 Task: Look for space in Huainan, China from 4th June, 2023 to 8th June, 2023 for 2 adults in price range Rs.8000 to Rs.16000. Place can be private room with 1  bedroom having 1 bed and 1 bathroom. Property type can be house, flat, guest house, hotel. Booking option can be shelf check-in. Required host language is Chinese (Simplified).
Action: Mouse moved to (388, 243)
Screenshot: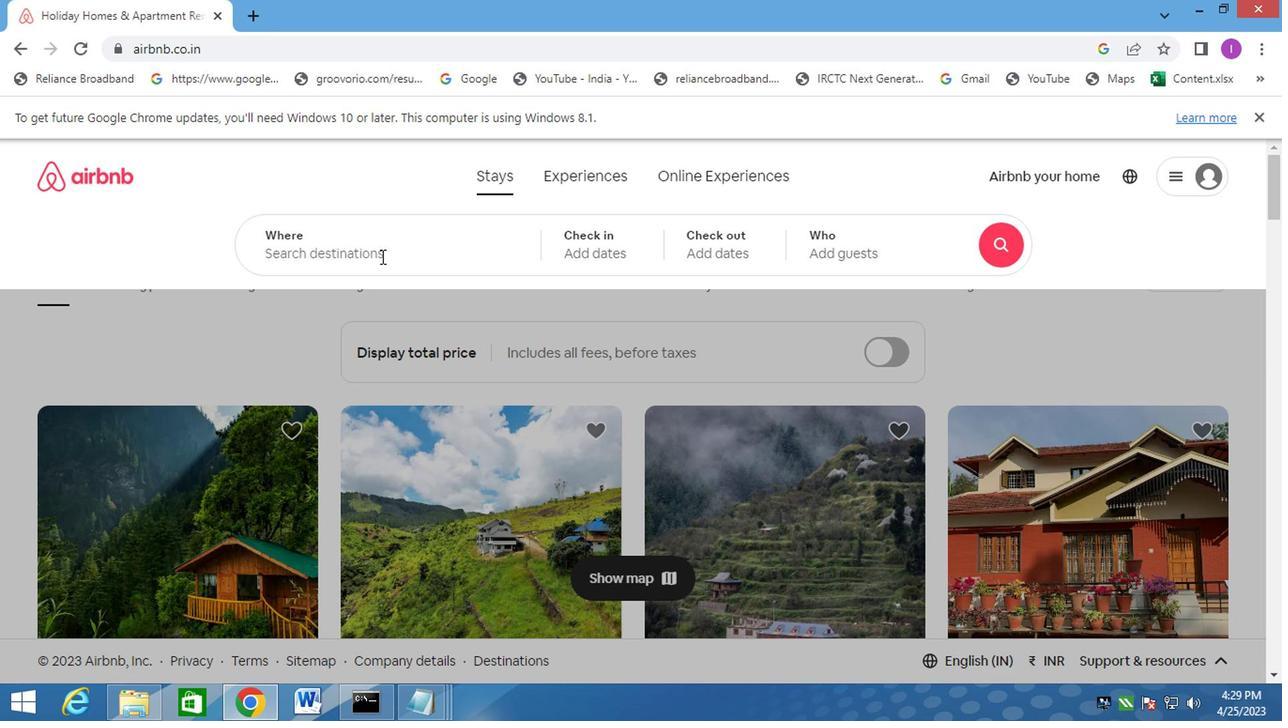 
Action: Mouse pressed left at (388, 243)
Screenshot: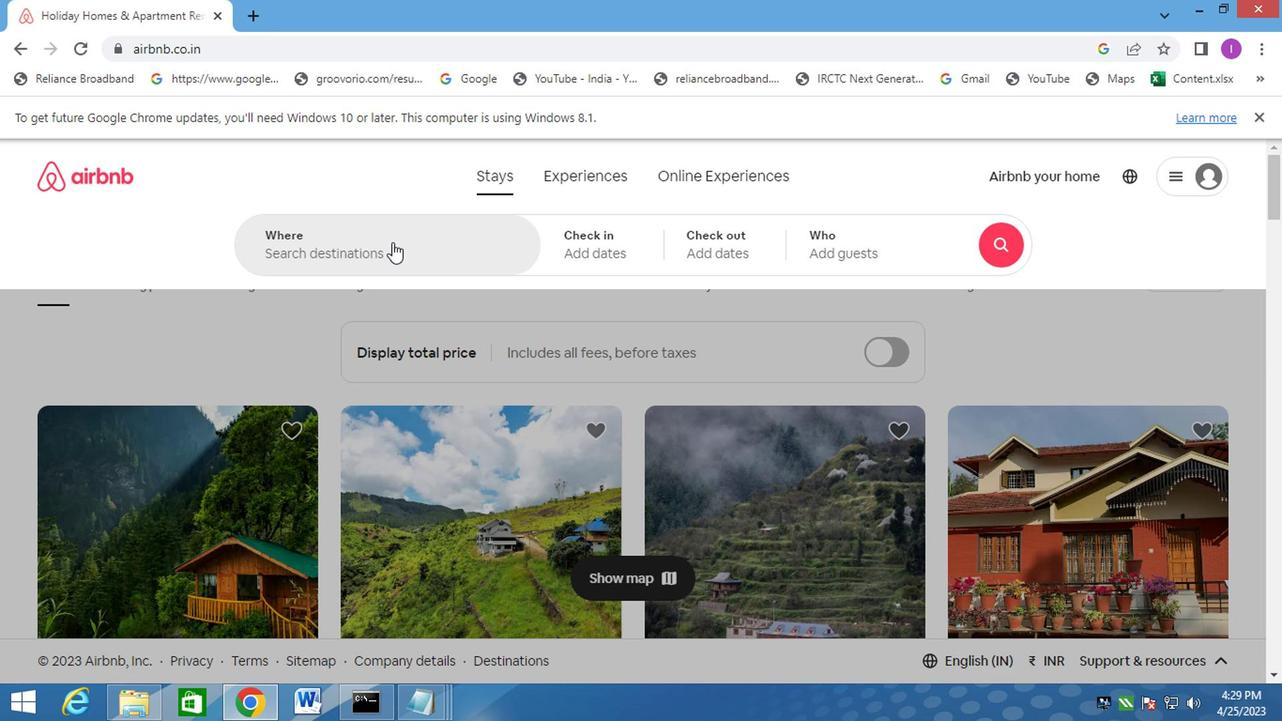 
Action: Key pressed huainan,china
Screenshot: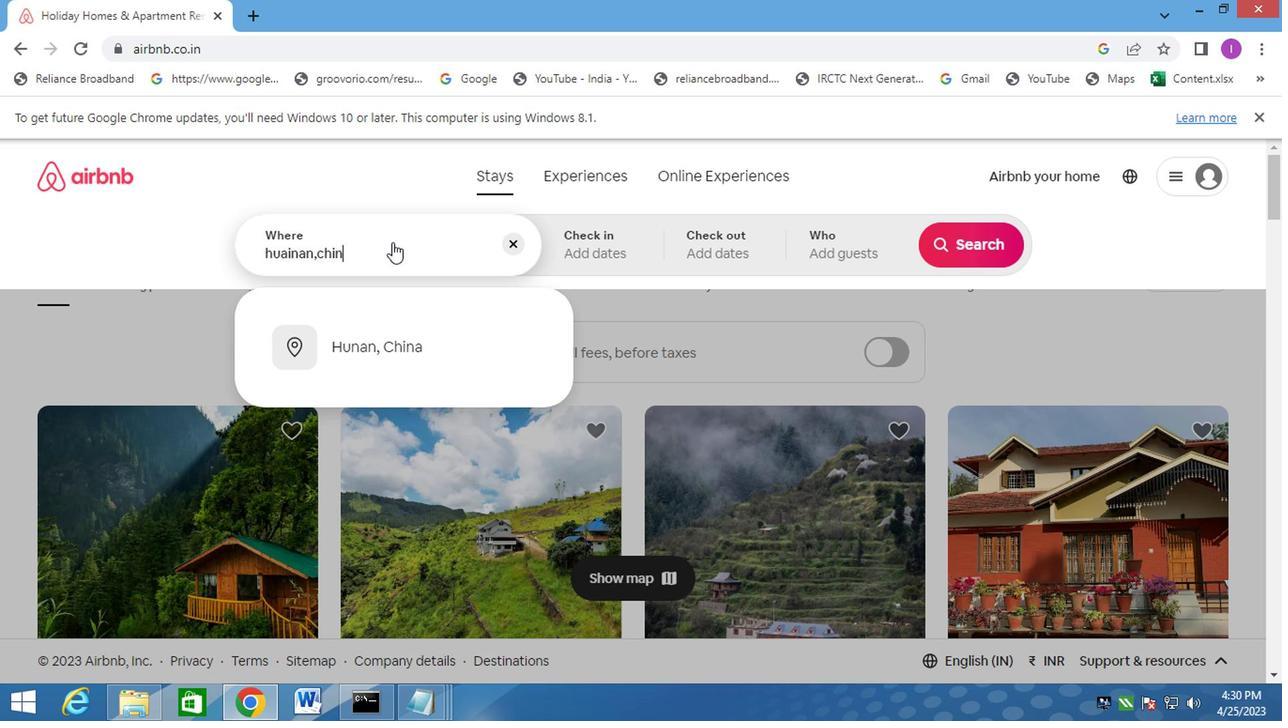
Action: Mouse moved to (644, 238)
Screenshot: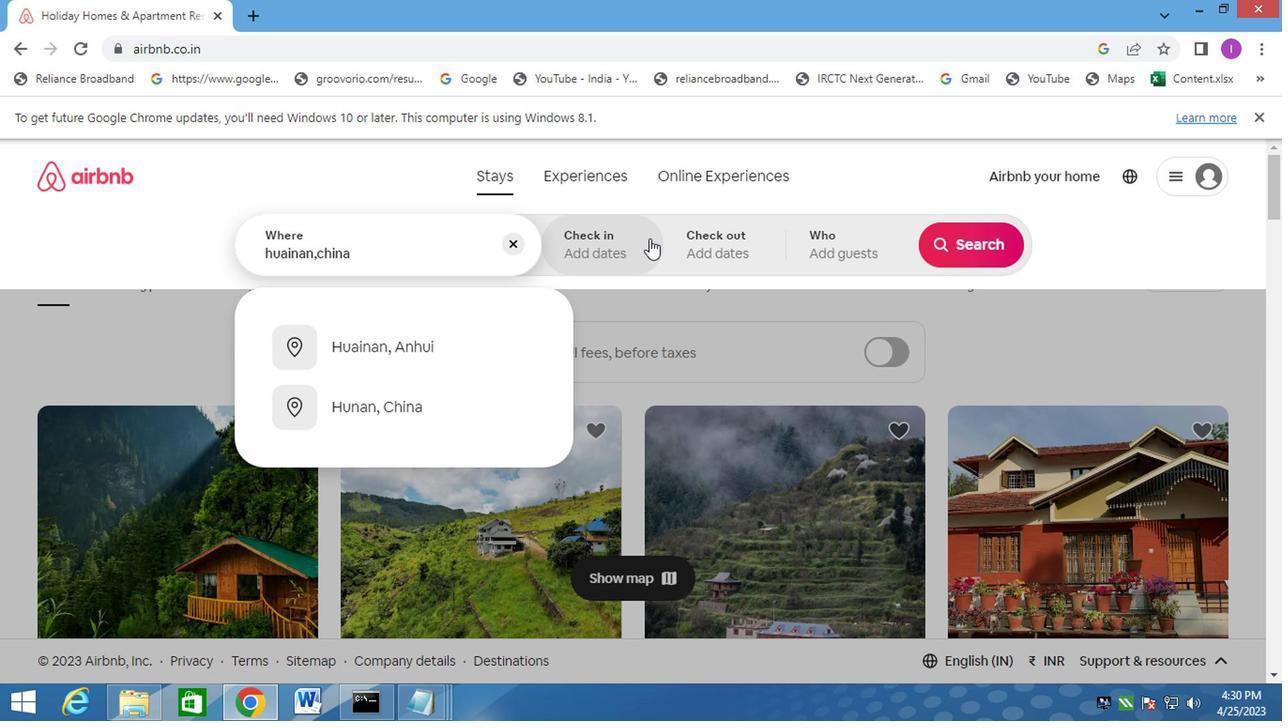 
Action: Mouse pressed left at (644, 238)
Screenshot: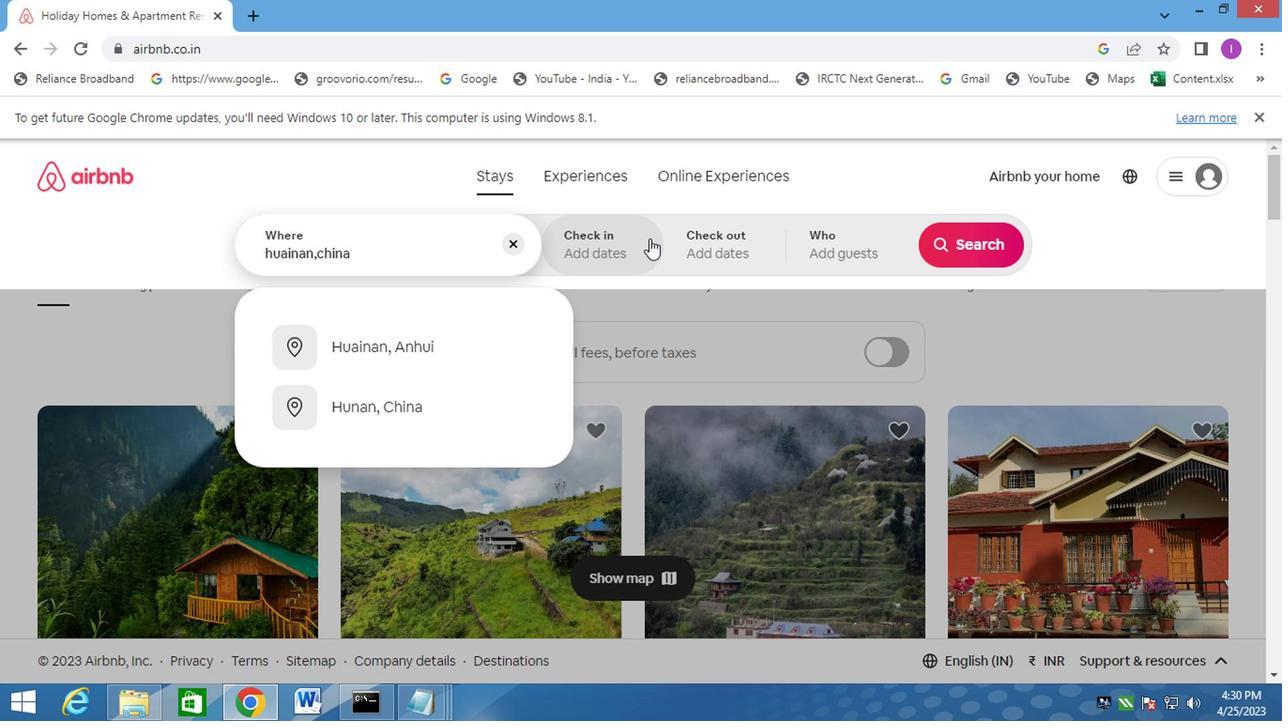 
Action: Mouse moved to (954, 397)
Screenshot: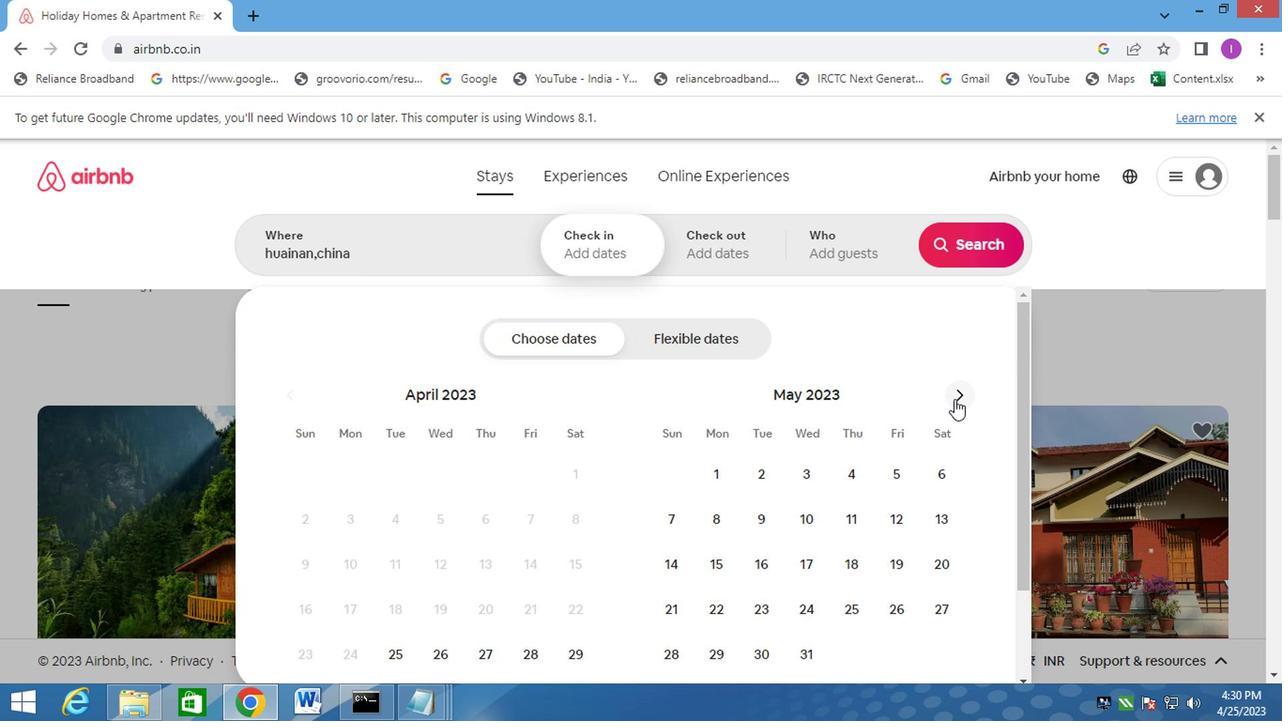 
Action: Mouse pressed left at (954, 397)
Screenshot: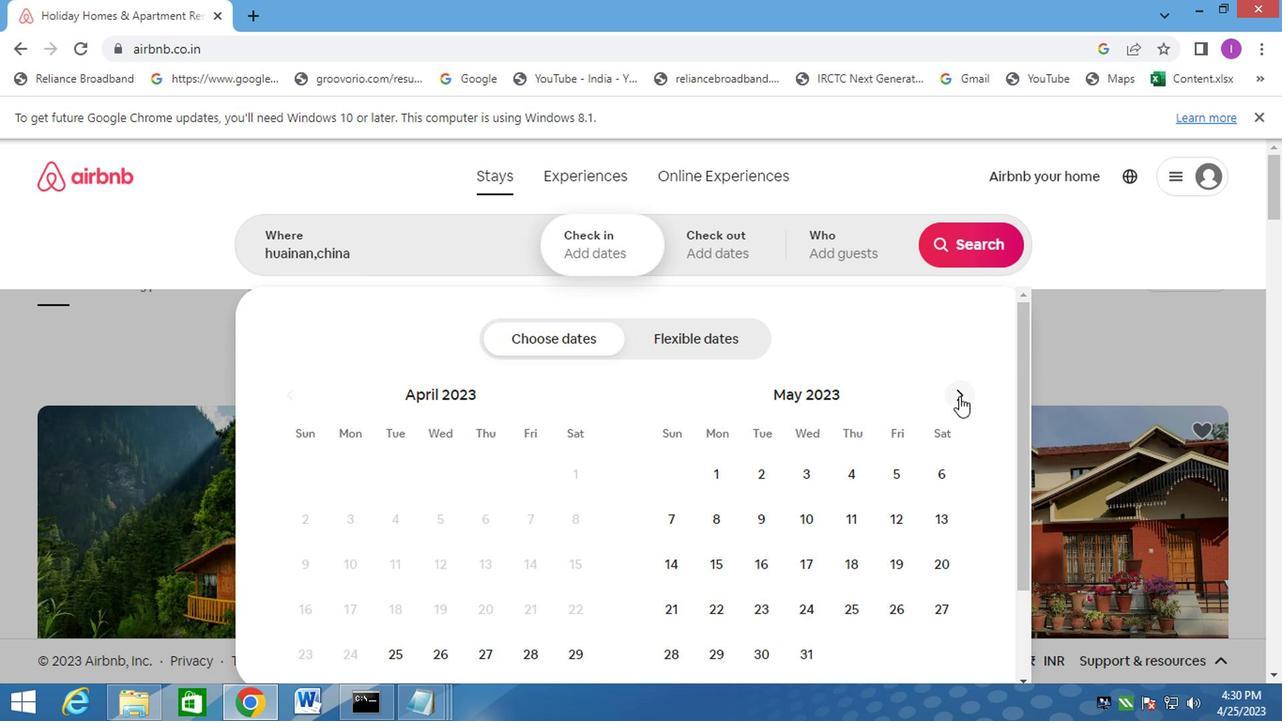 
Action: Mouse pressed left at (954, 397)
Screenshot: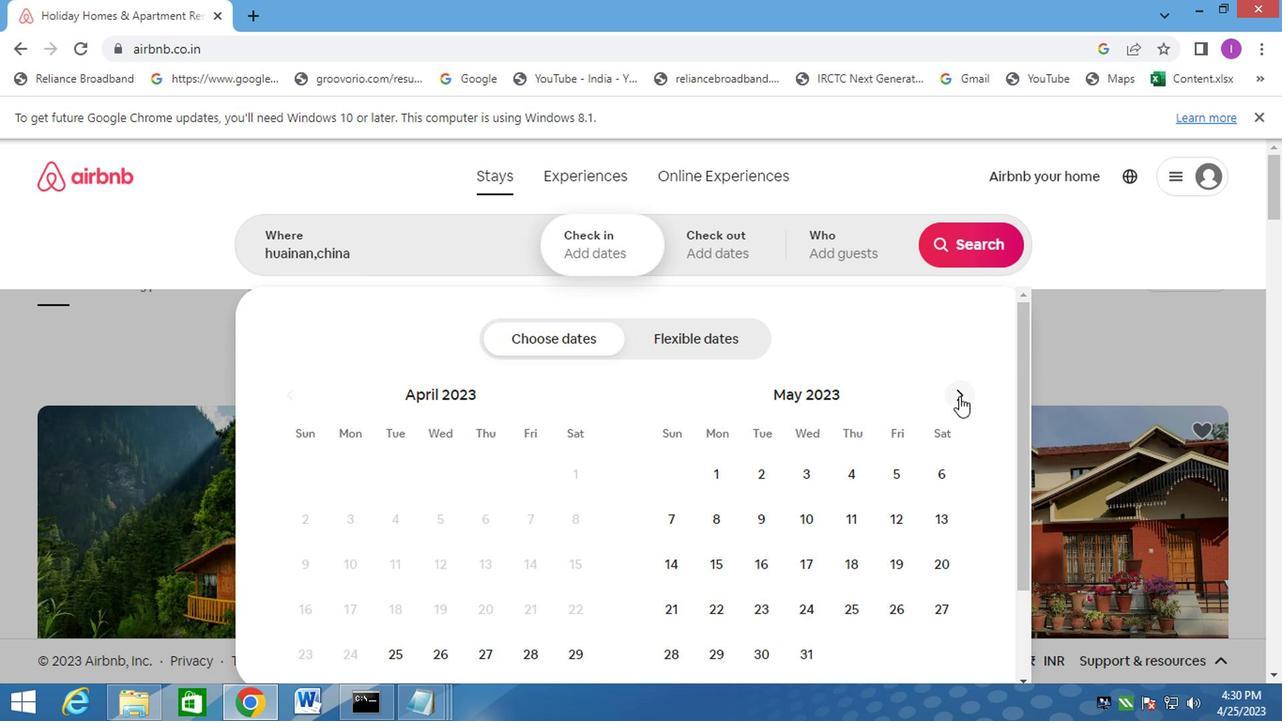 
Action: Mouse pressed left at (954, 397)
Screenshot: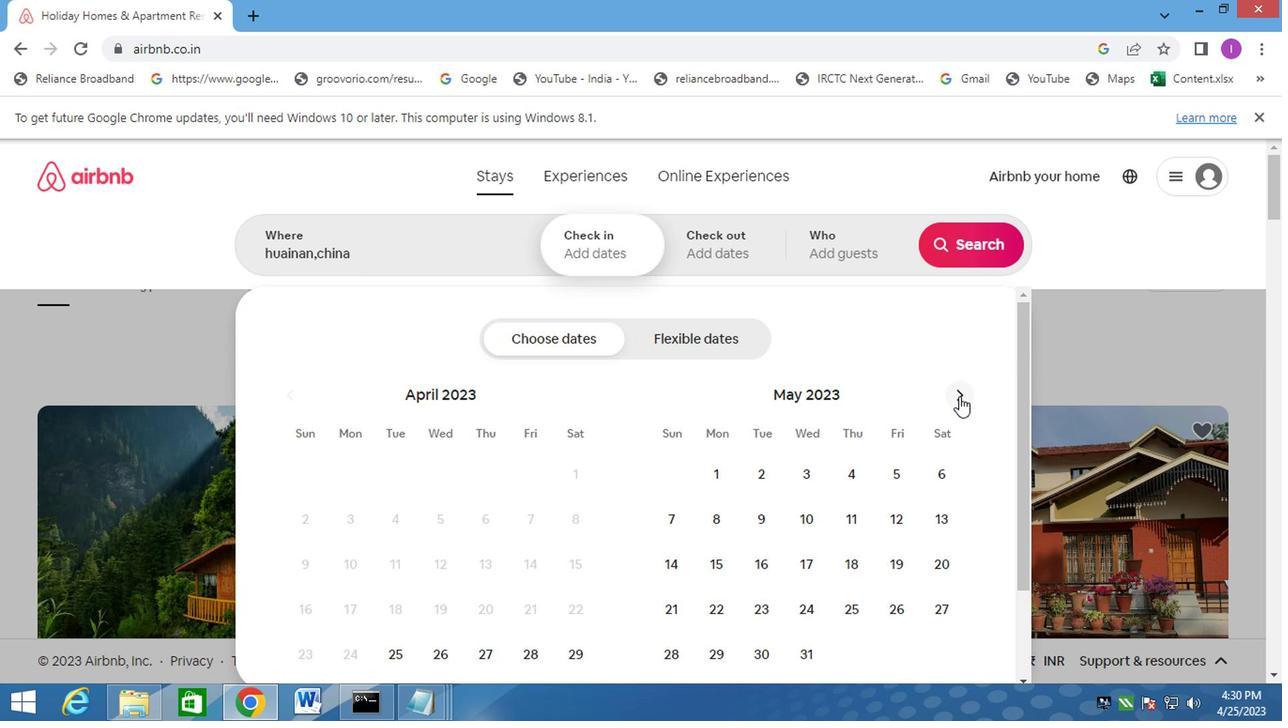 
Action: Mouse moved to (308, 526)
Screenshot: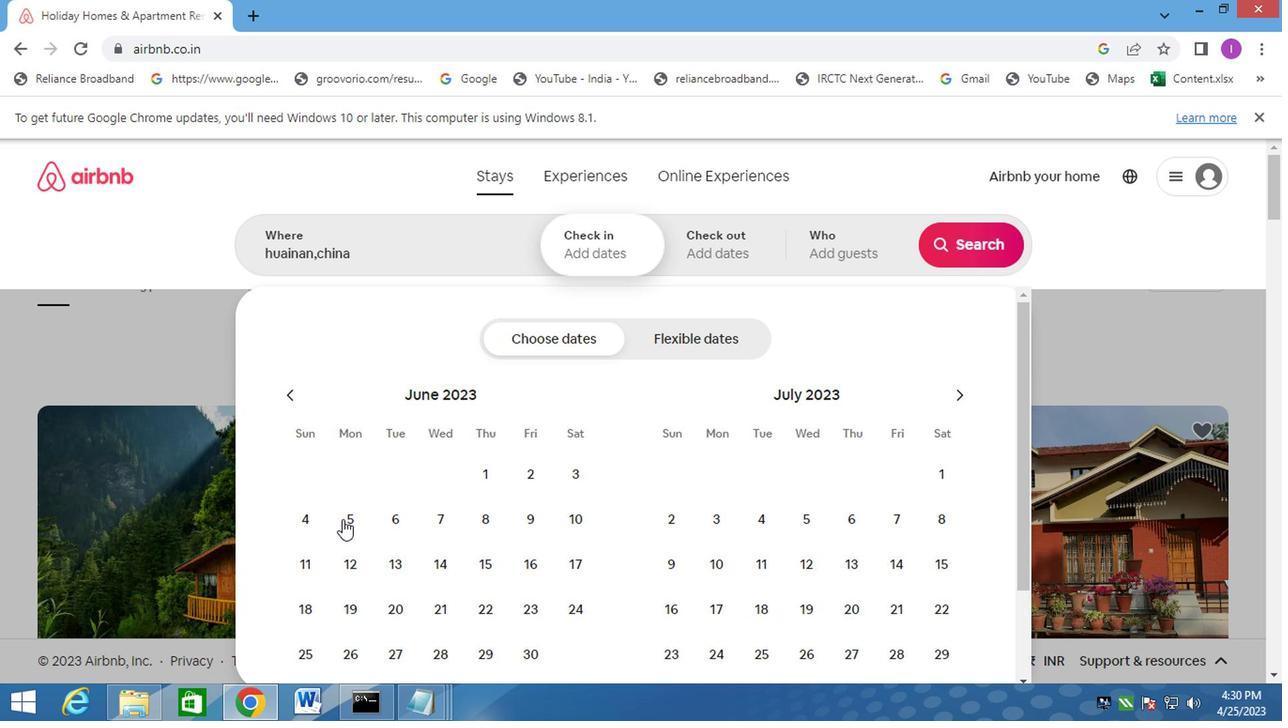 
Action: Mouse pressed left at (308, 526)
Screenshot: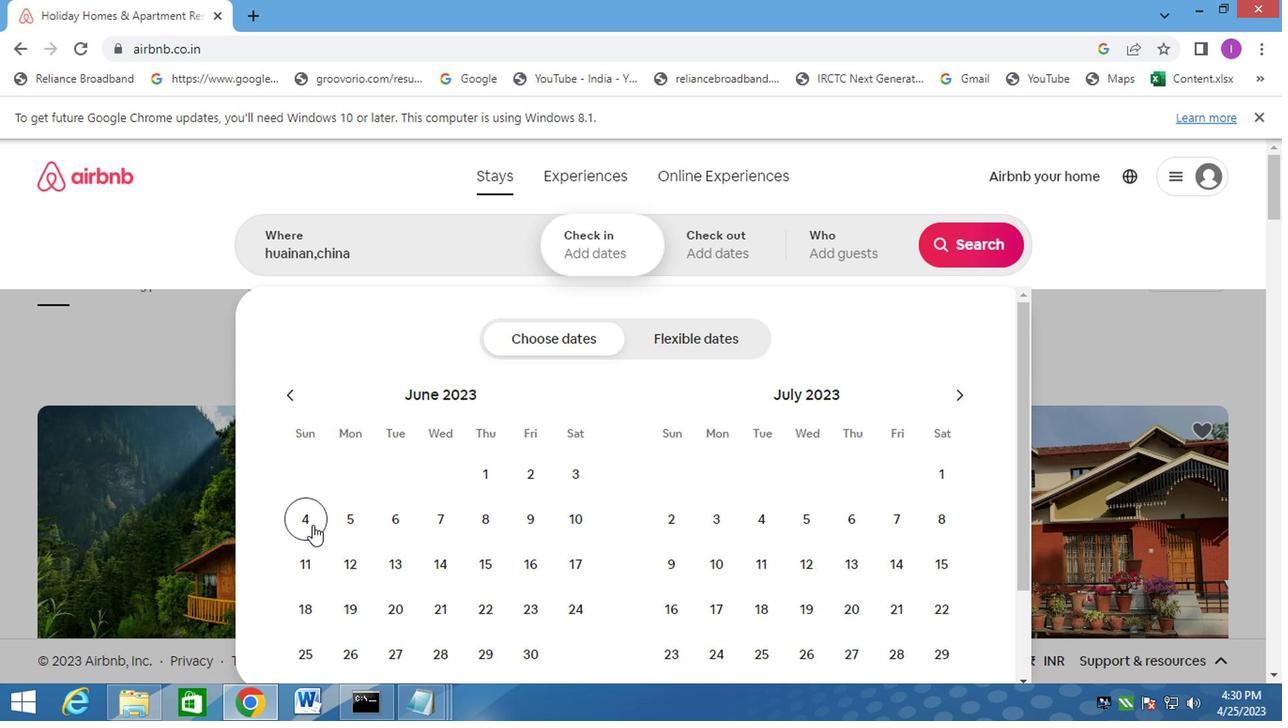 
Action: Mouse moved to (477, 515)
Screenshot: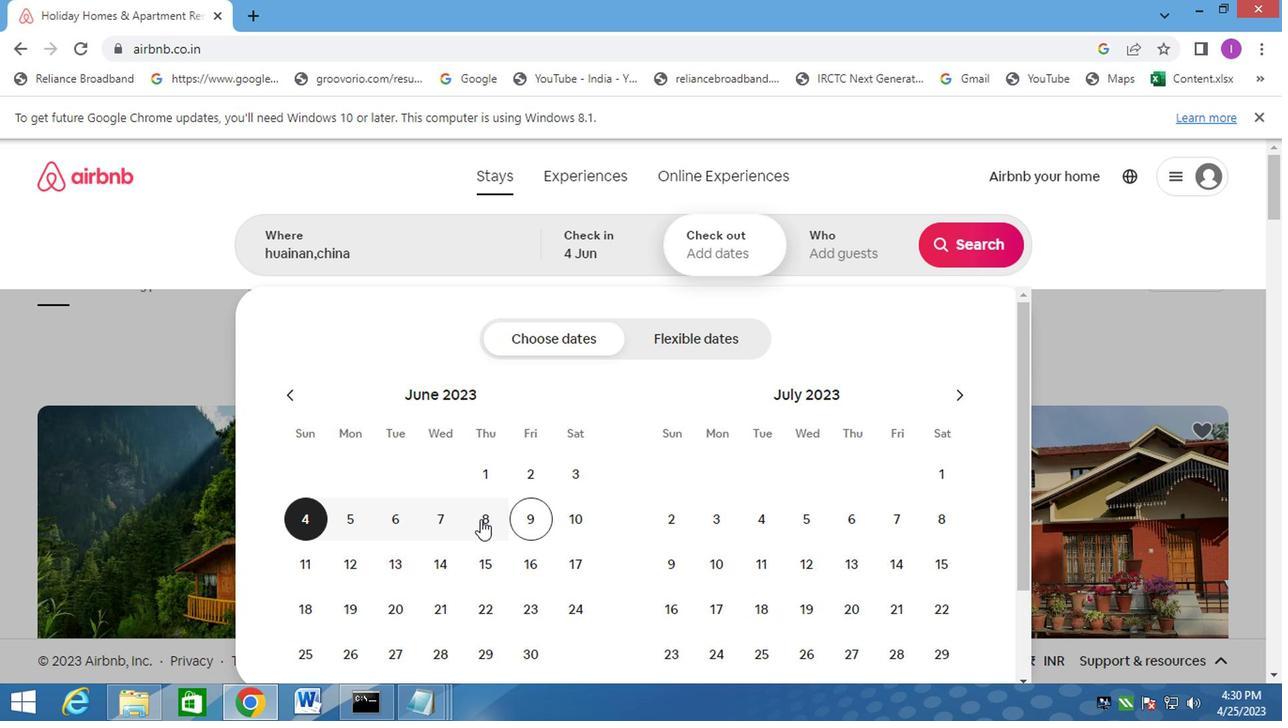 
Action: Mouse pressed left at (477, 515)
Screenshot: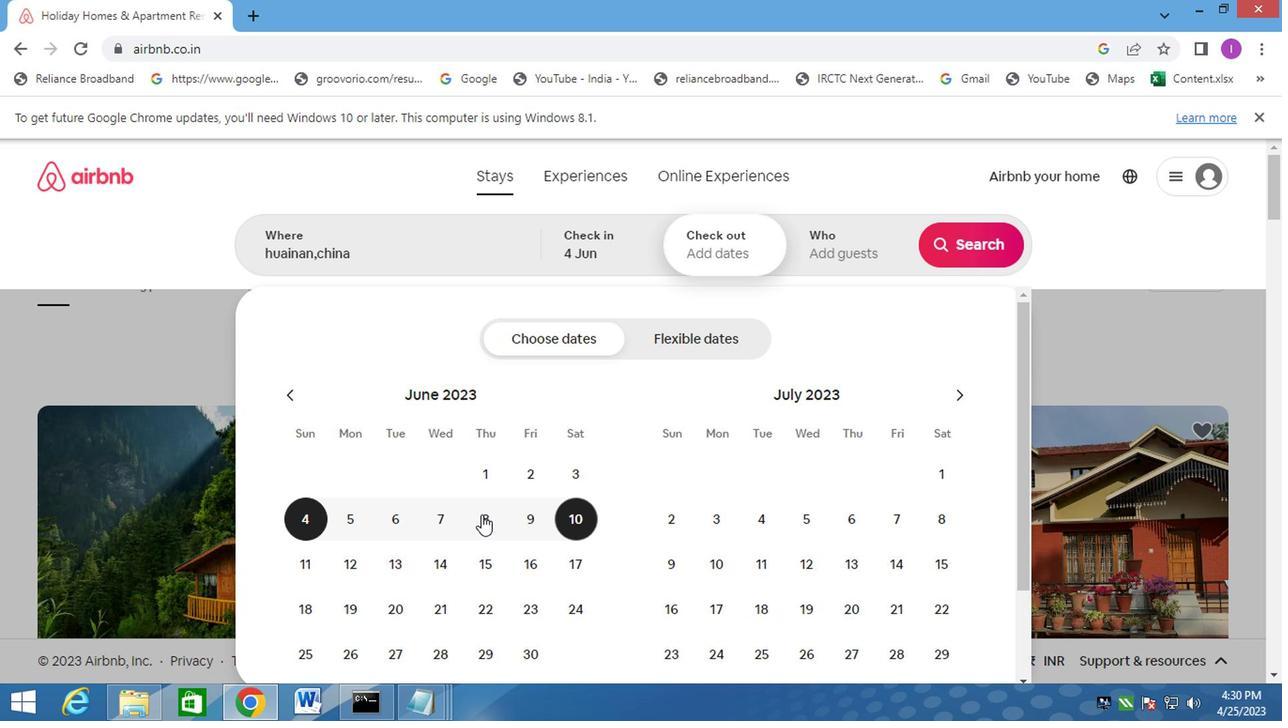
Action: Mouse moved to (843, 251)
Screenshot: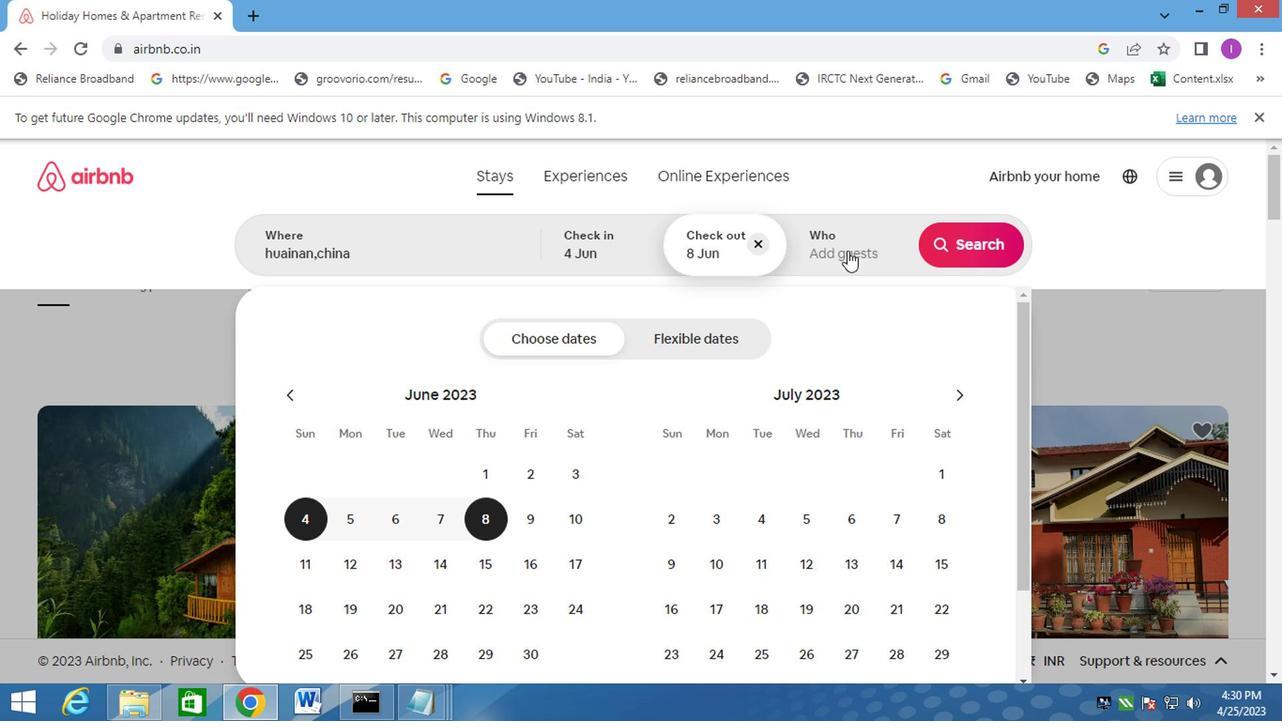 
Action: Mouse pressed left at (843, 251)
Screenshot: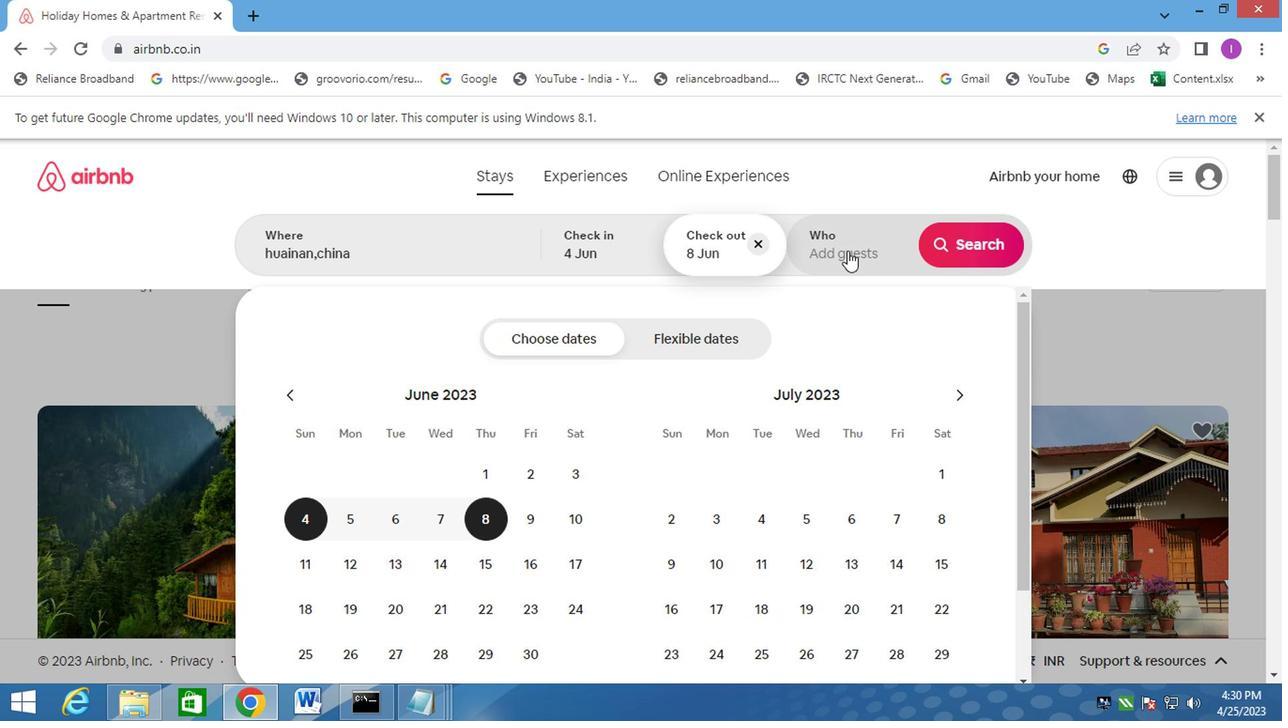 
Action: Mouse moved to (972, 344)
Screenshot: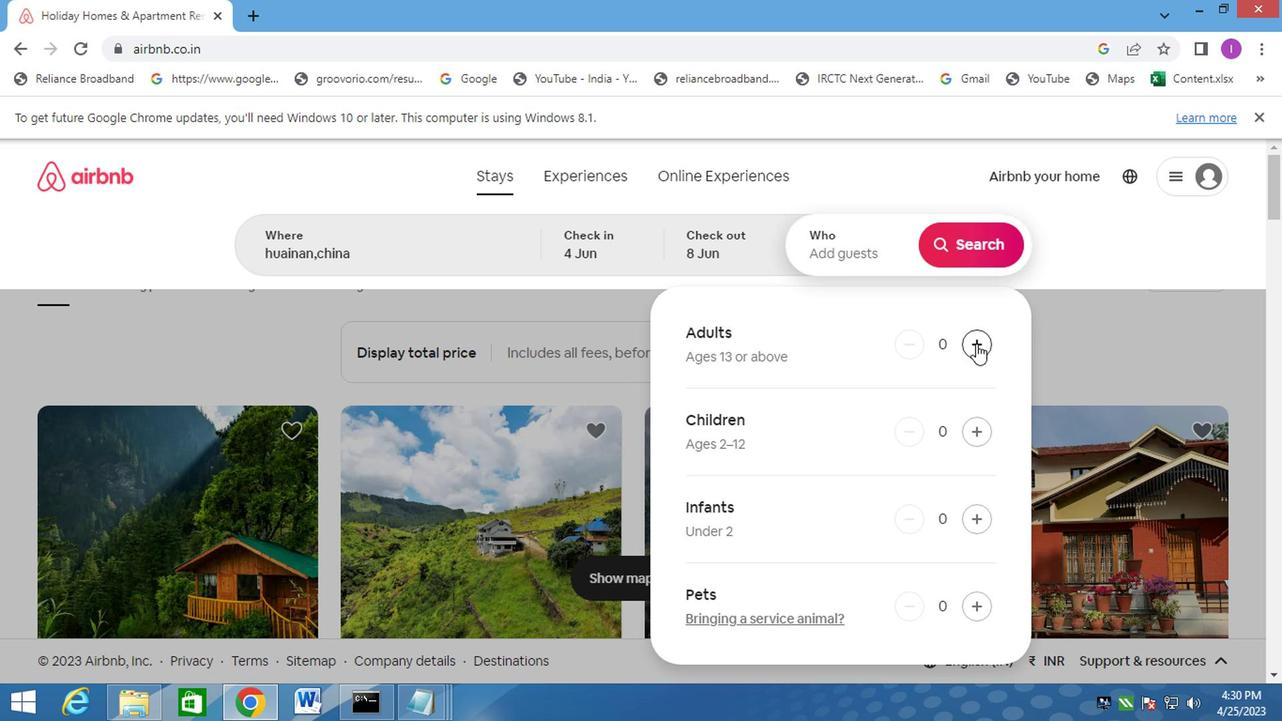 
Action: Mouse pressed left at (972, 344)
Screenshot: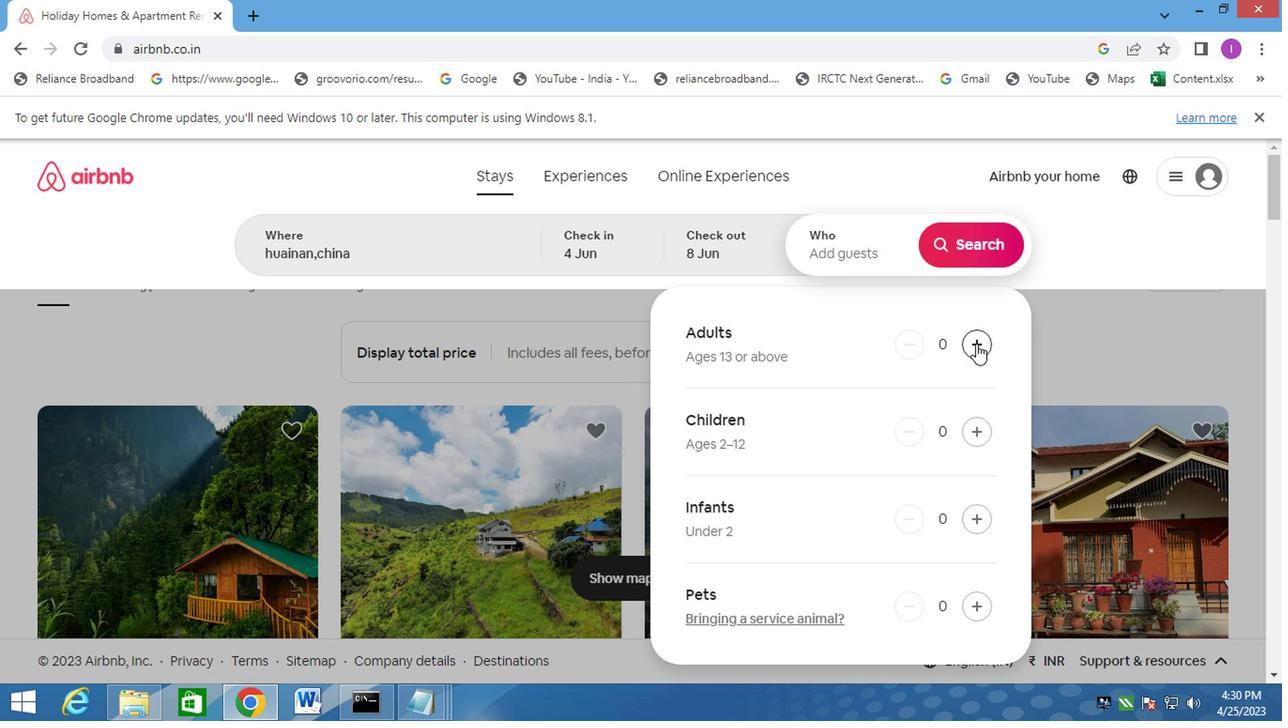 
Action: Mouse pressed left at (972, 344)
Screenshot: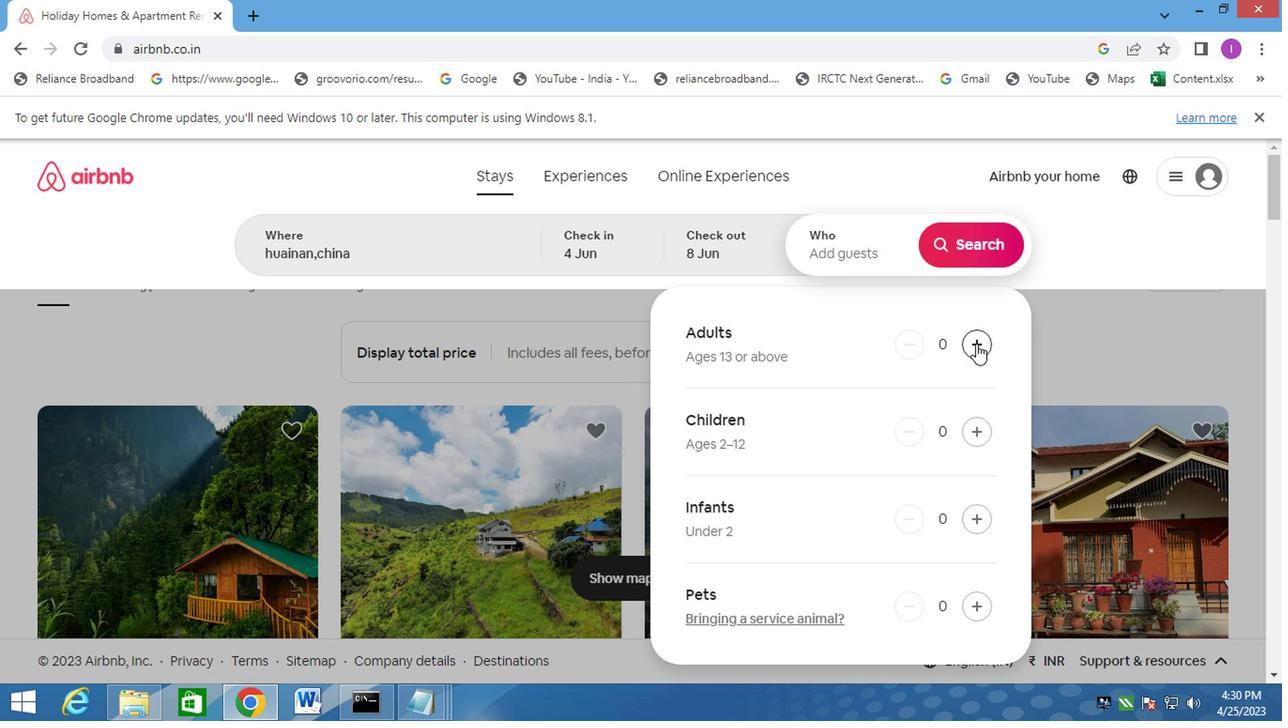 
Action: Mouse moved to (959, 246)
Screenshot: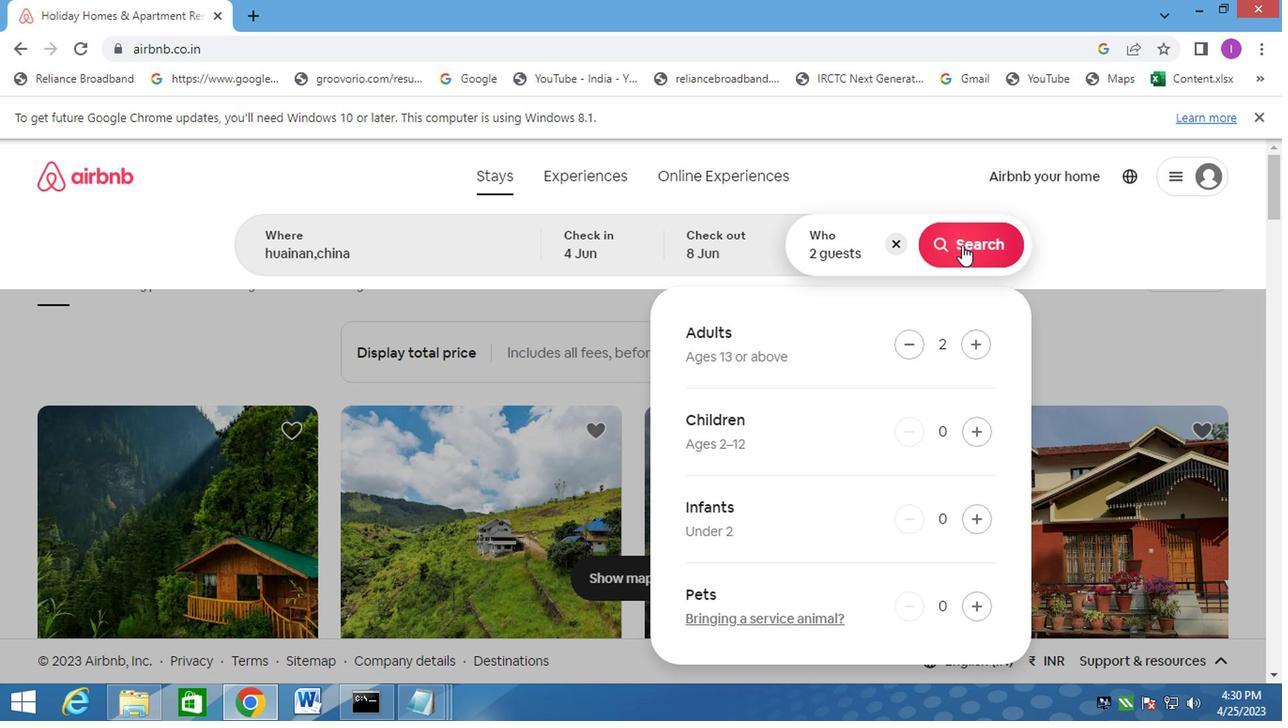 
Action: Mouse pressed left at (959, 246)
Screenshot: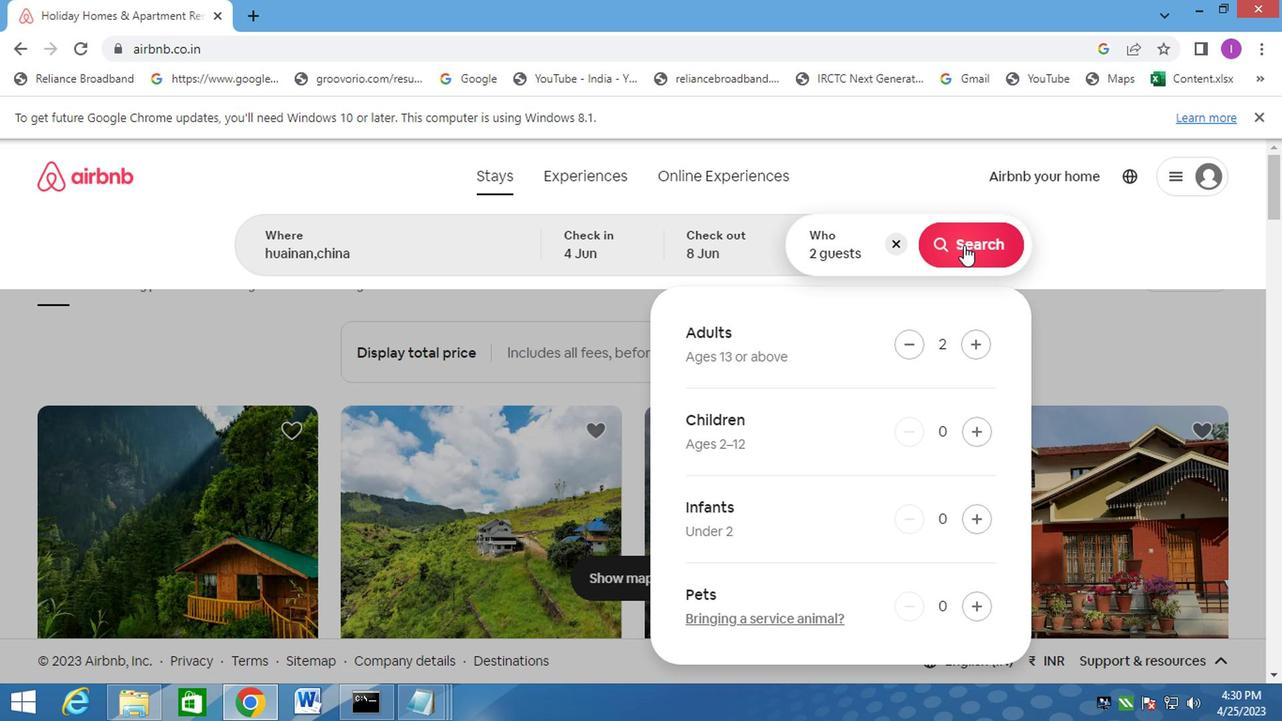 
Action: Mouse moved to (1195, 244)
Screenshot: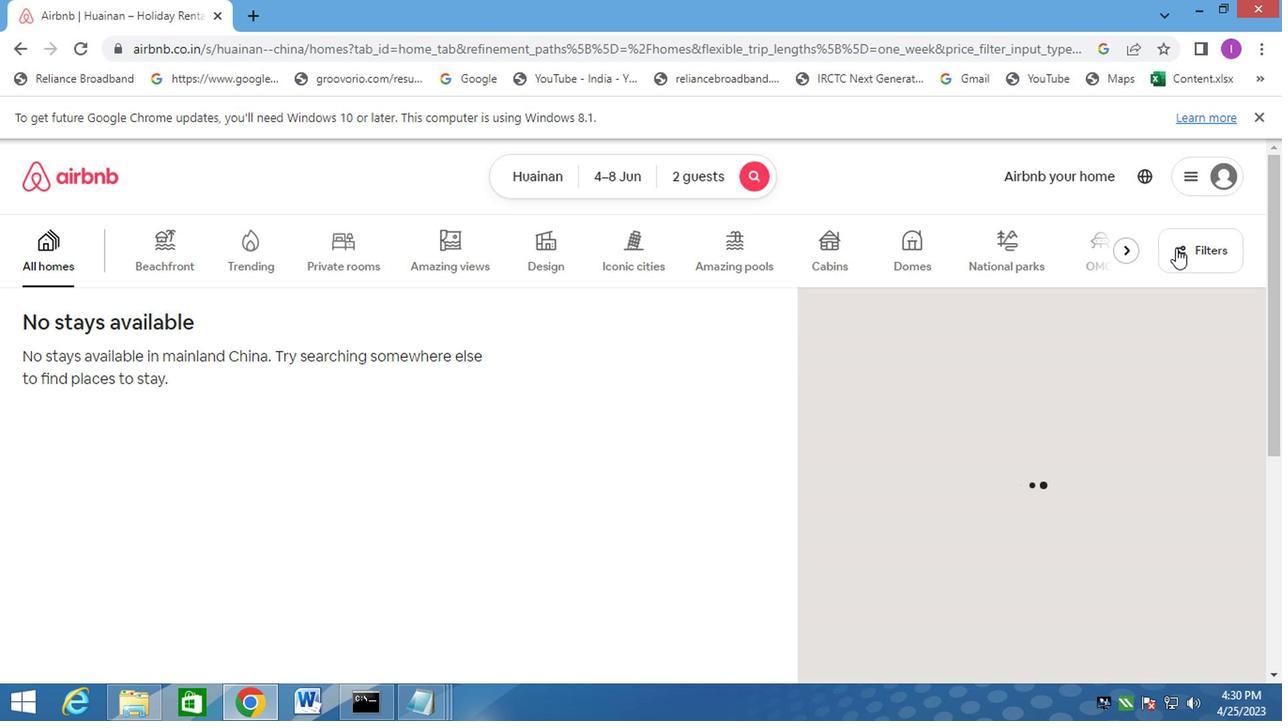 
Action: Mouse pressed left at (1195, 244)
Screenshot: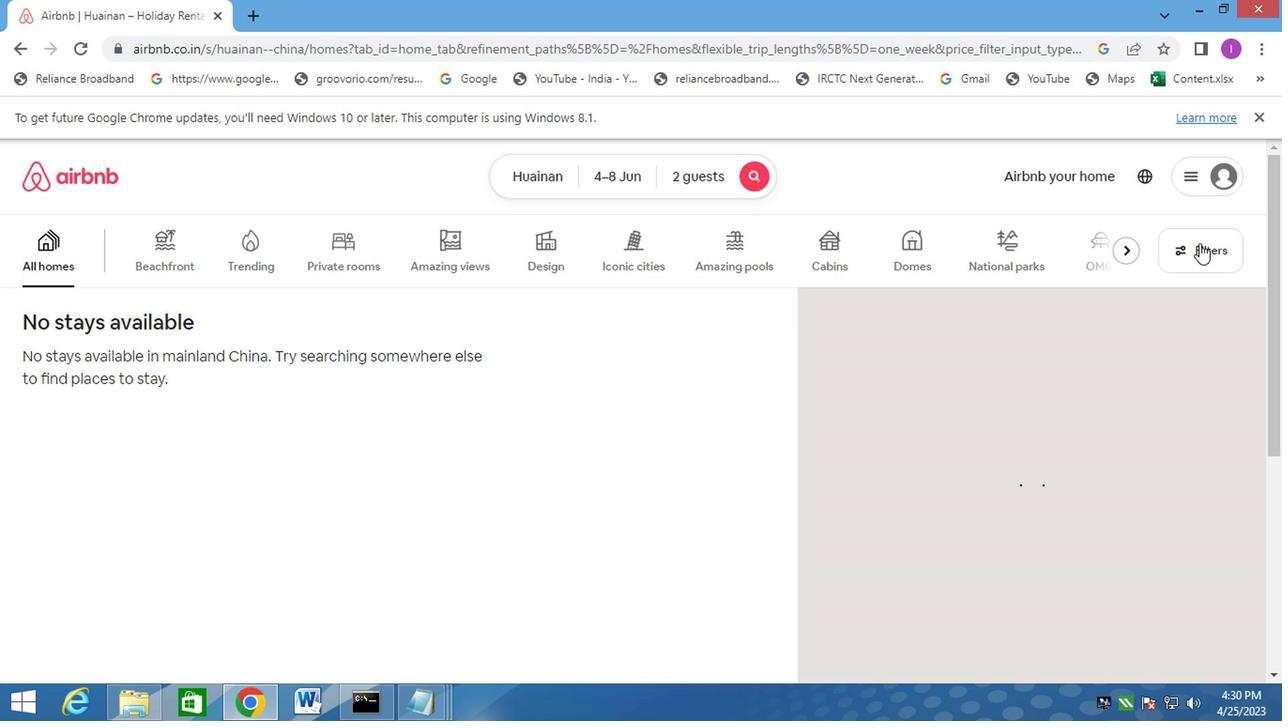 
Action: Mouse moved to (392, 367)
Screenshot: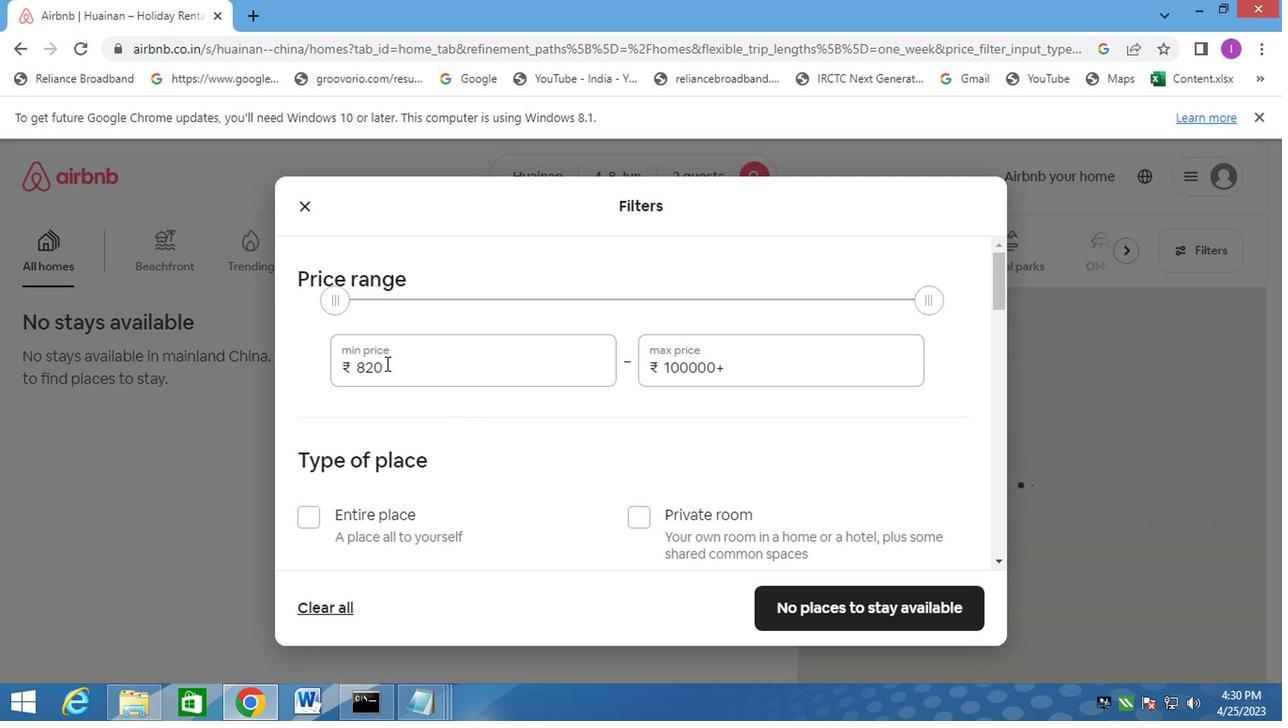 
Action: Mouse pressed left at (392, 367)
Screenshot: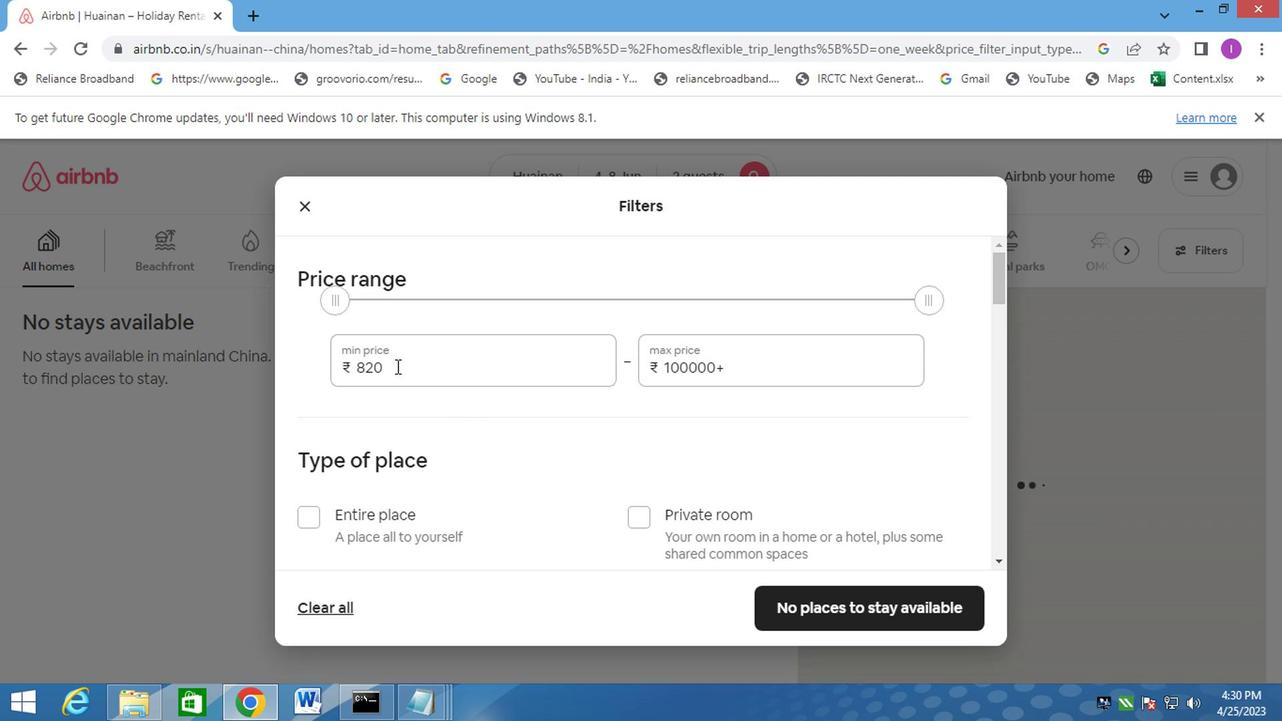 
Action: Mouse moved to (388, 342)
Screenshot: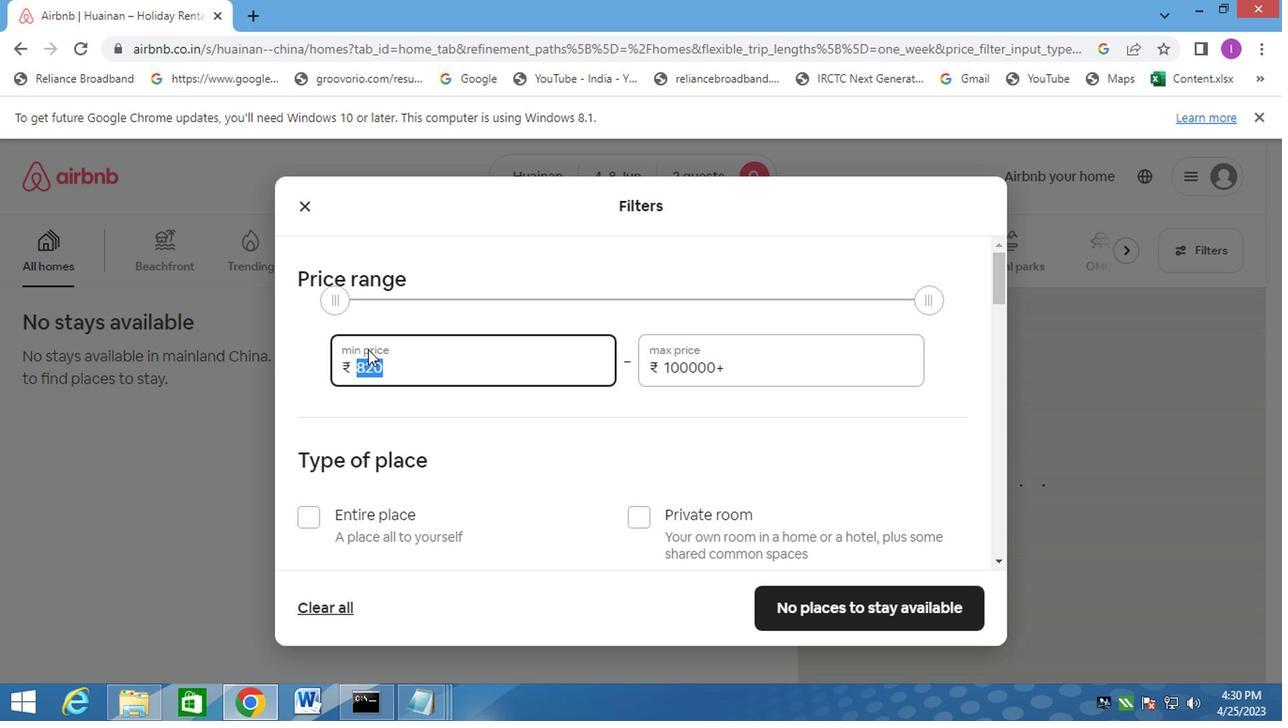 
Action: Key pressed 8000
Screenshot: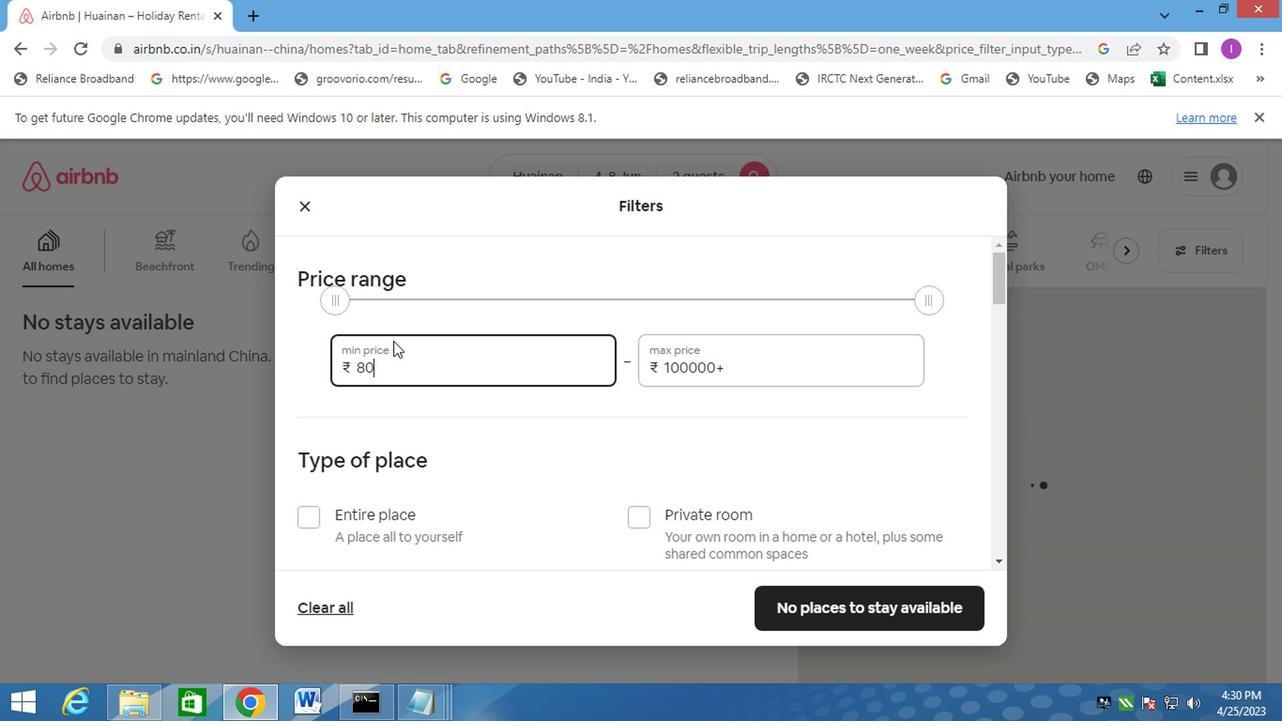 
Action: Mouse moved to (744, 356)
Screenshot: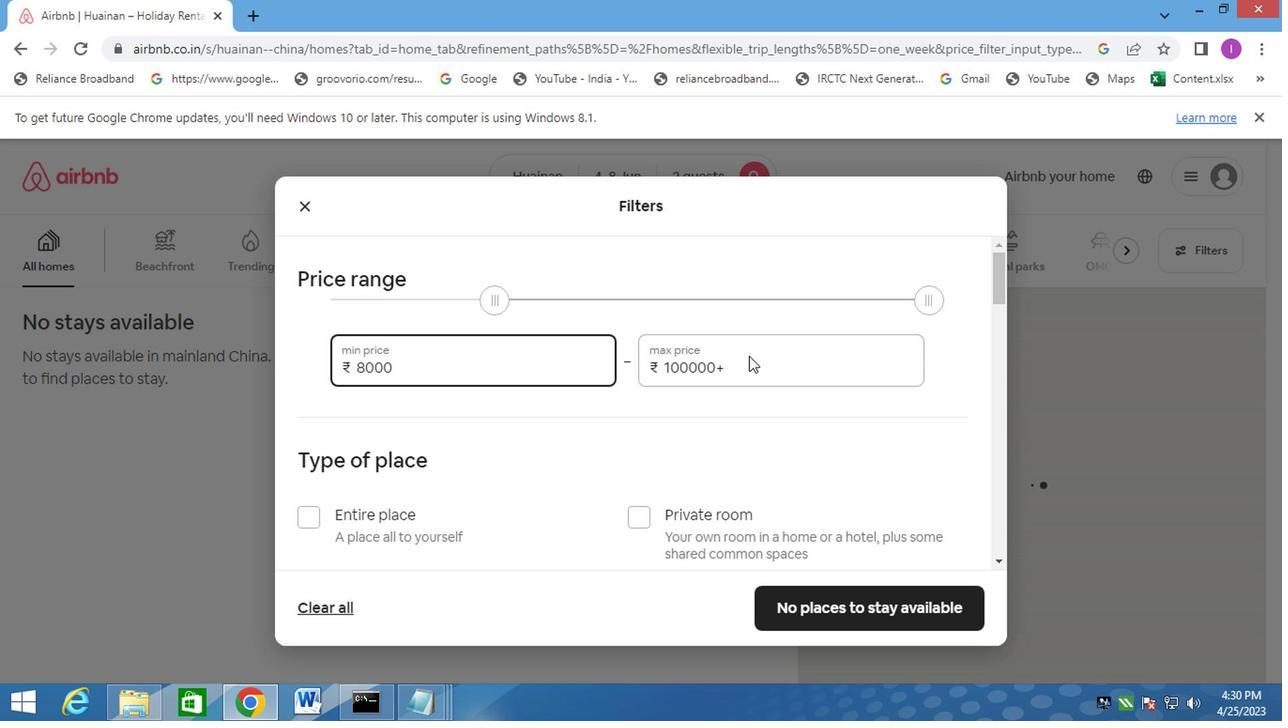
Action: Mouse pressed left at (744, 356)
Screenshot: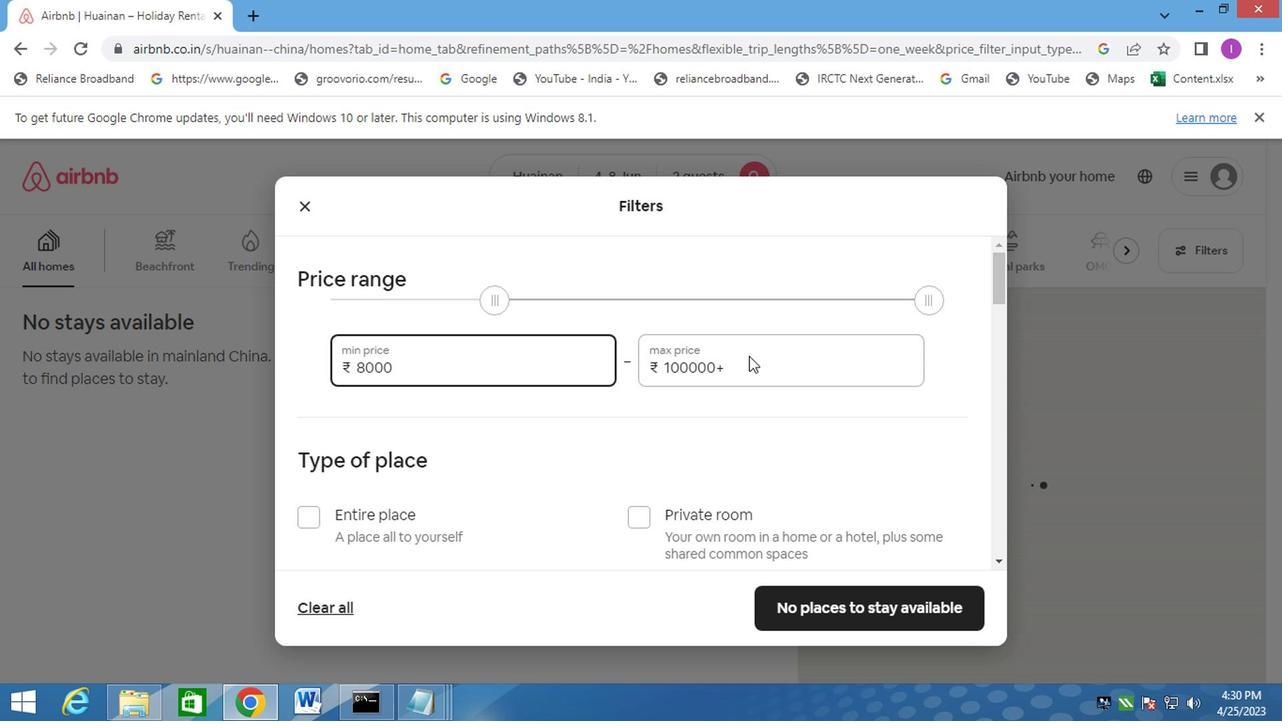 
Action: Mouse moved to (722, 362)
Screenshot: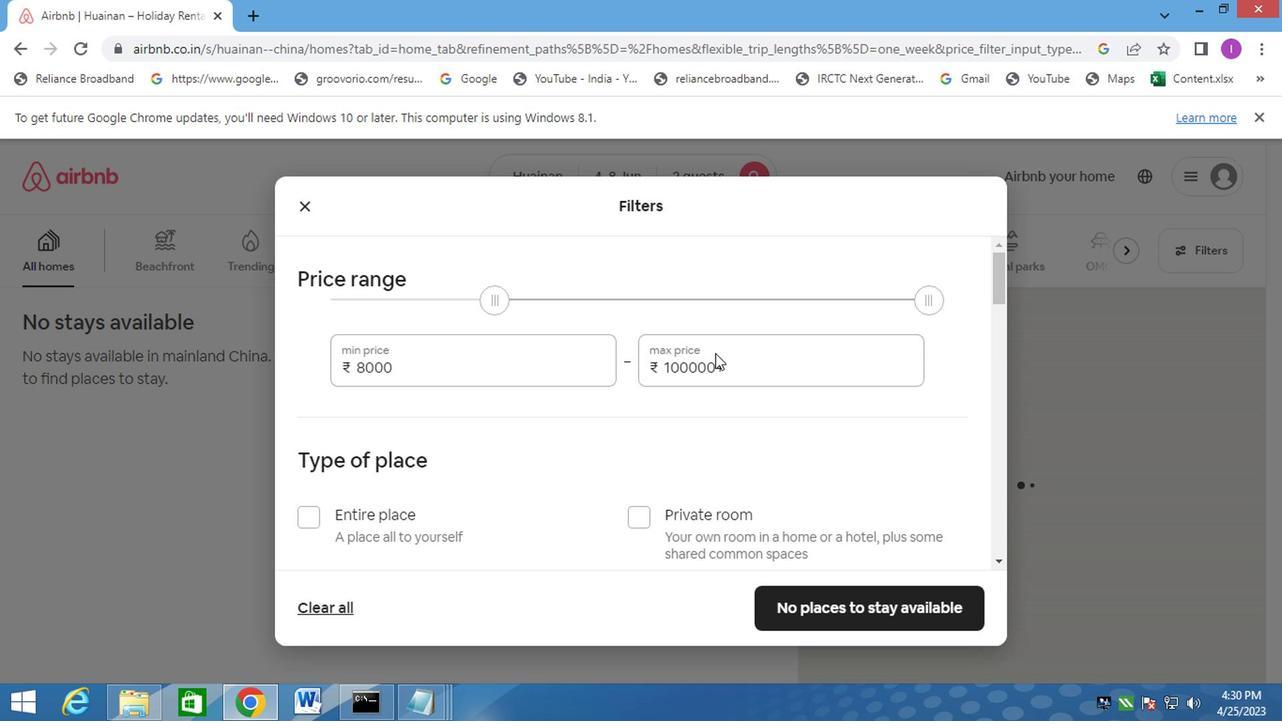 
Action: Mouse pressed left at (722, 362)
Screenshot: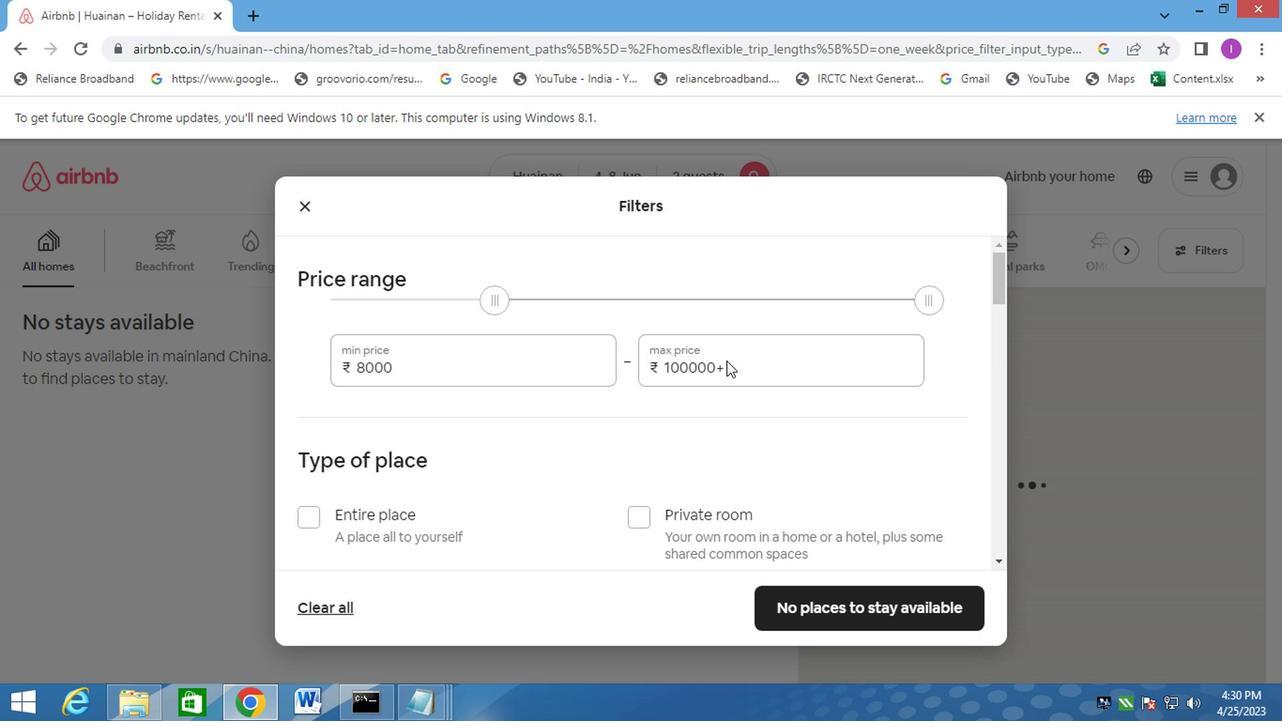 
Action: Mouse moved to (647, 368)
Screenshot: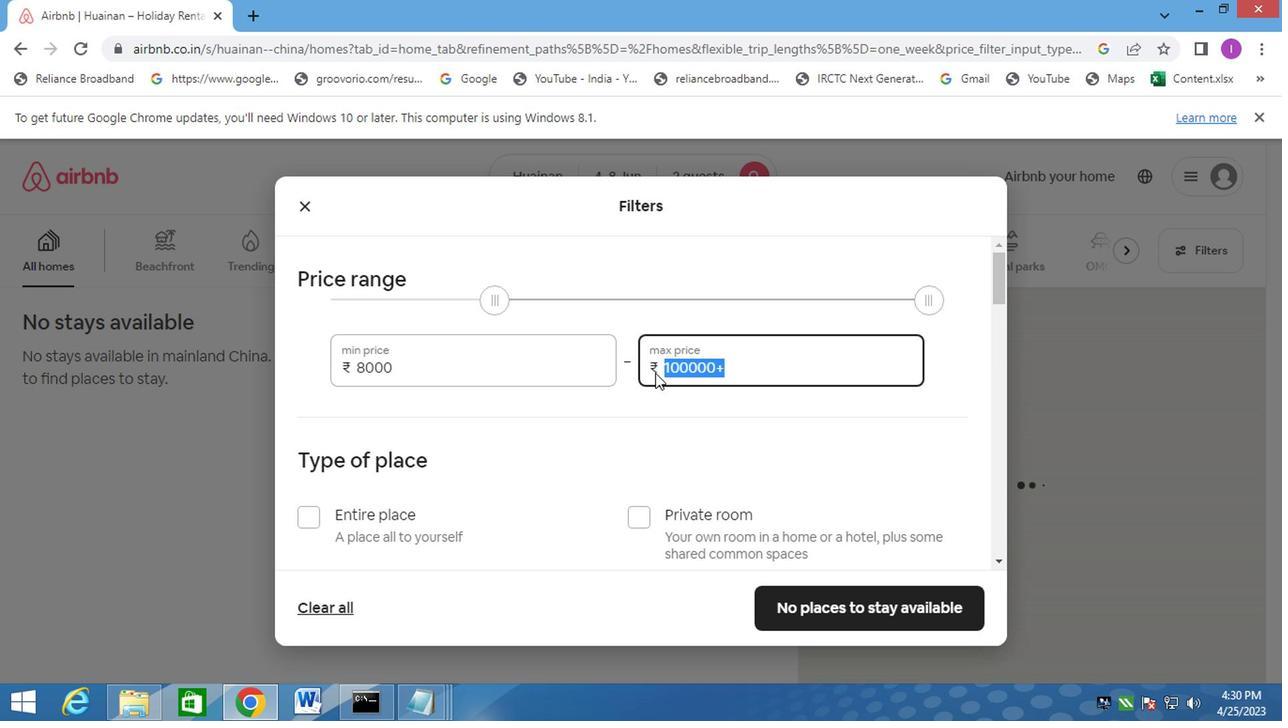 
Action: Key pressed 160000<Key.backspace>
Screenshot: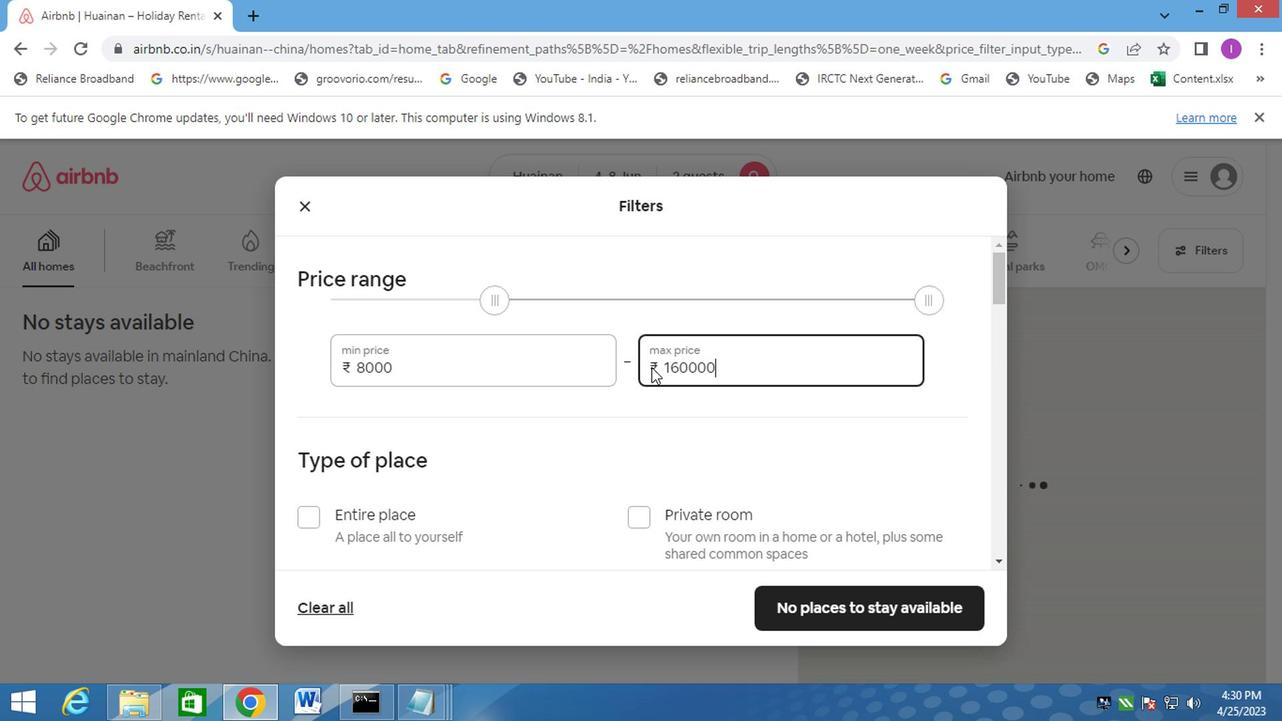 
Action: Mouse moved to (625, 517)
Screenshot: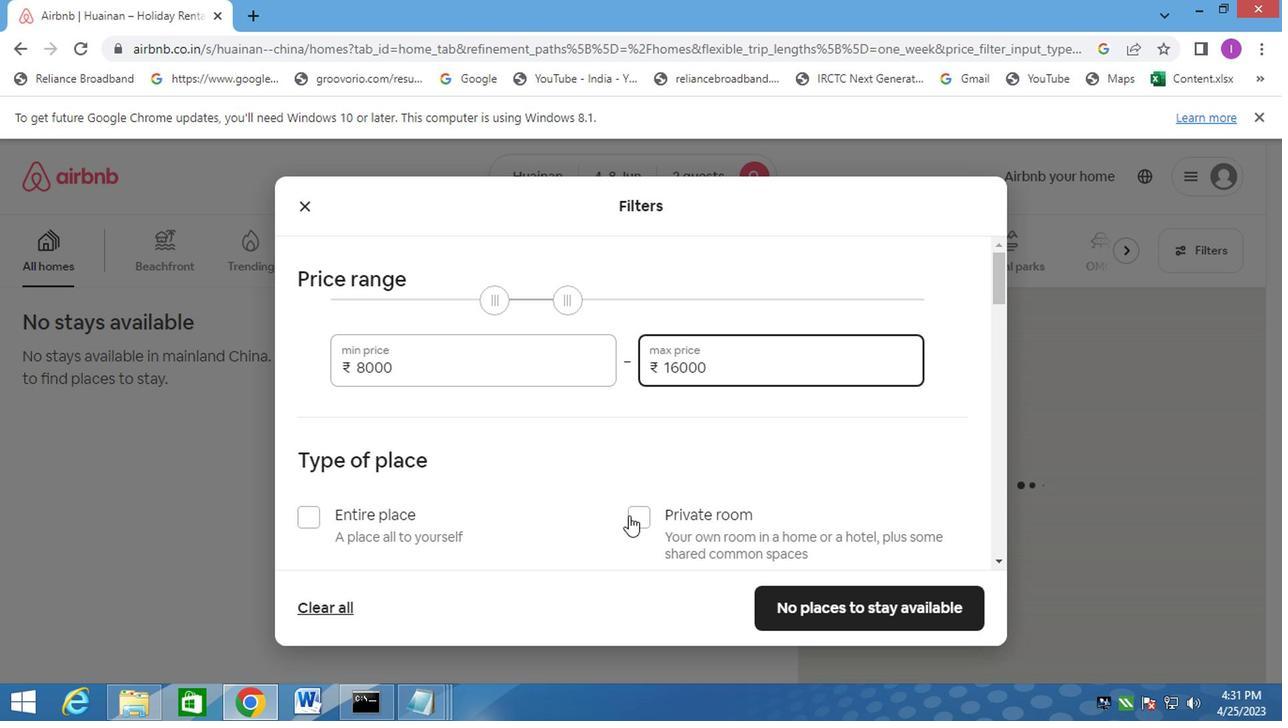 
Action: Mouse pressed left at (625, 517)
Screenshot: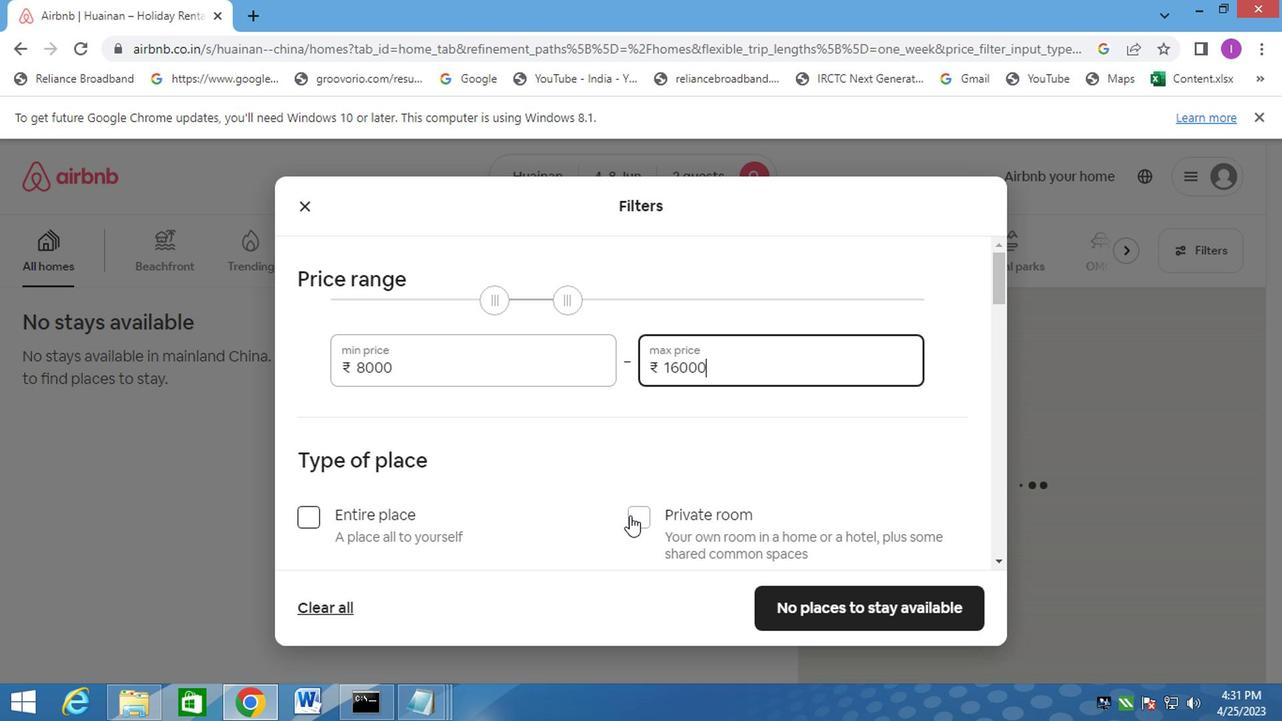 
Action: Mouse moved to (729, 436)
Screenshot: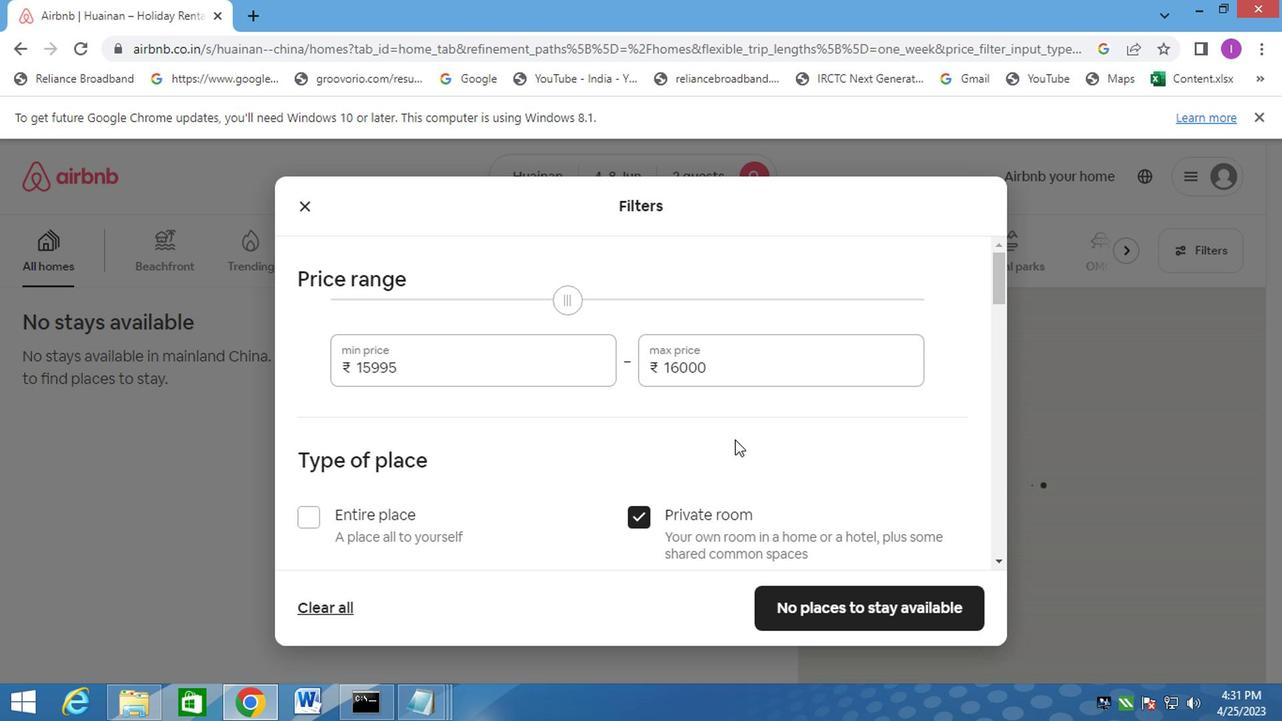 
Action: Mouse scrolled (729, 434) with delta (0, -1)
Screenshot: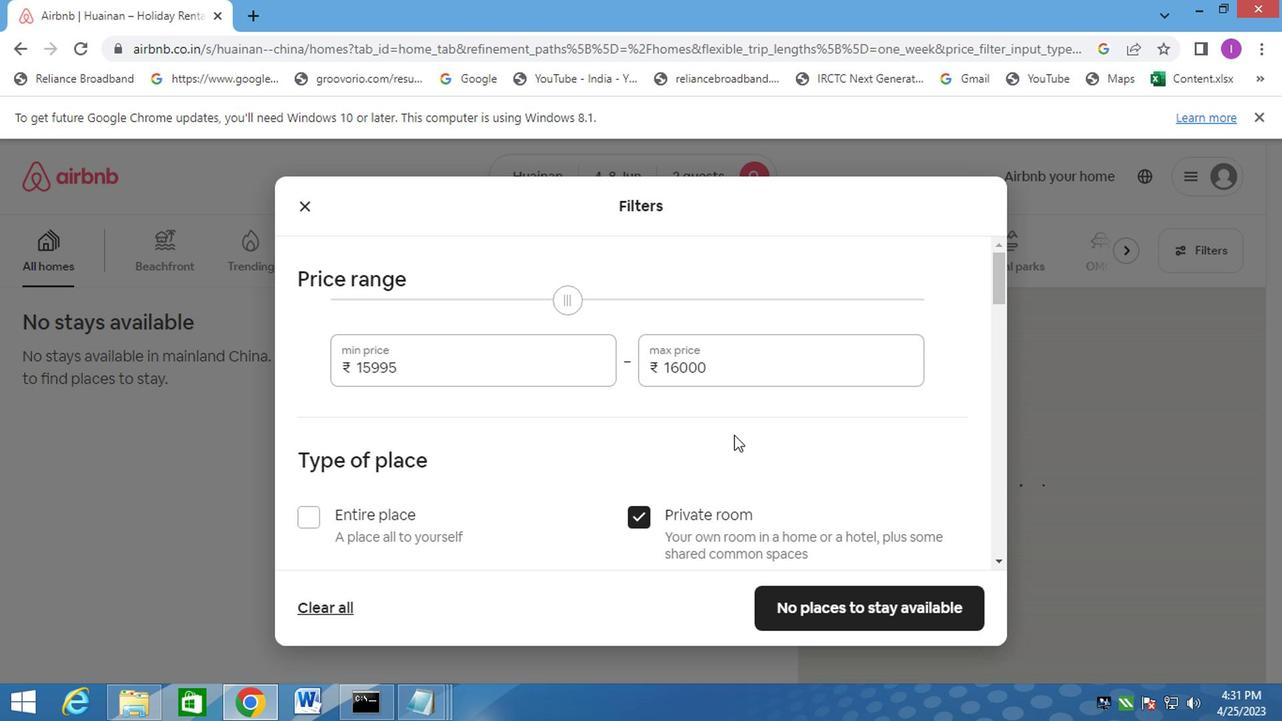 
Action: Mouse scrolled (729, 434) with delta (0, -1)
Screenshot: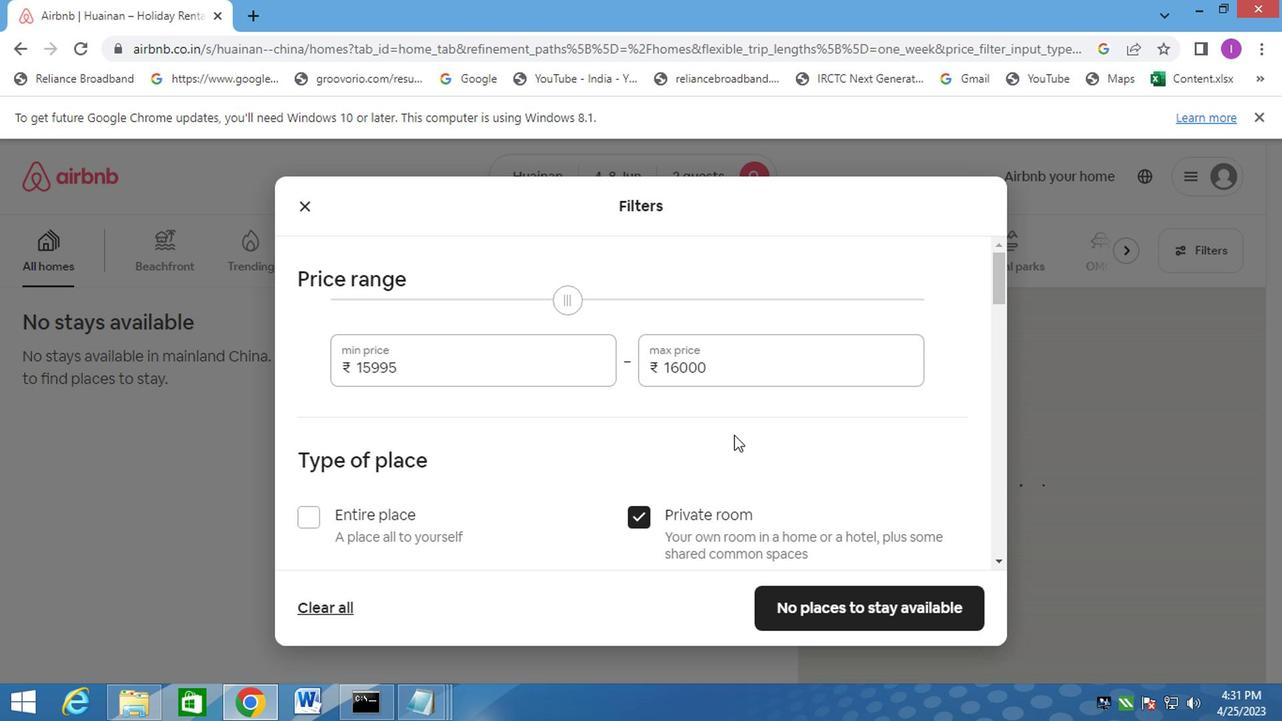 
Action: Mouse scrolled (729, 434) with delta (0, -1)
Screenshot: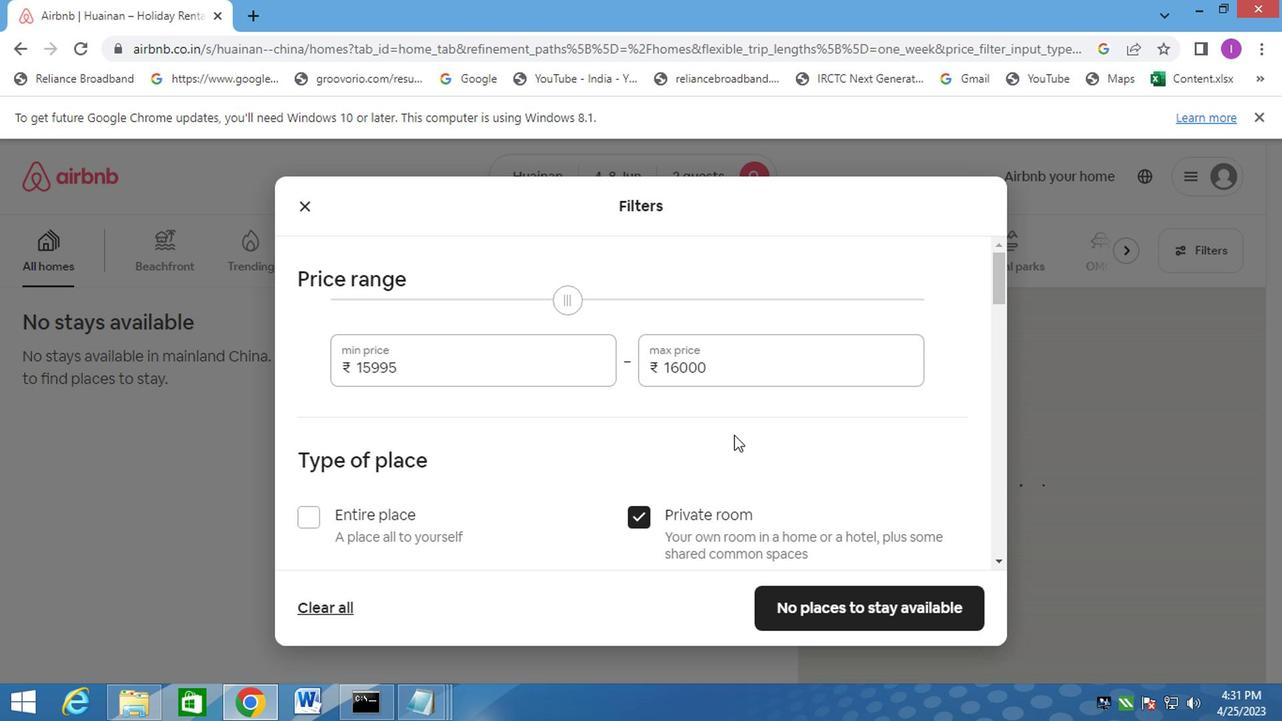 
Action: Mouse moved to (728, 434)
Screenshot: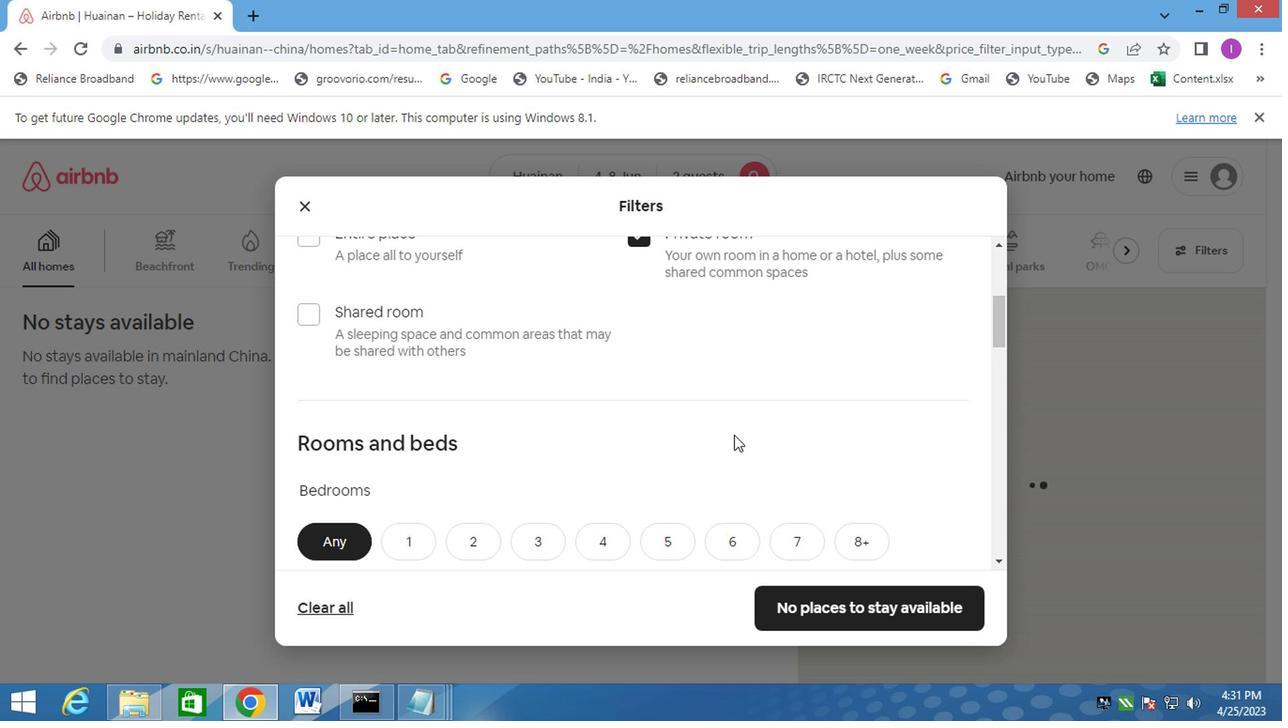 
Action: Mouse scrolled (728, 434) with delta (0, 0)
Screenshot: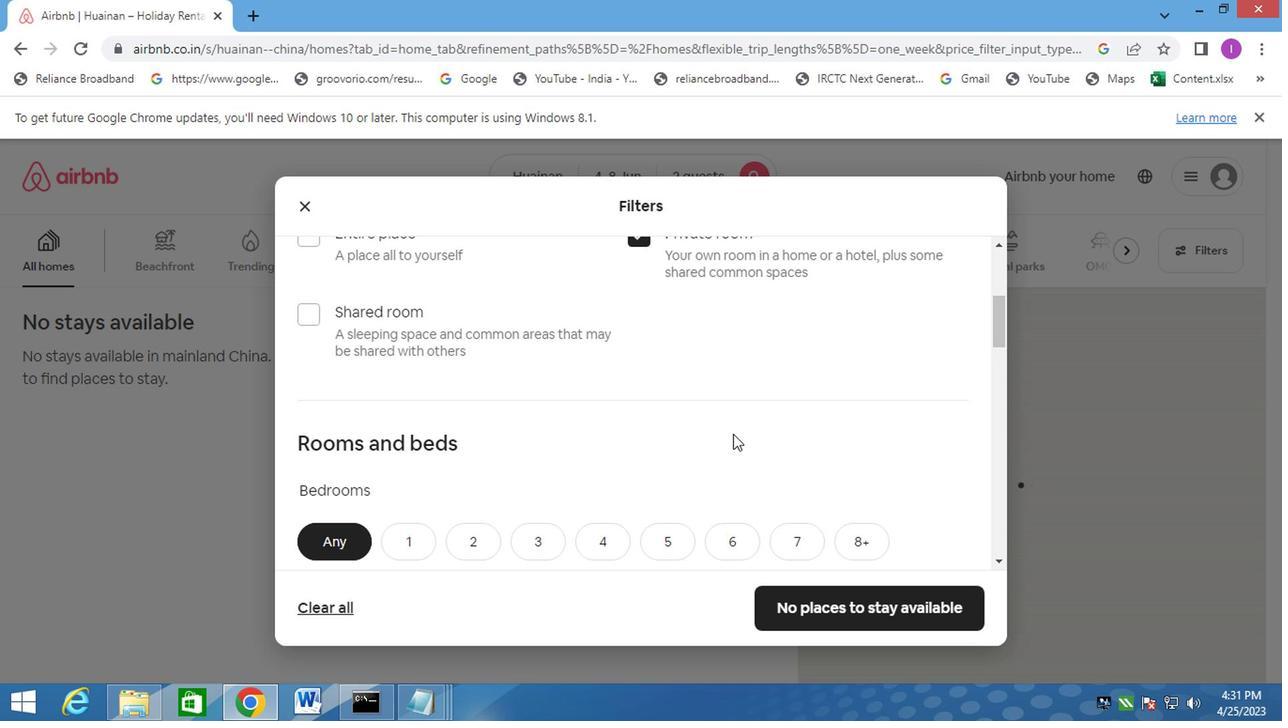 
Action: Mouse moved to (402, 453)
Screenshot: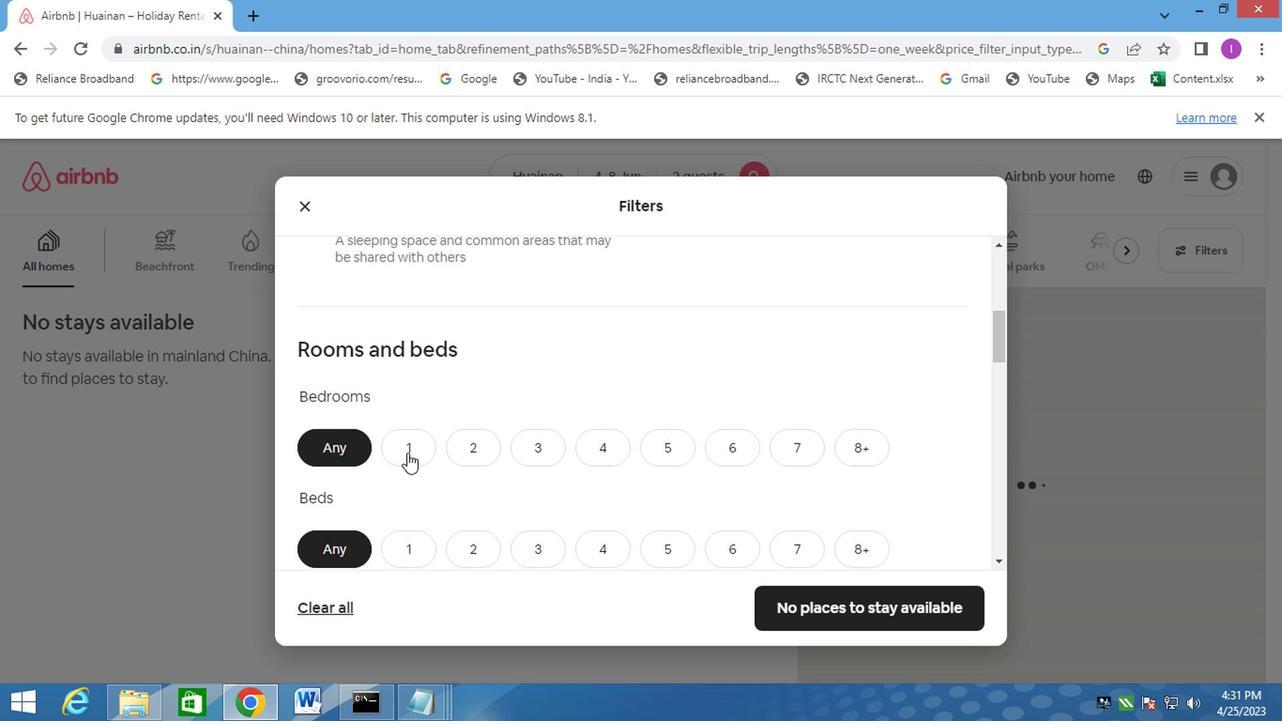 
Action: Mouse scrolled (402, 453) with delta (0, 0)
Screenshot: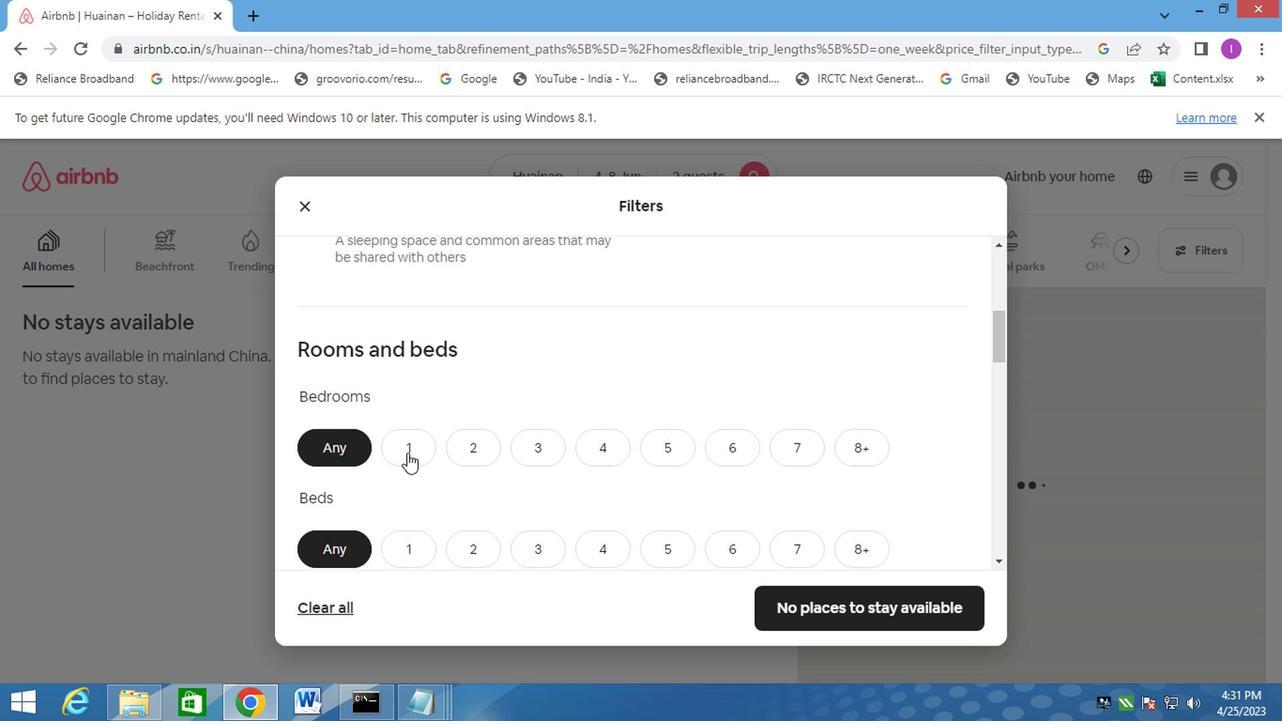 
Action: Mouse moved to (407, 360)
Screenshot: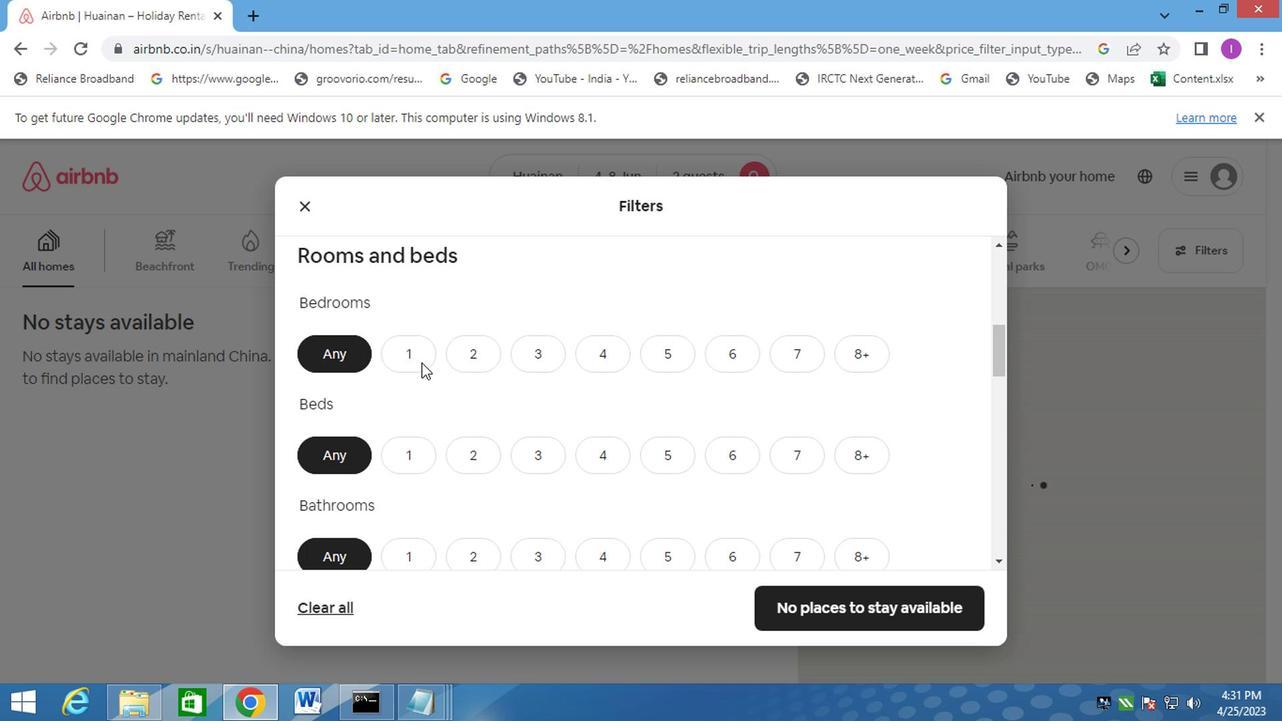 
Action: Mouse scrolled (407, 360) with delta (0, 0)
Screenshot: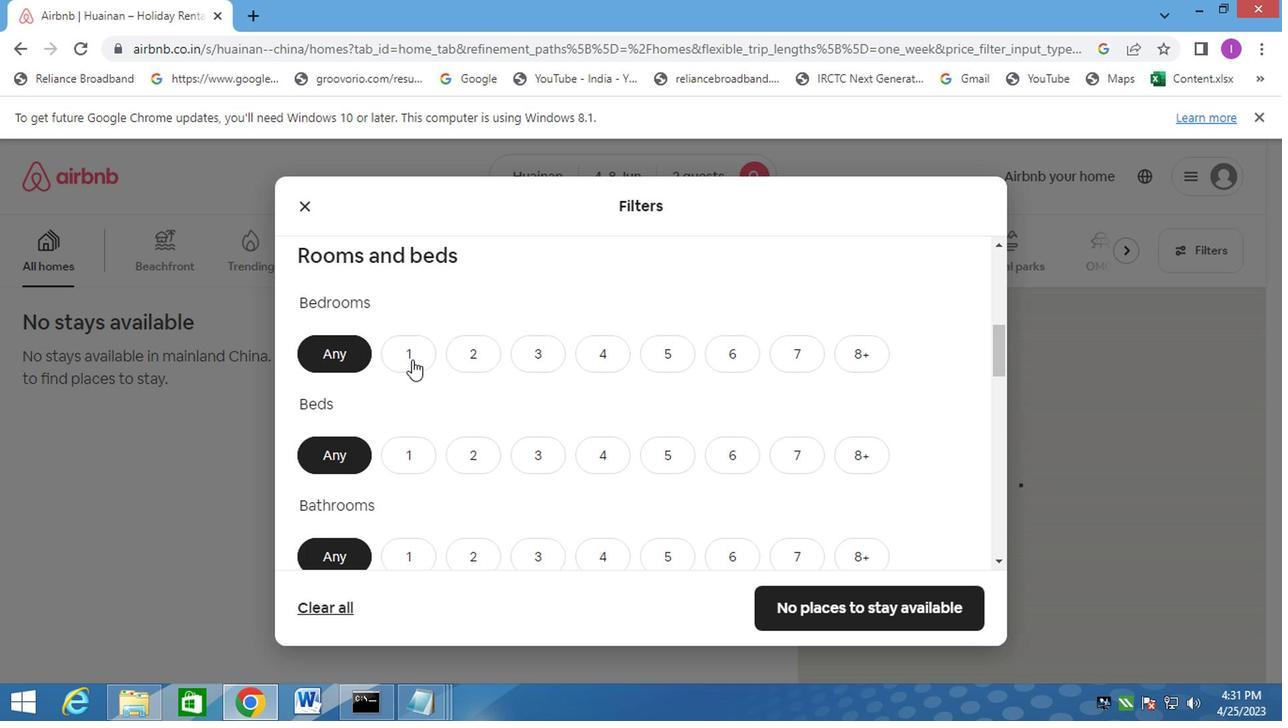 
Action: Mouse moved to (408, 249)
Screenshot: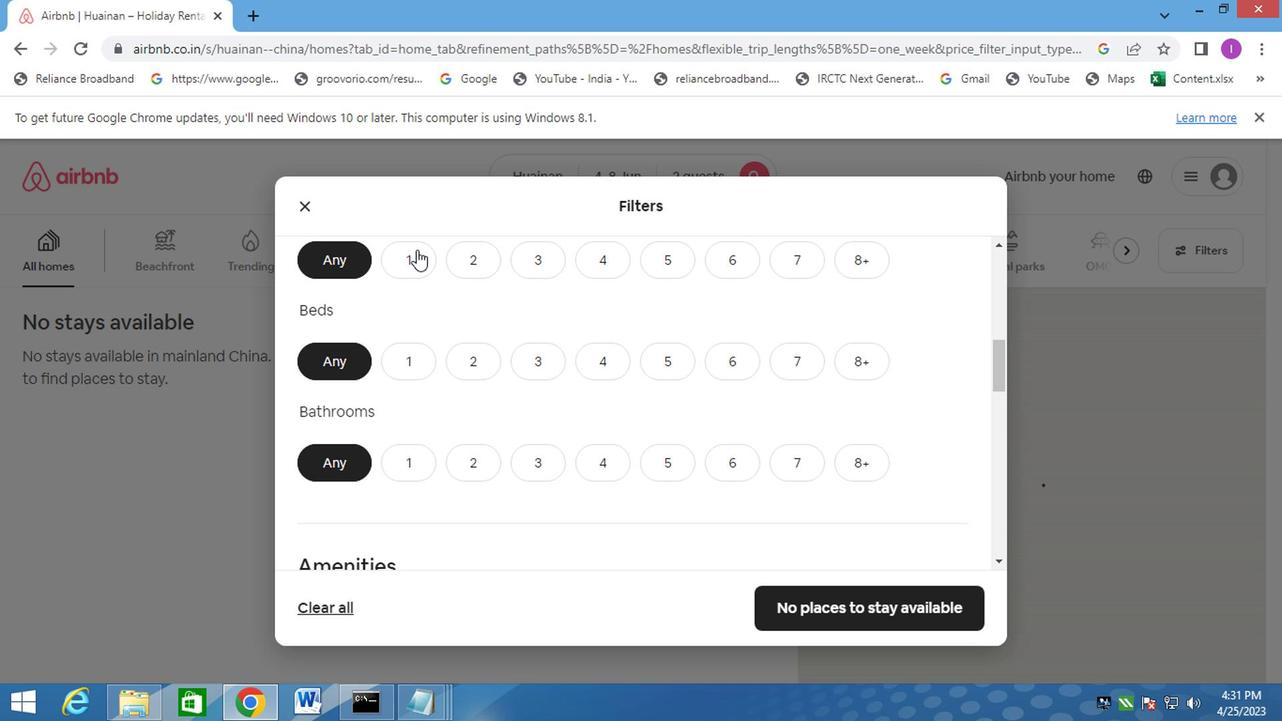 
Action: Mouse pressed left at (408, 249)
Screenshot: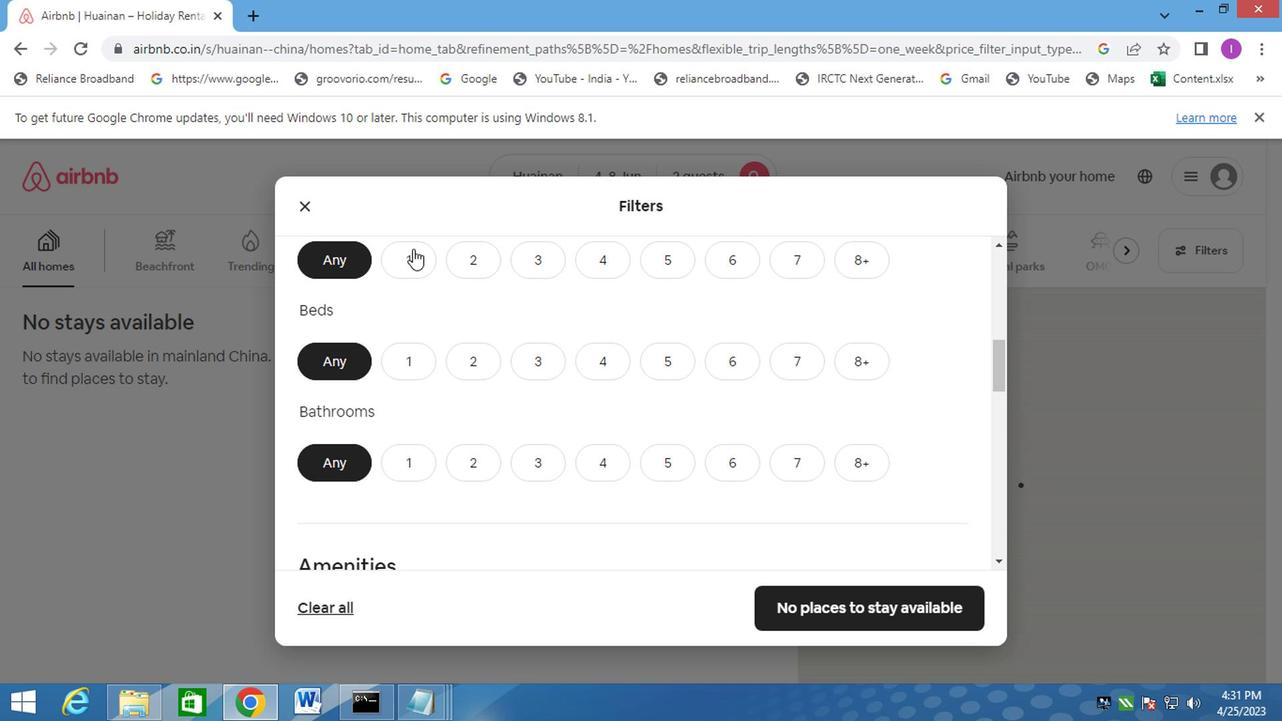 
Action: Mouse moved to (401, 347)
Screenshot: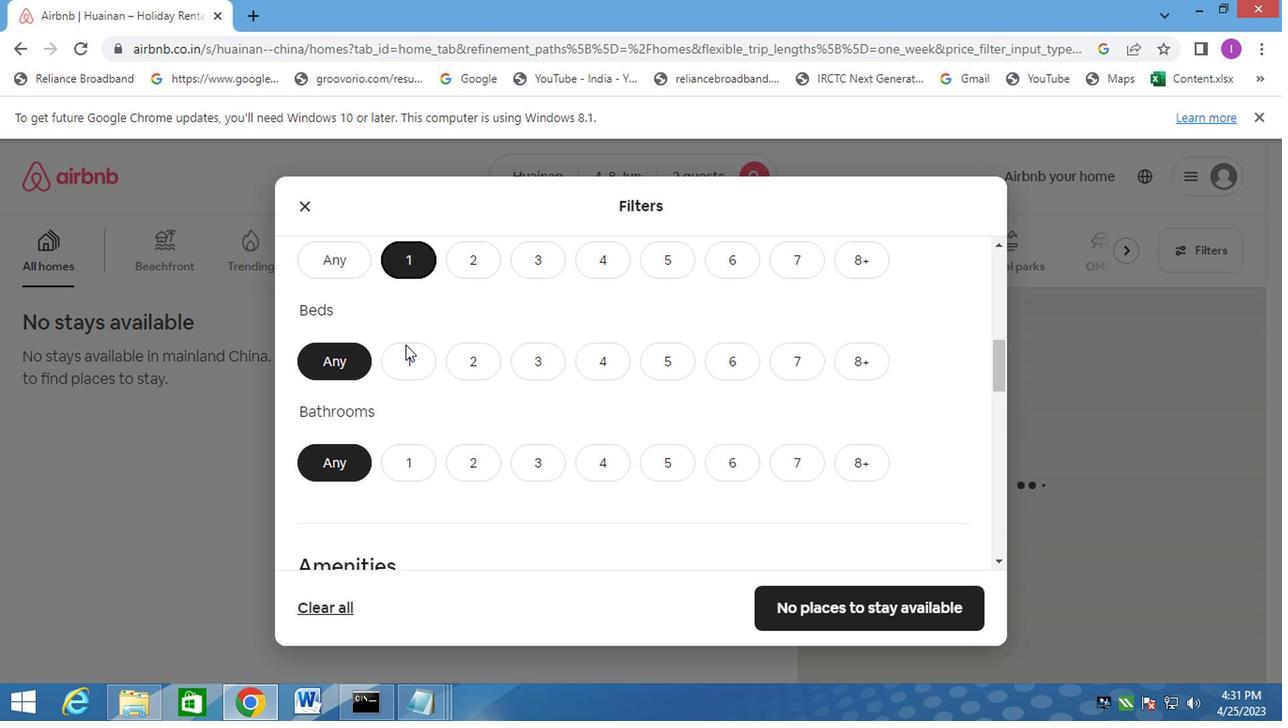 
Action: Mouse pressed left at (401, 347)
Screenshot: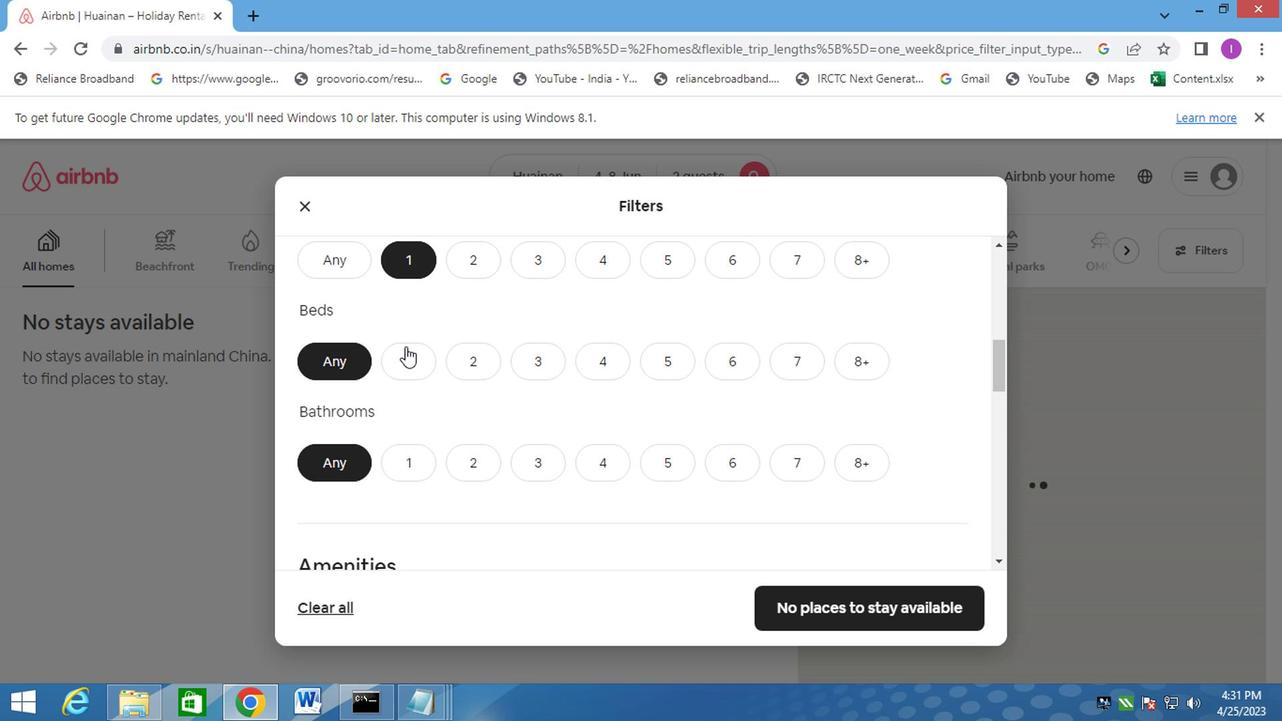 
Action: Mouse moved to (418, 457)
Screenshot: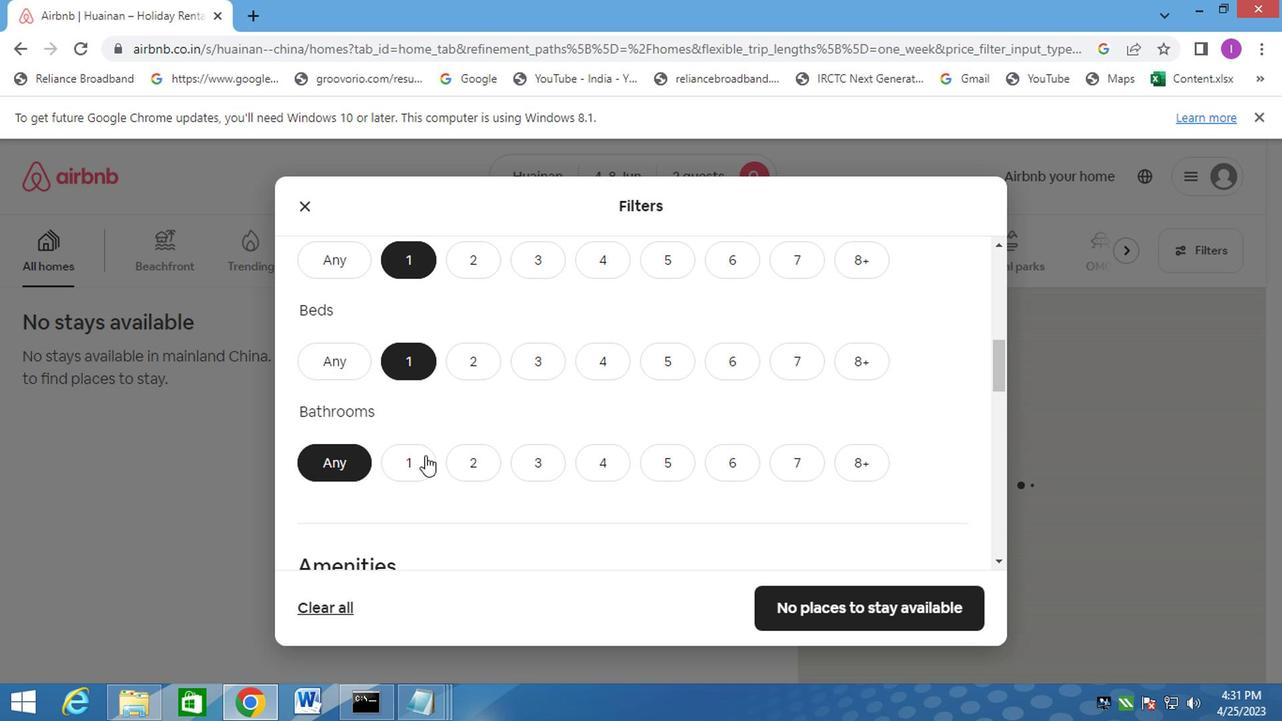 
Action: Mouse pressed left at (418, 457)
Screenshot: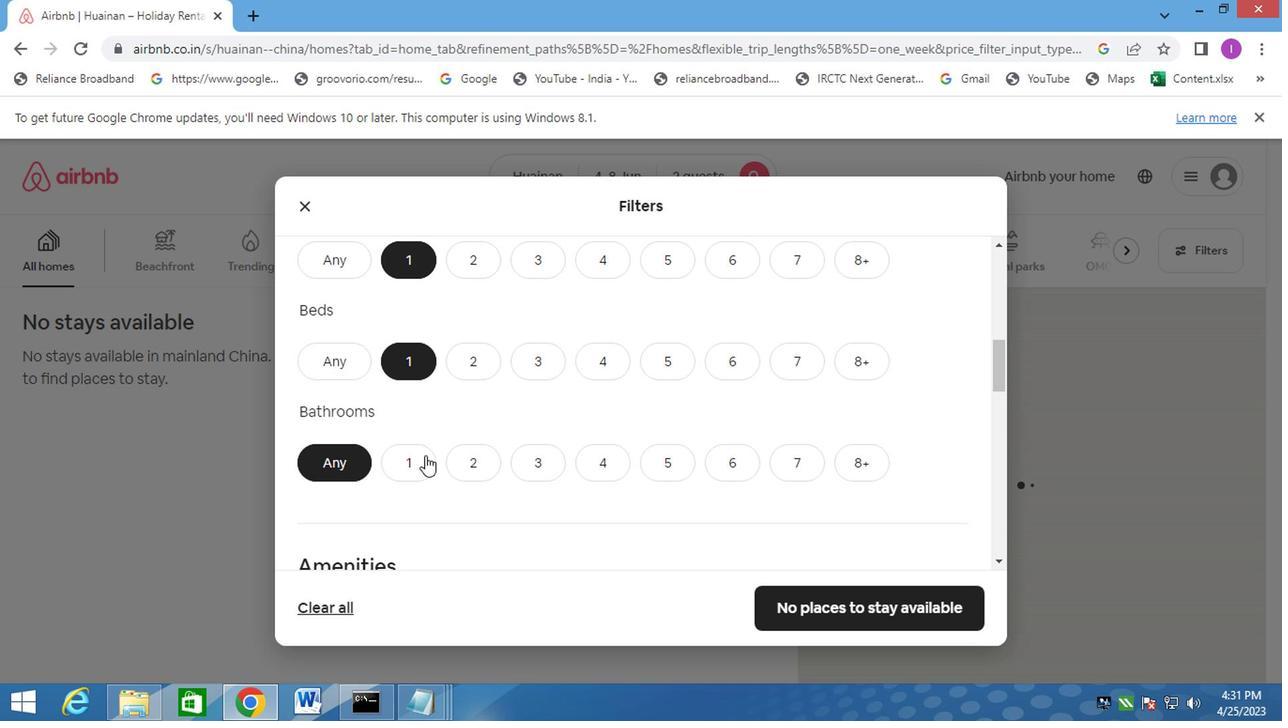 
Action: Mouse moved to (553, 446)
Screenshot: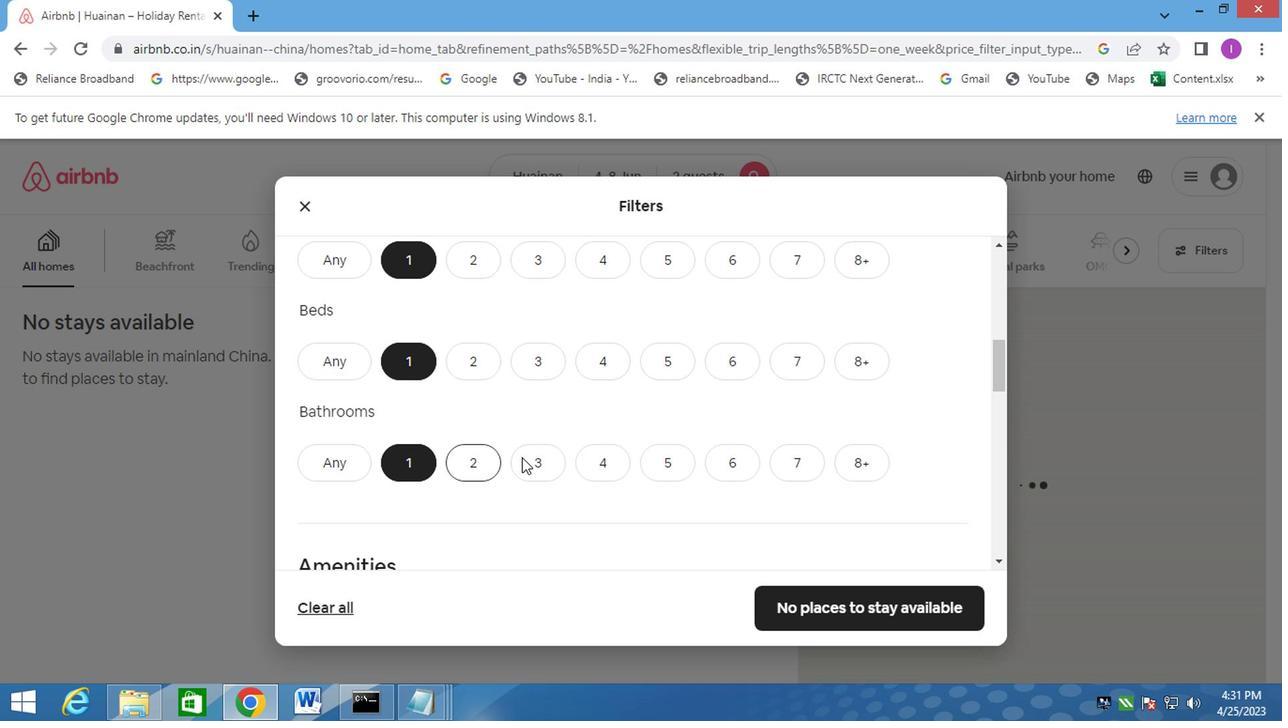 
Action: Mouse scrolled (553, 445) with delta (0, 0)
Screenshot: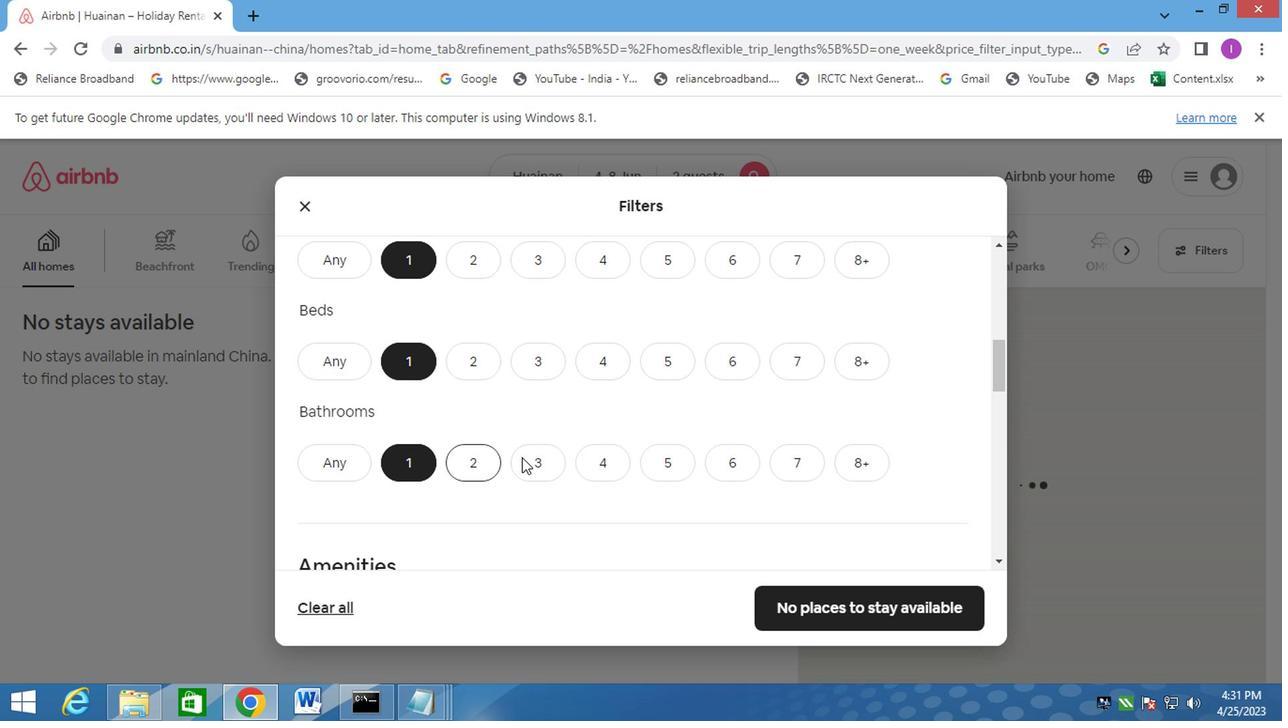 
Action: Mouse scrolled (553, 445) with delta (0, 0)
Screenshot: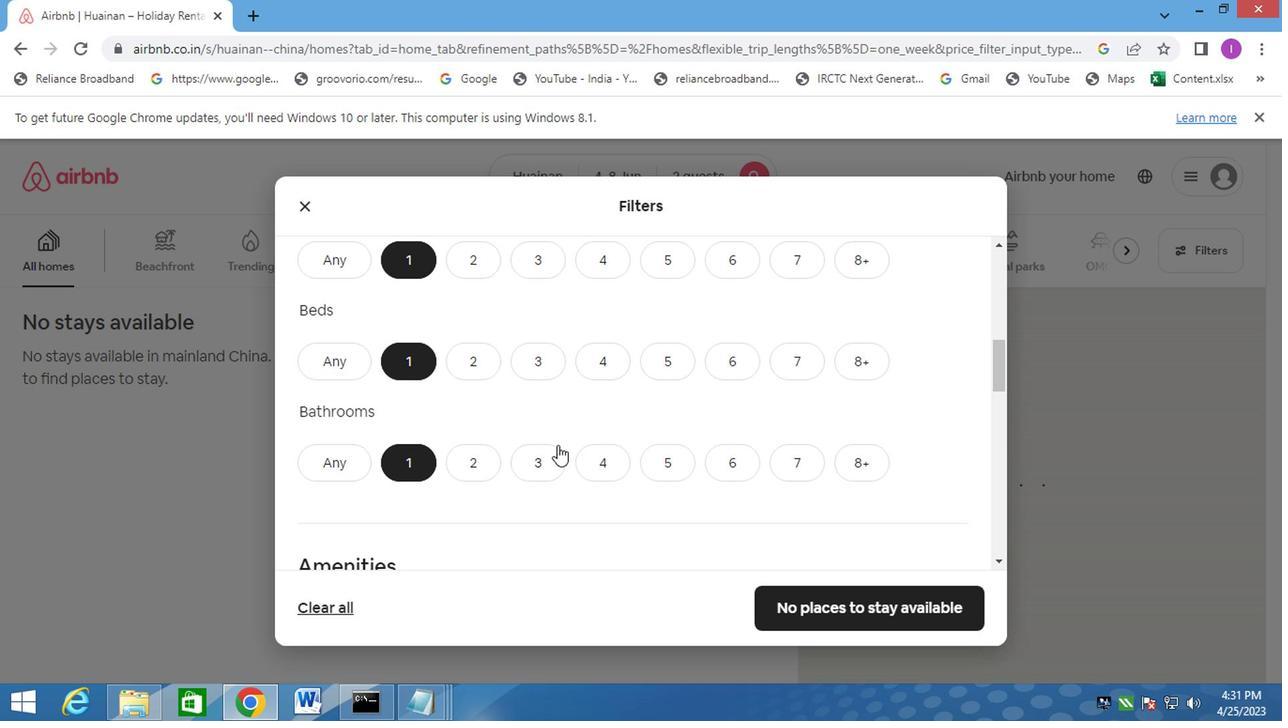 
Action: Mouse scrolled (553, 445) with delta (0, 0)
Screenshot: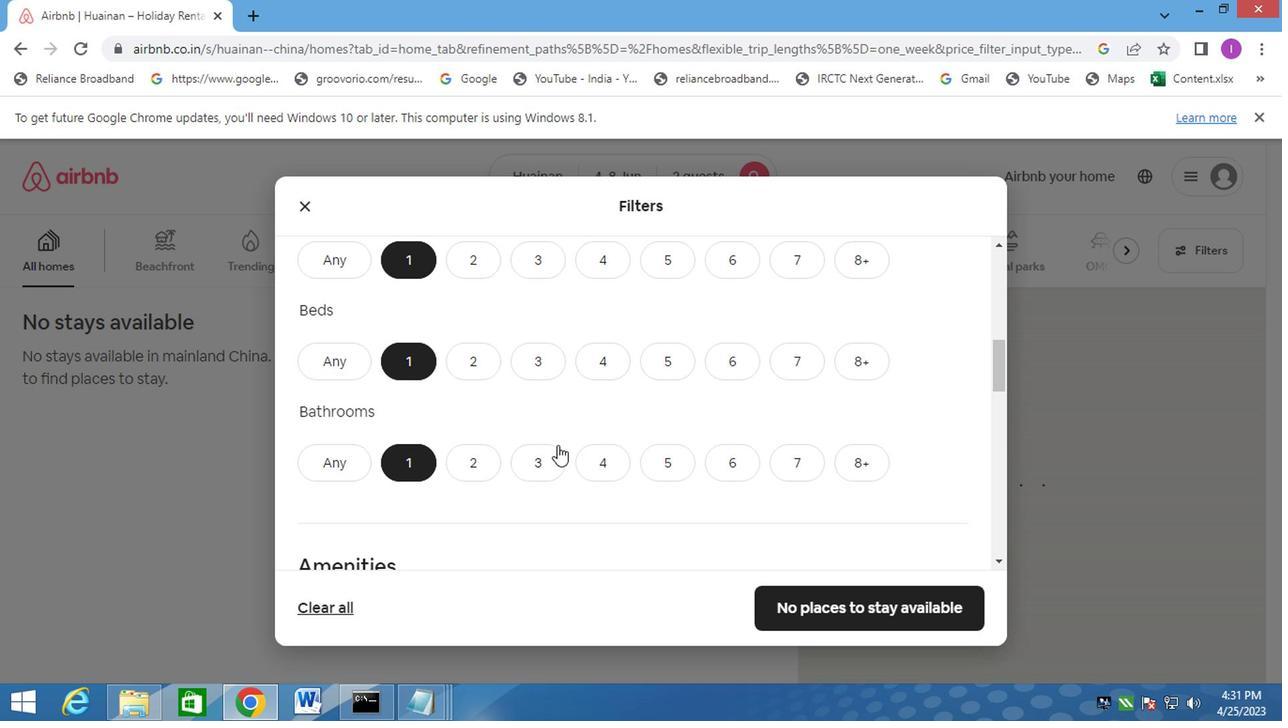 
Action: Mouse scrolled (553, 445) with delta (0, 0)
Screenshot: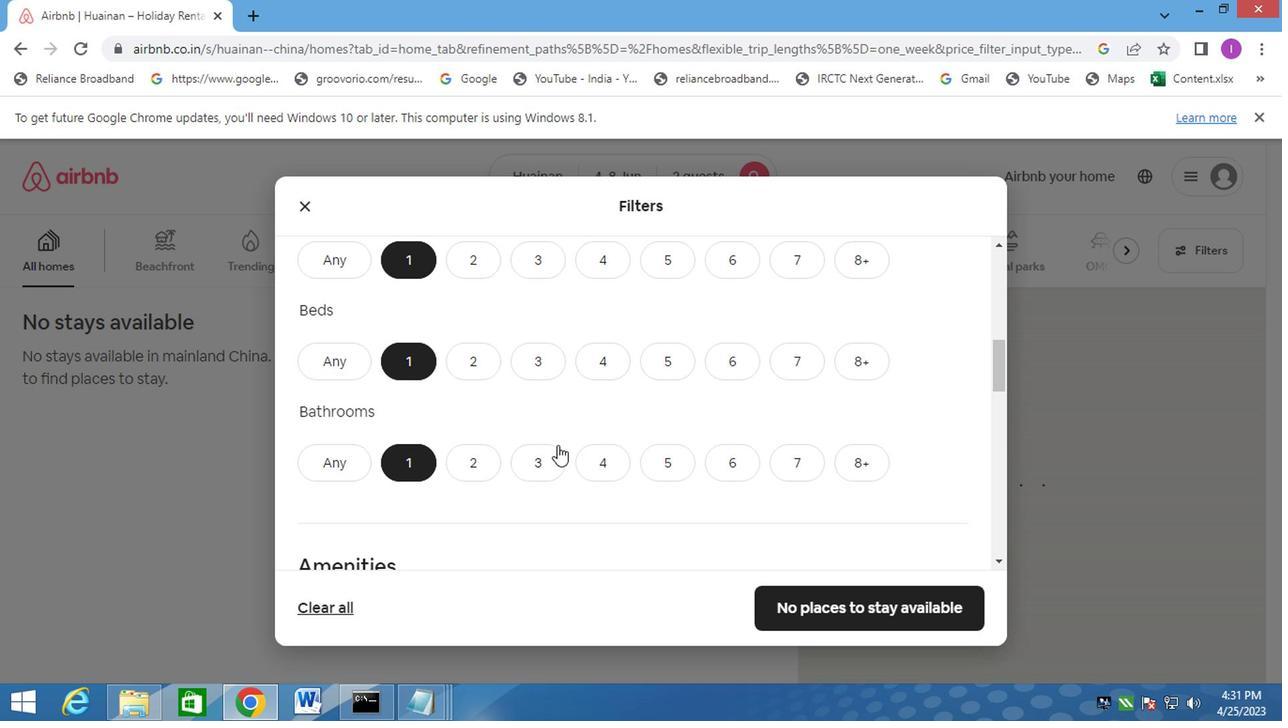 
Action: Mouse moved to (469, 443)
Screenshot: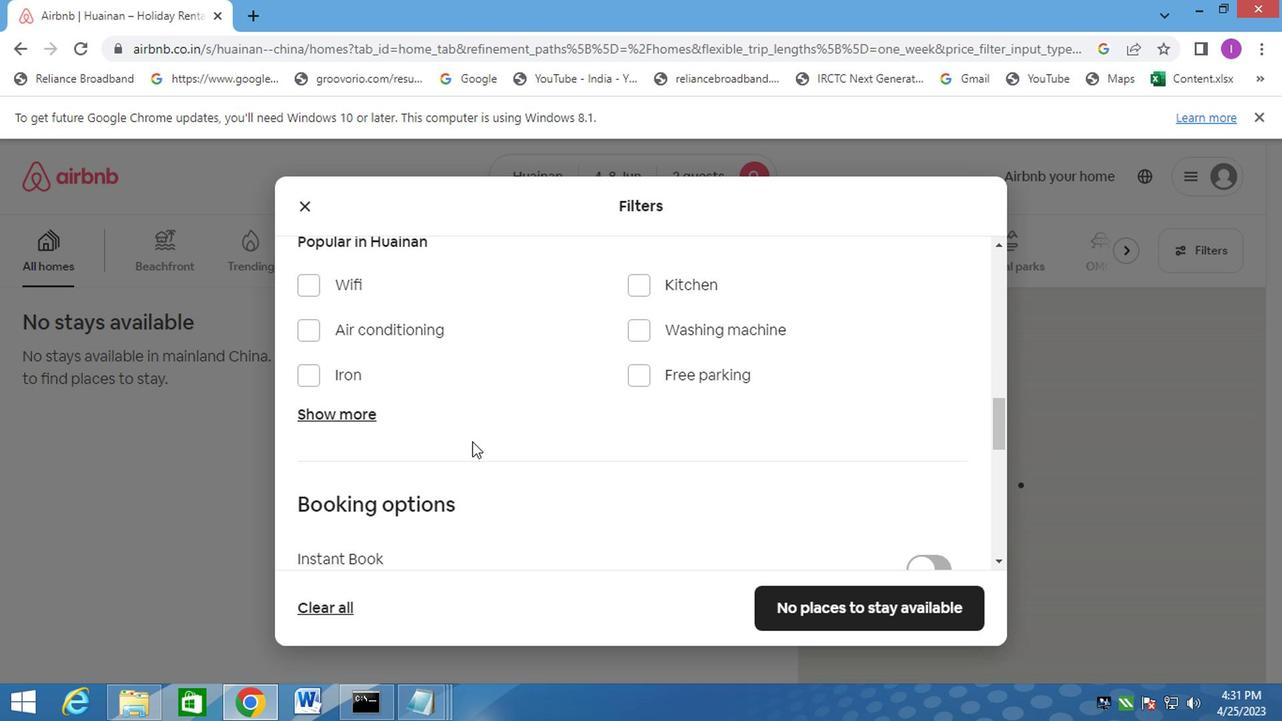 
Action: Mouse scrolled (469, 442) with delta (0, -1)
Screenshot: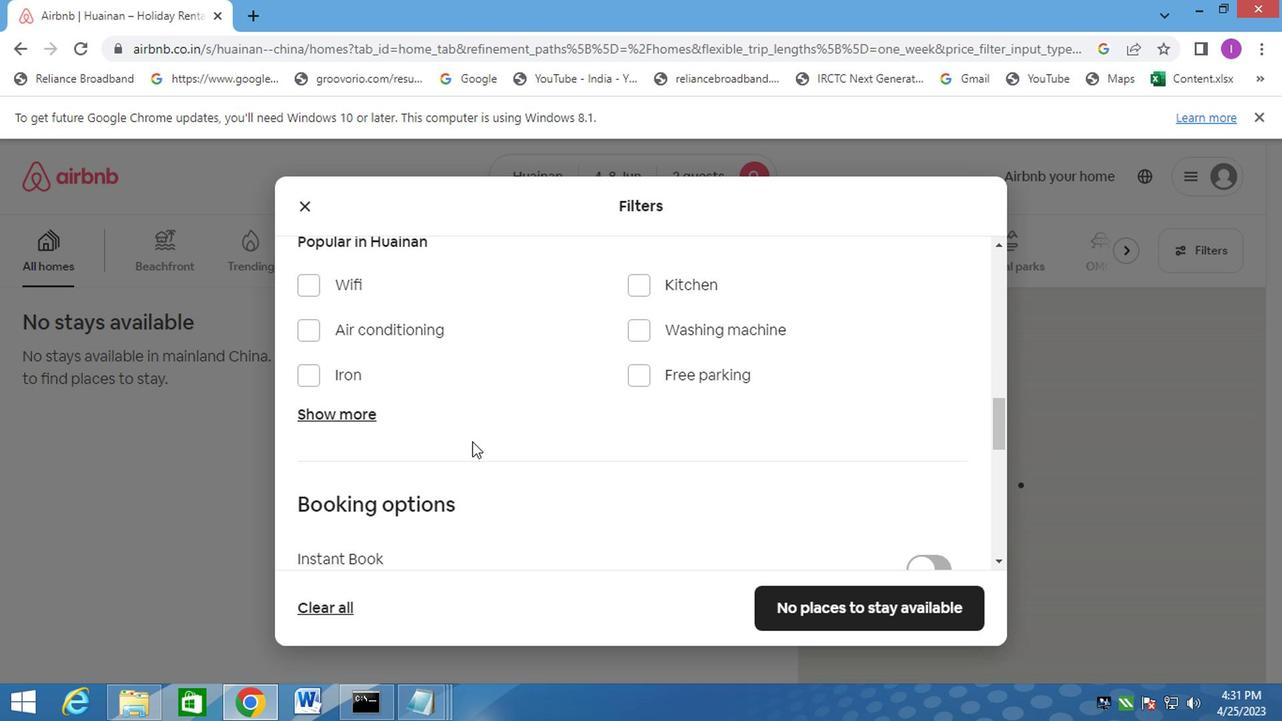 
Action: Mouse moved to (473, 446)
Screenshot: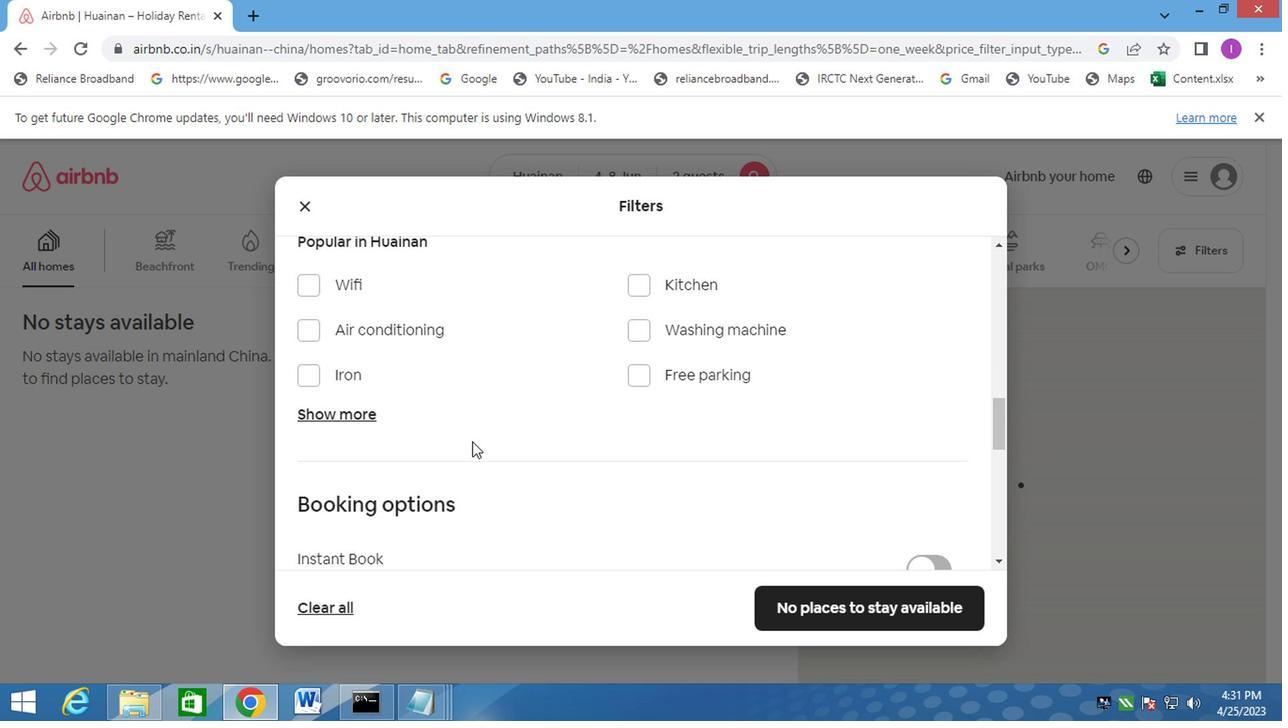 
Action: Mouse scrolled (473, 446) with delta (0, 0)
Screenshot: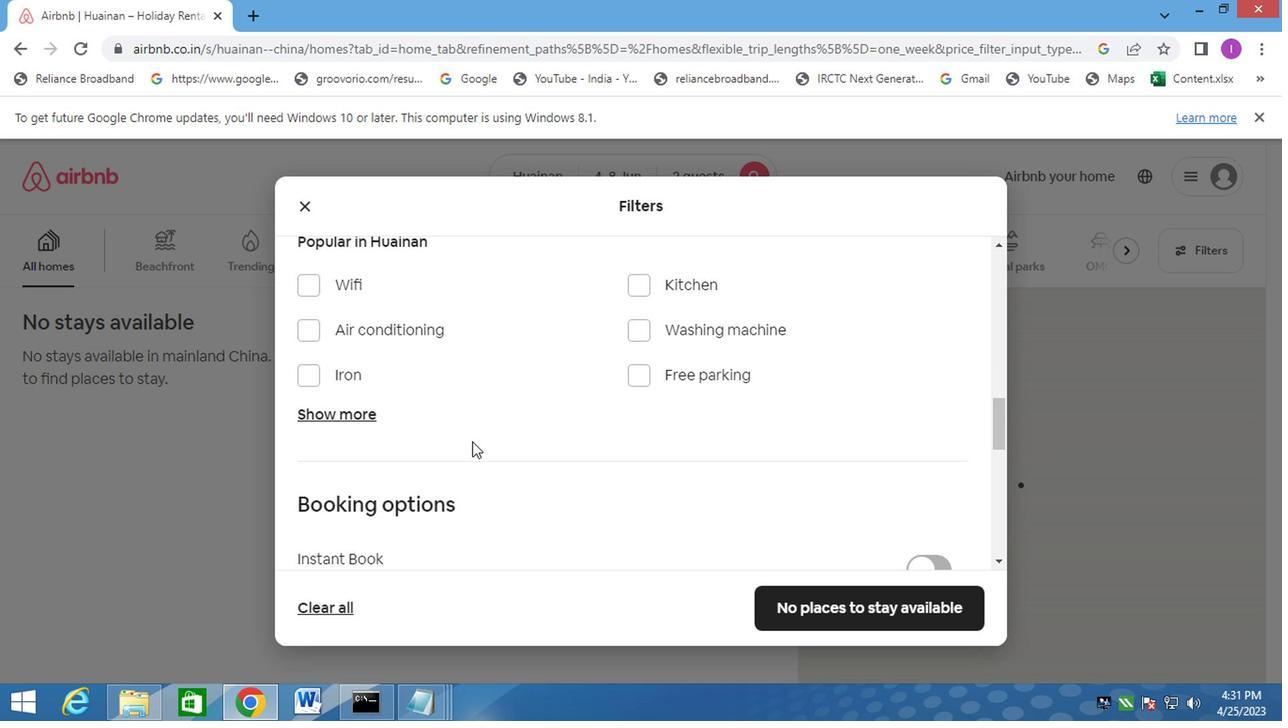 
Action: Mouse moved to (477, 446)
Screenshot: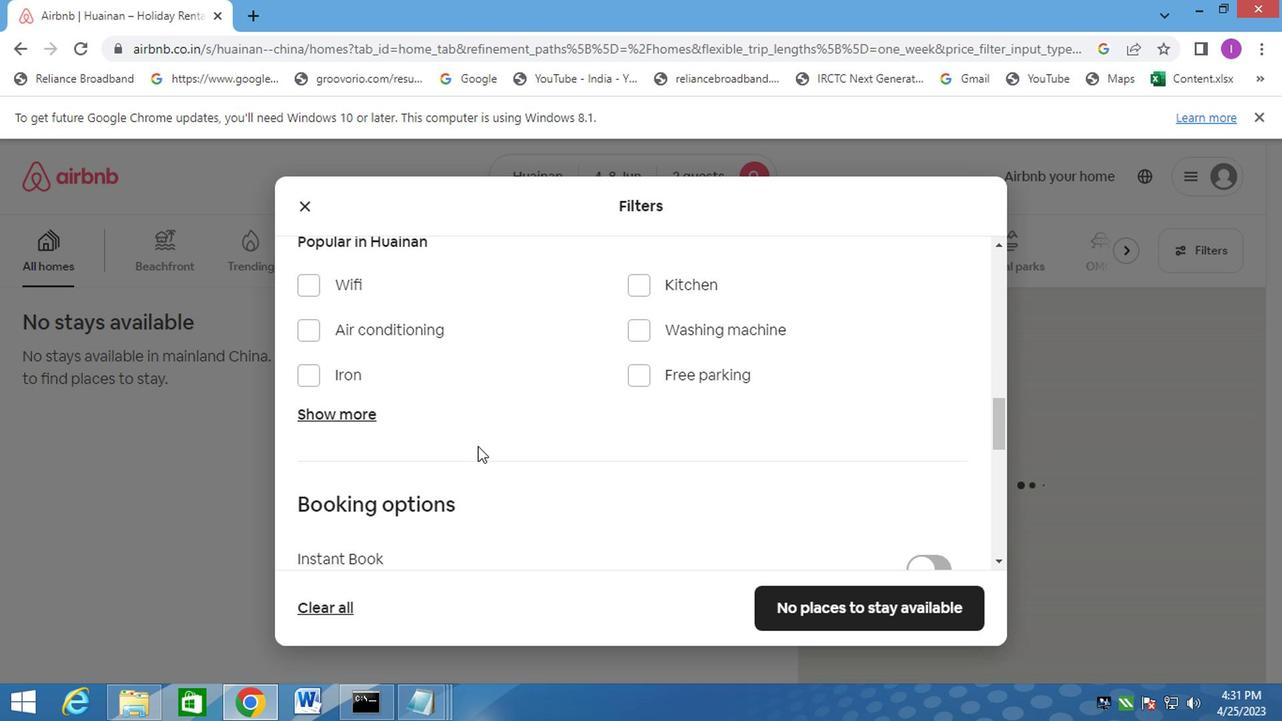 
Action: Mouse scrolled (477, 445) with delta (0, 0)
Screenshot: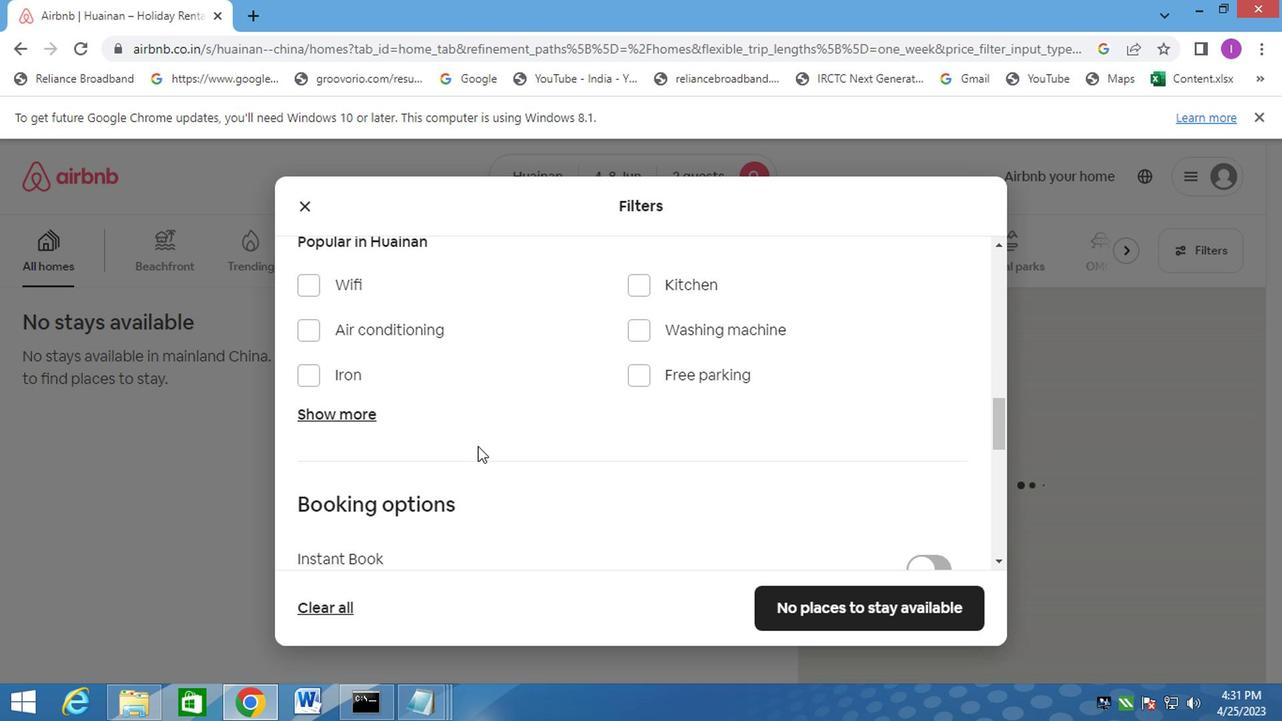 
Action: Mouse moved to (483, 445)
Screenshot: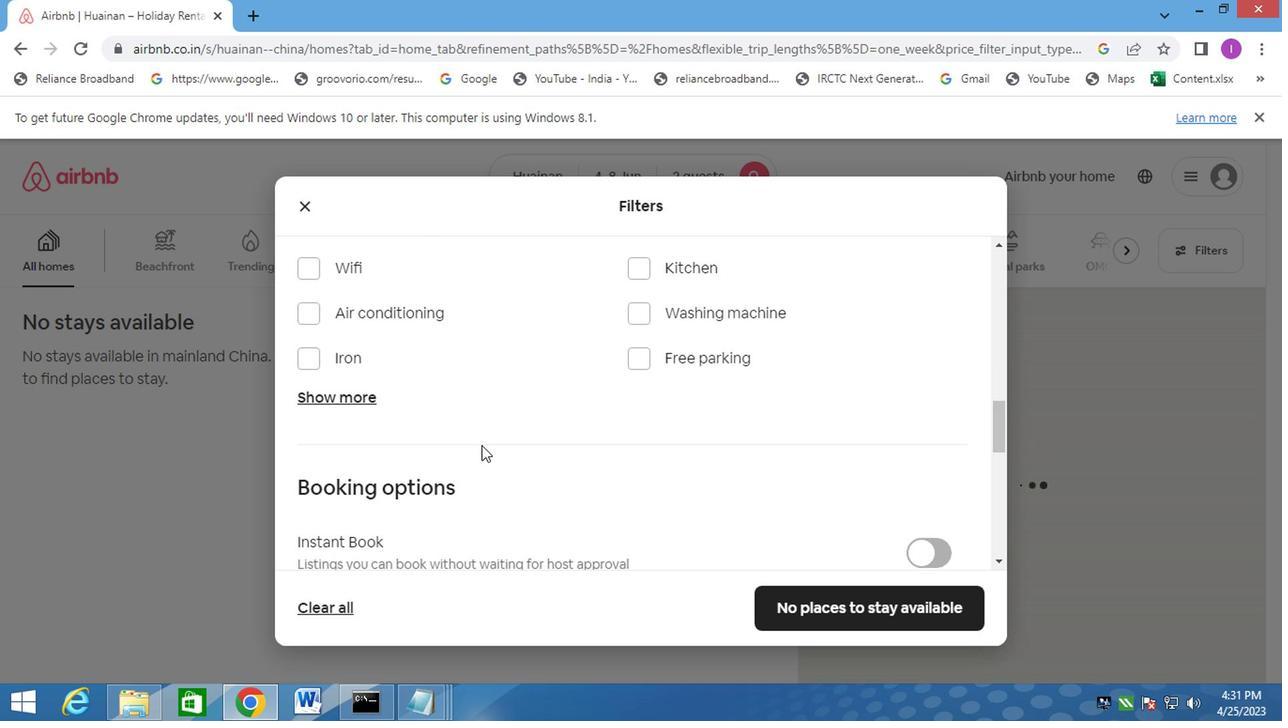 
Action: Mouse scrolled (481, 445) with delta (0, 0)
Screenshot: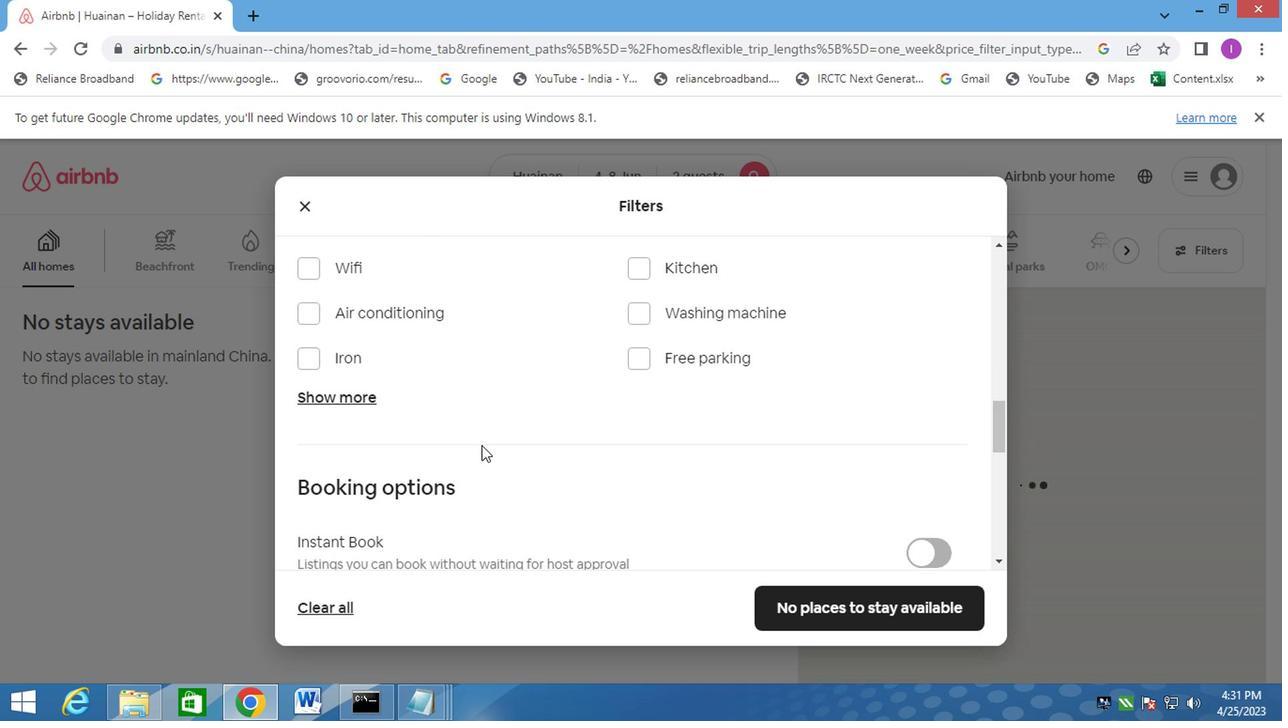 
Action: Mouse moved to (486, 445)
Screenshot: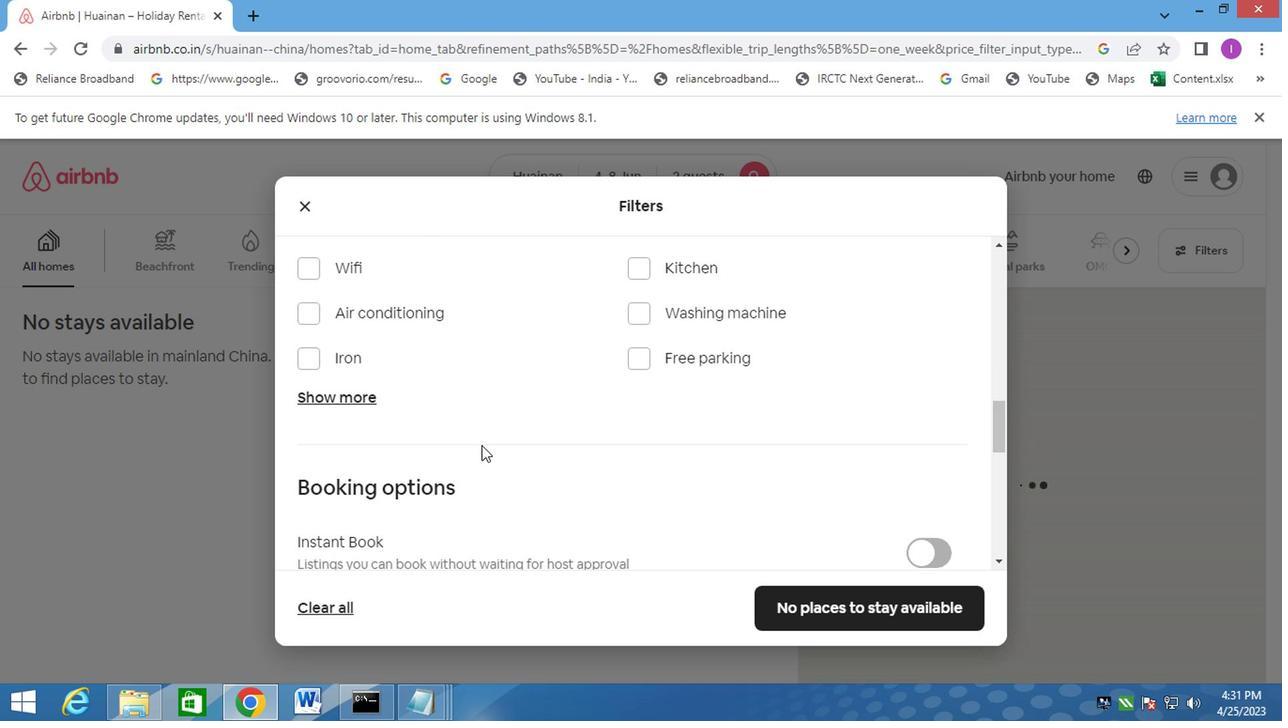 
Action: Mouse scrolled (486, 444) with delta (0, -1)
Screenshot: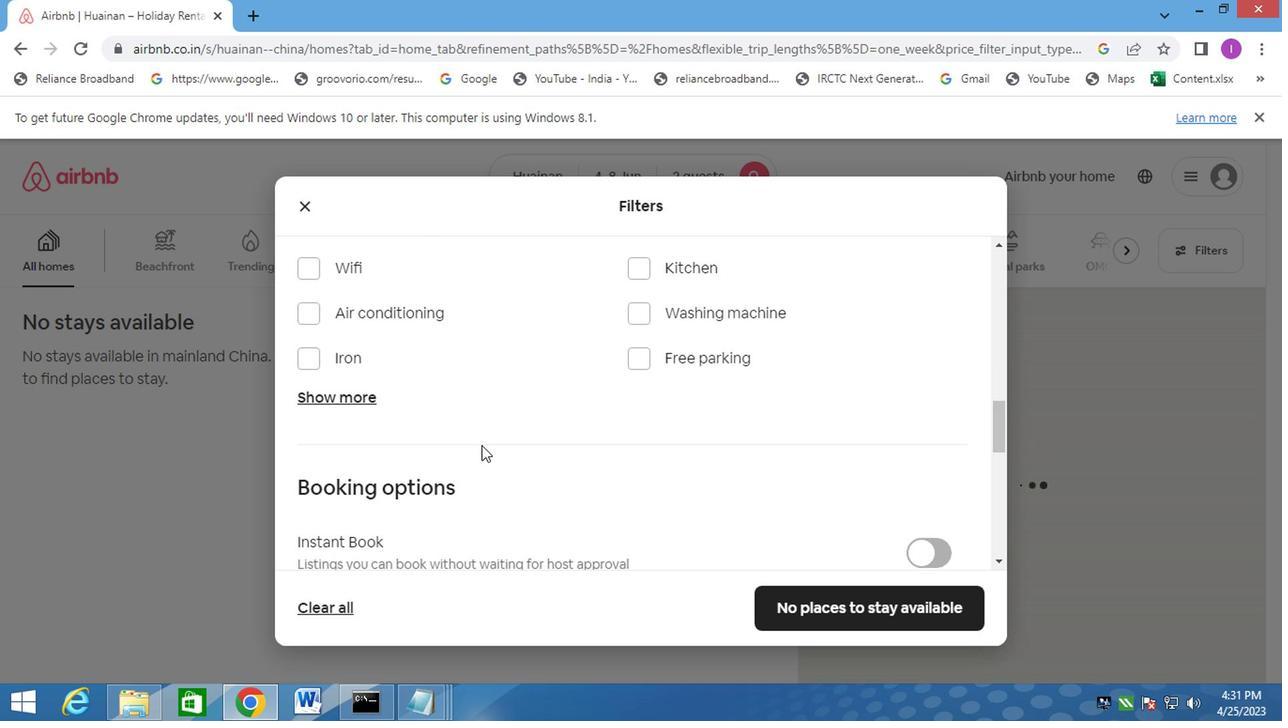 
Action: Mouse moved to (761, 355)
Screenshot: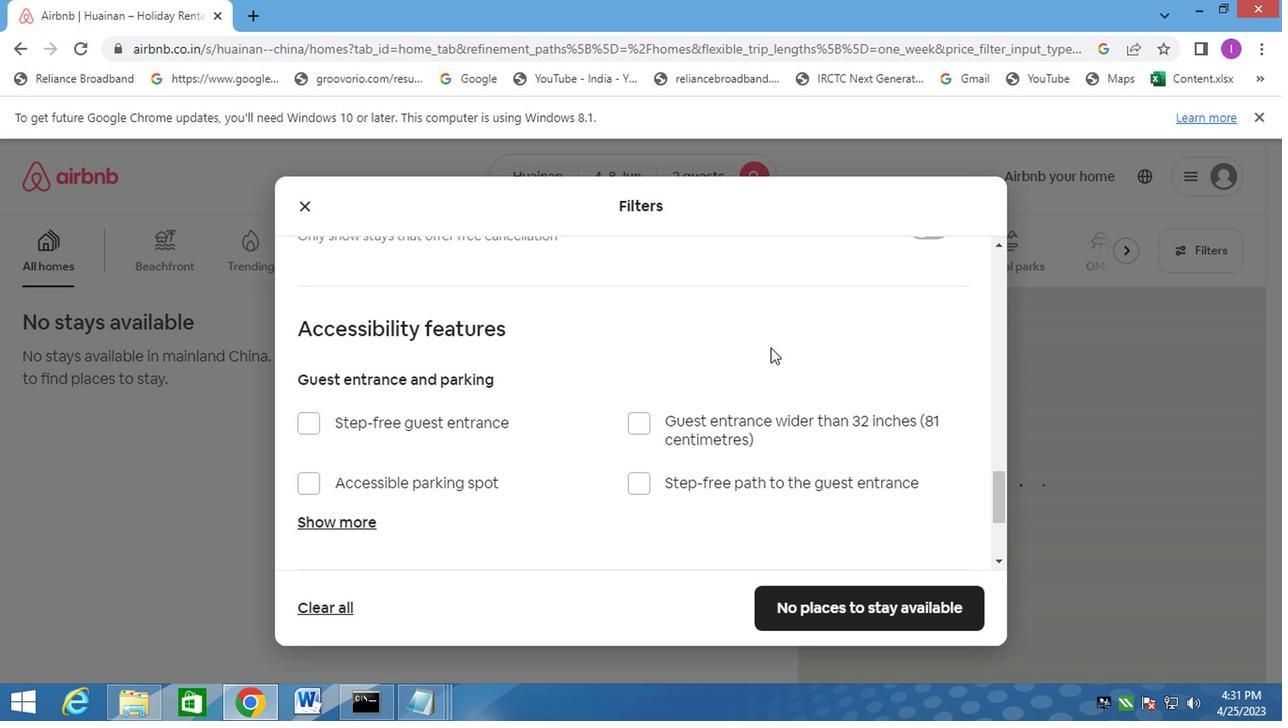 
Action: Mouse scrolled (761, 356) with delta (0, 0)
Screenshot: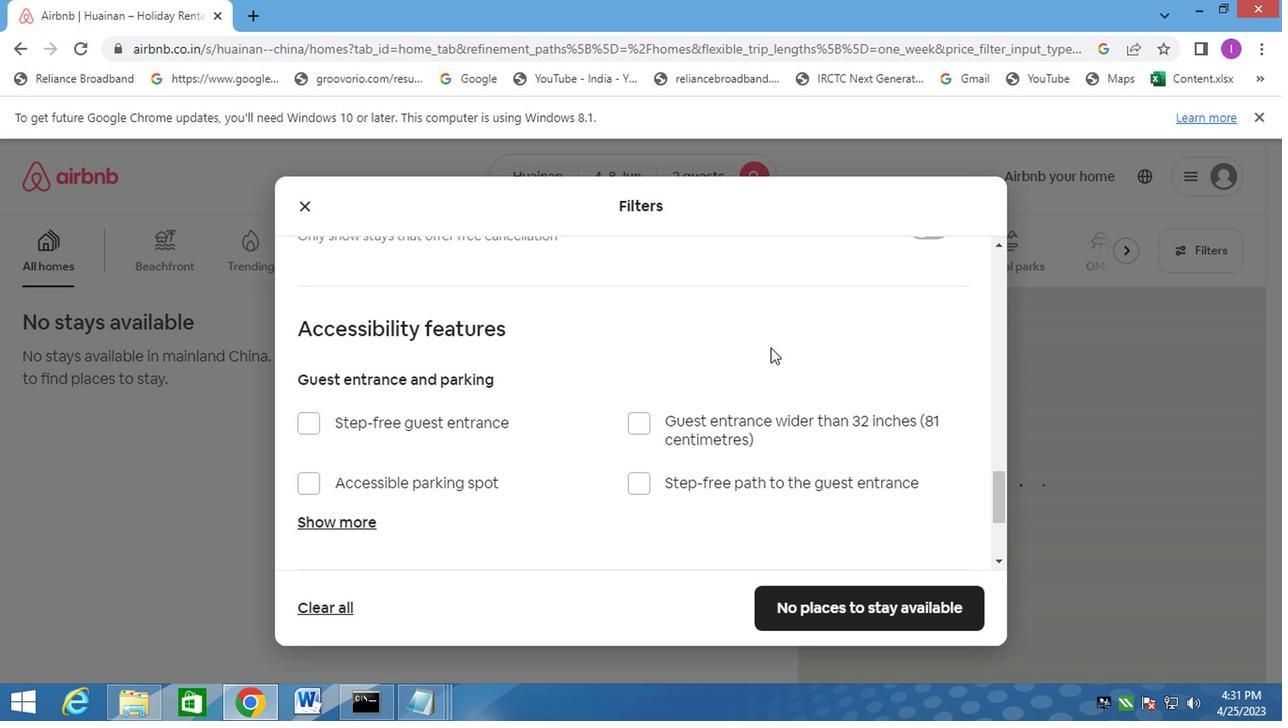
Action: Mouse scrolled (761, 356) with delta (0, 0)
Screenshot: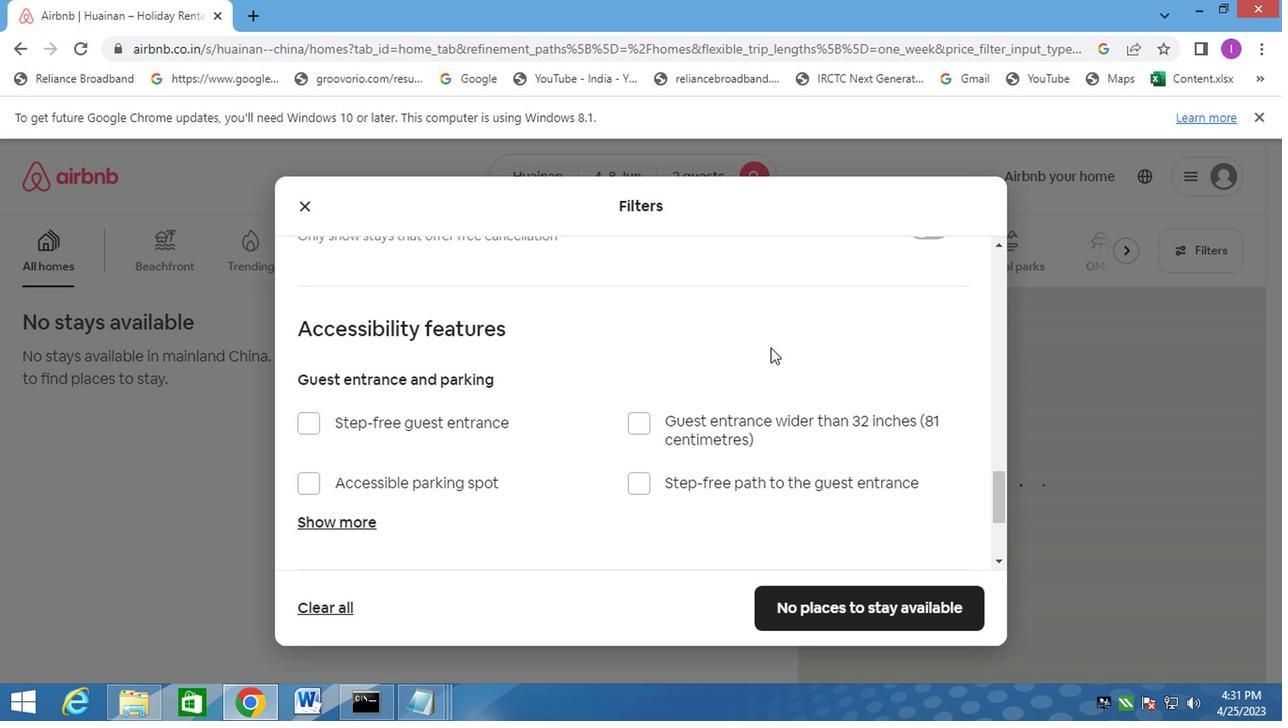 
Action: Mouse moved to (929, 356)
Screenshot: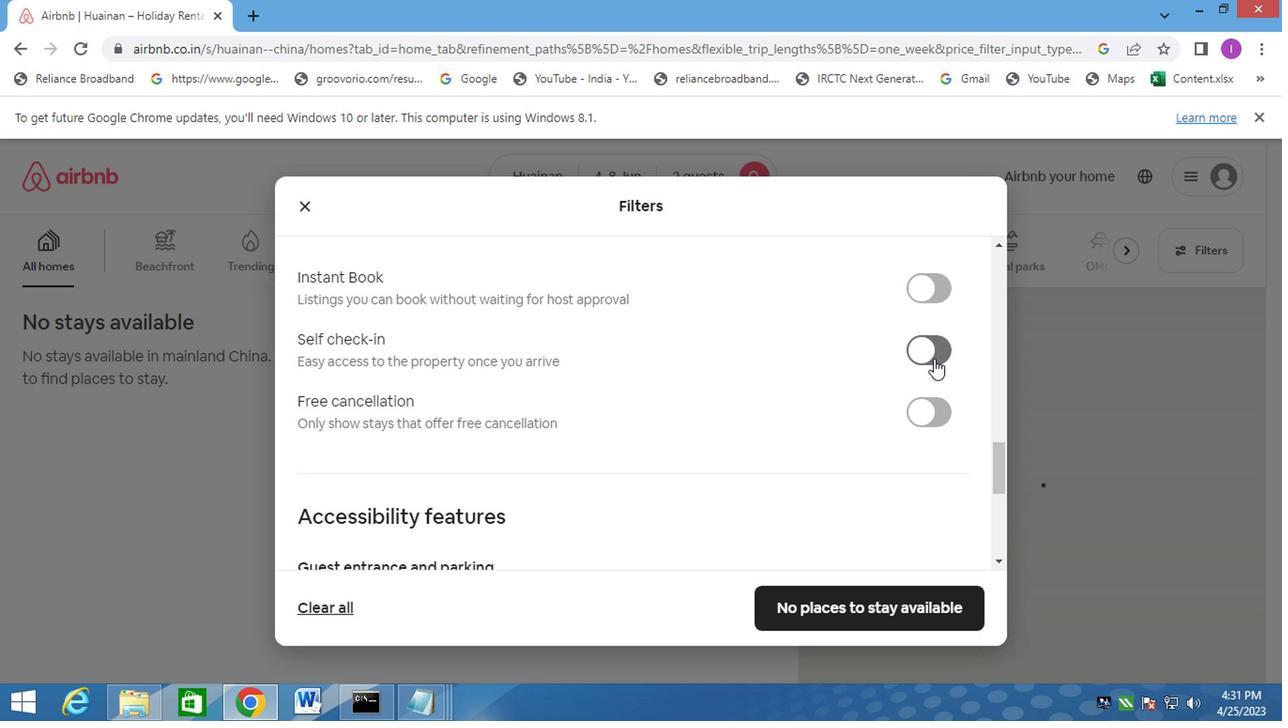 
Action: Mouse pressed left at (929, 356)
Screenshot: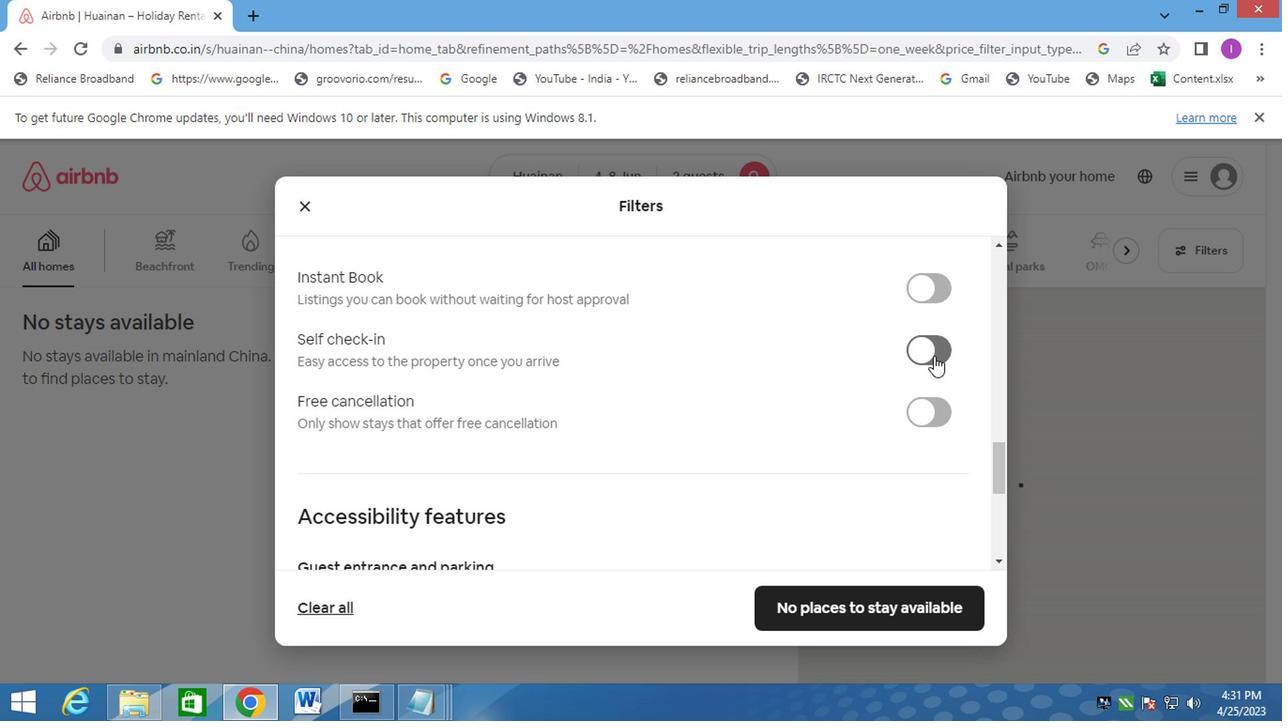 
Action: Mouse moved to (791, 485)
Screenshot: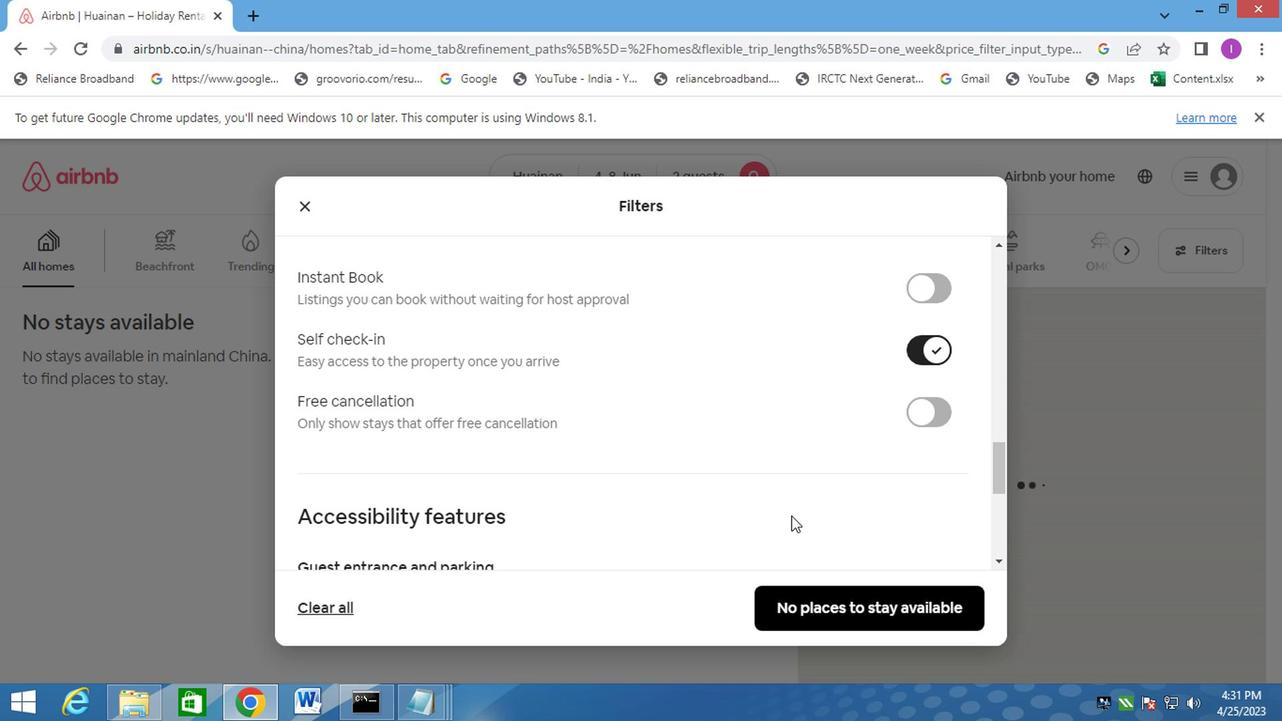 
Action: Mouse scrolled (791, 483) with delta (0, -1)
Screenshot: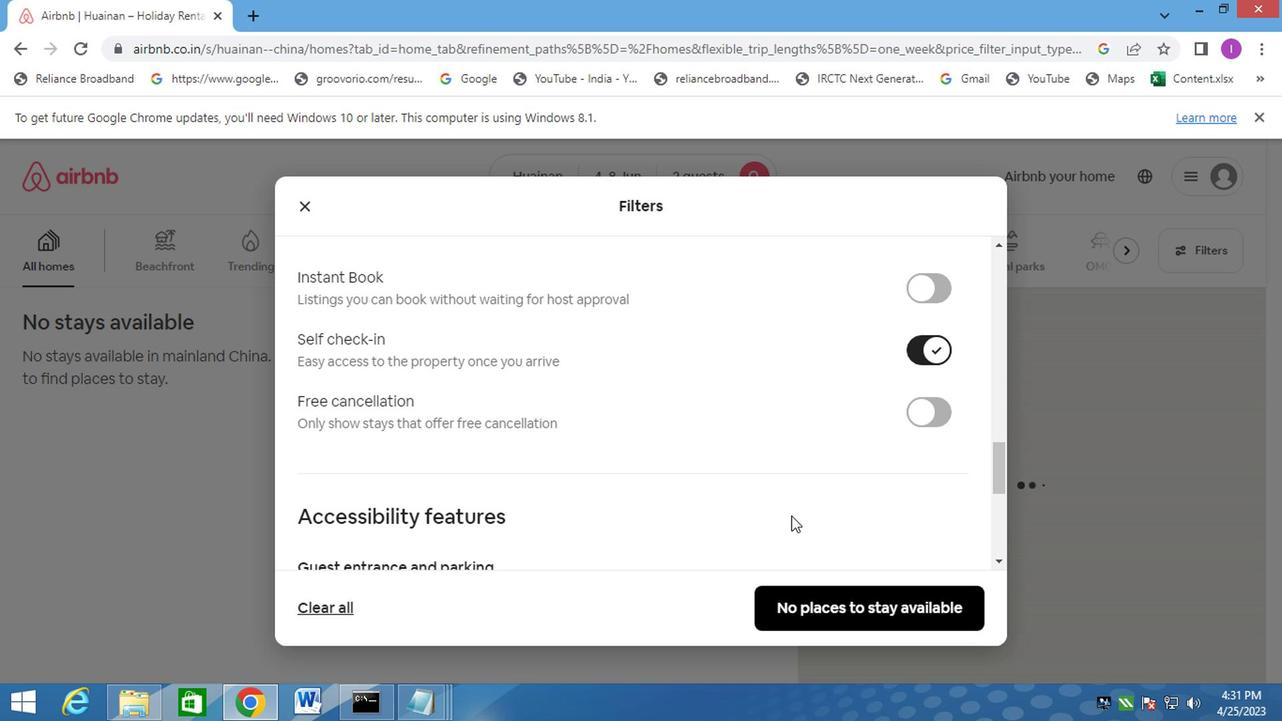 
Action: Mouse scrolled (791, 483) with delta (0, -1)
Screenshot: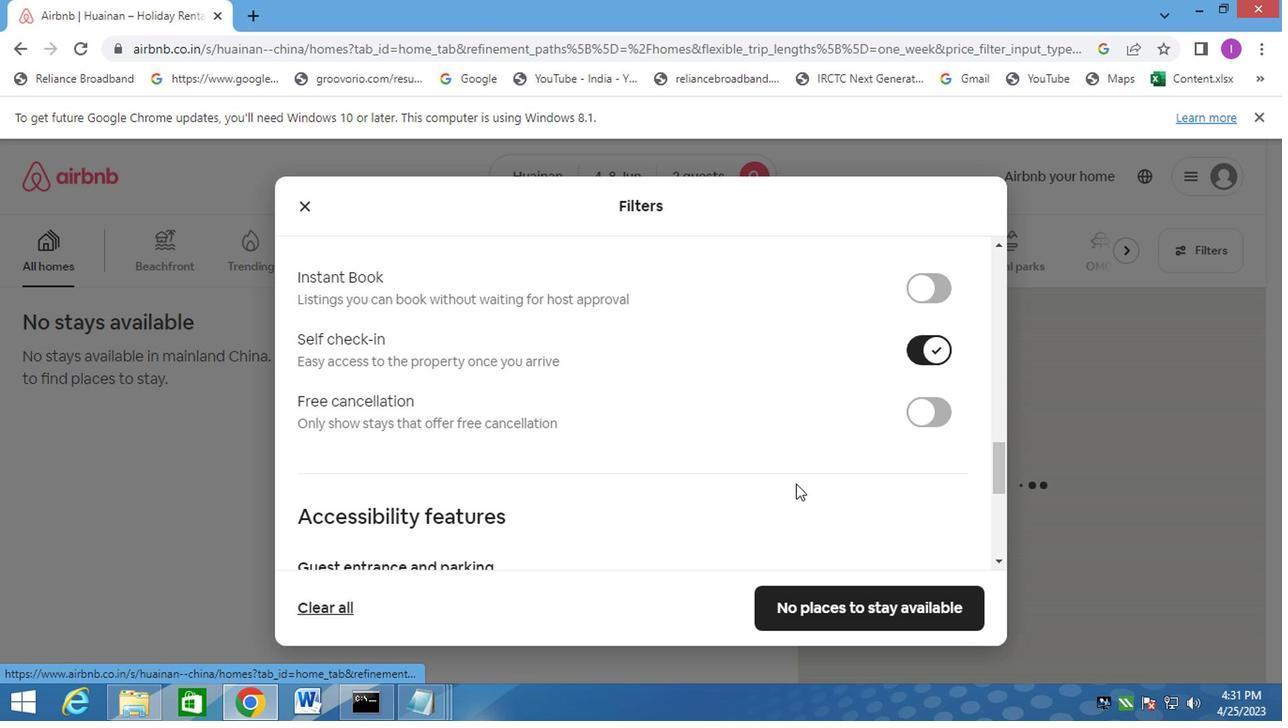 
Action: Mouse scrolled (791, 483) with delta (0, -1)
Screenshot: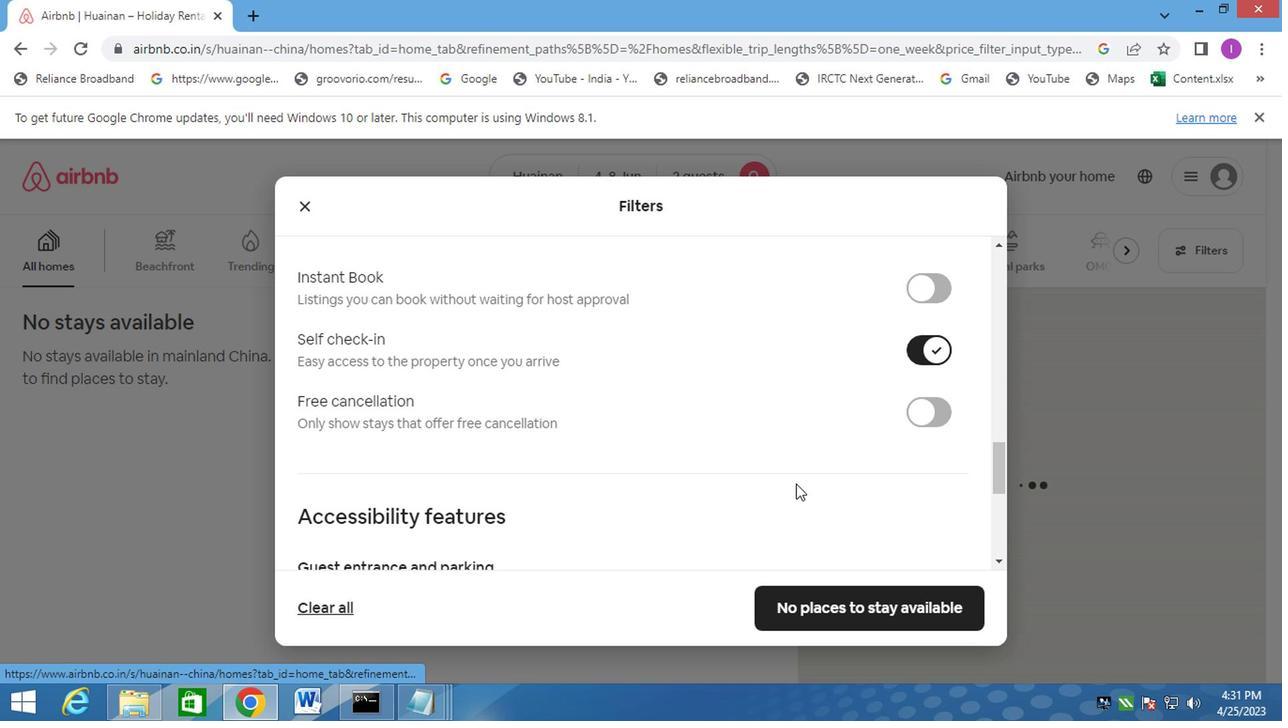 
Action: Mouse moved to (791, 476)
Screenshot: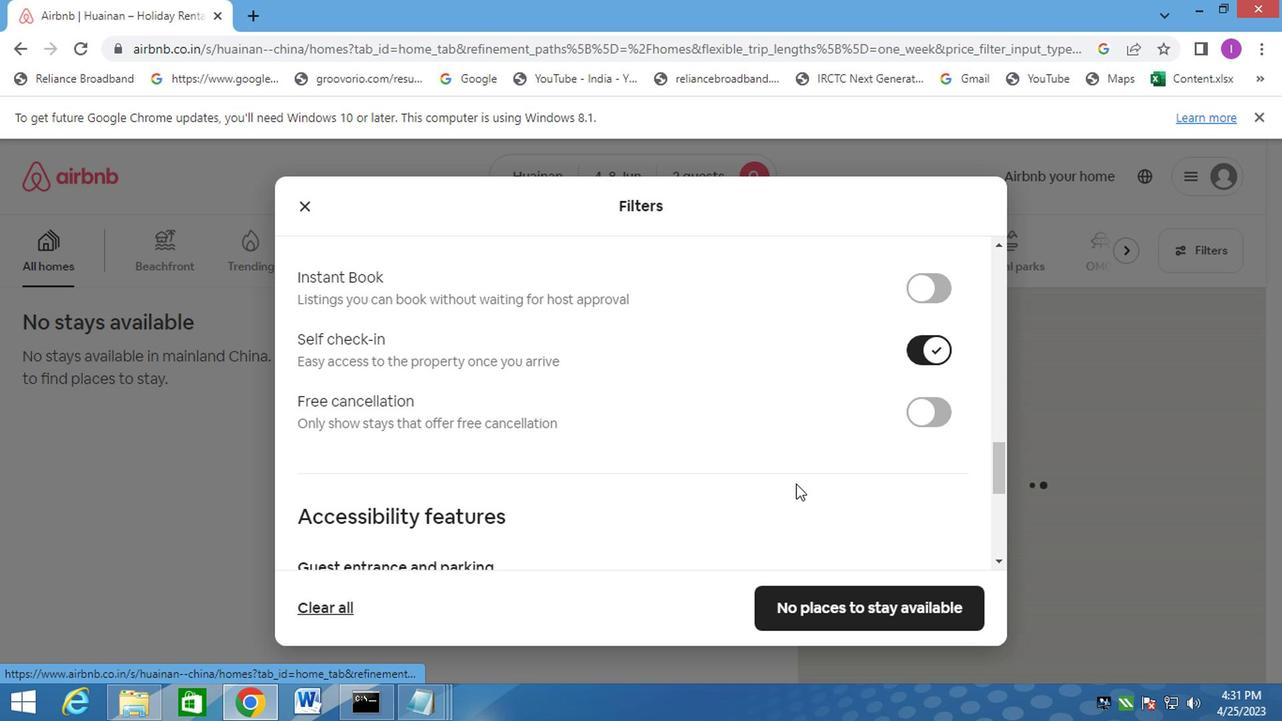 
Action: Mouse scrolled (791, 475) with delta (0, 0)
Screenshot: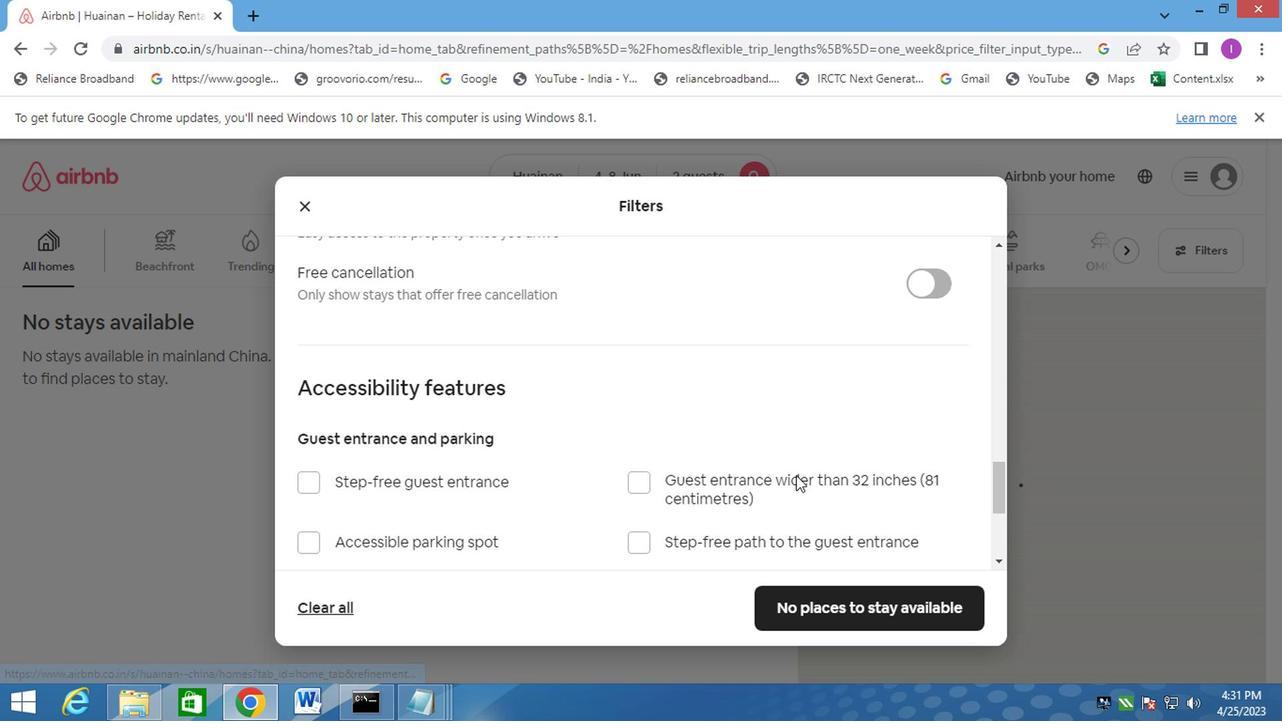 
Action: Mouse scrolled (791, 475) with delta (0, 0)
Screenshot: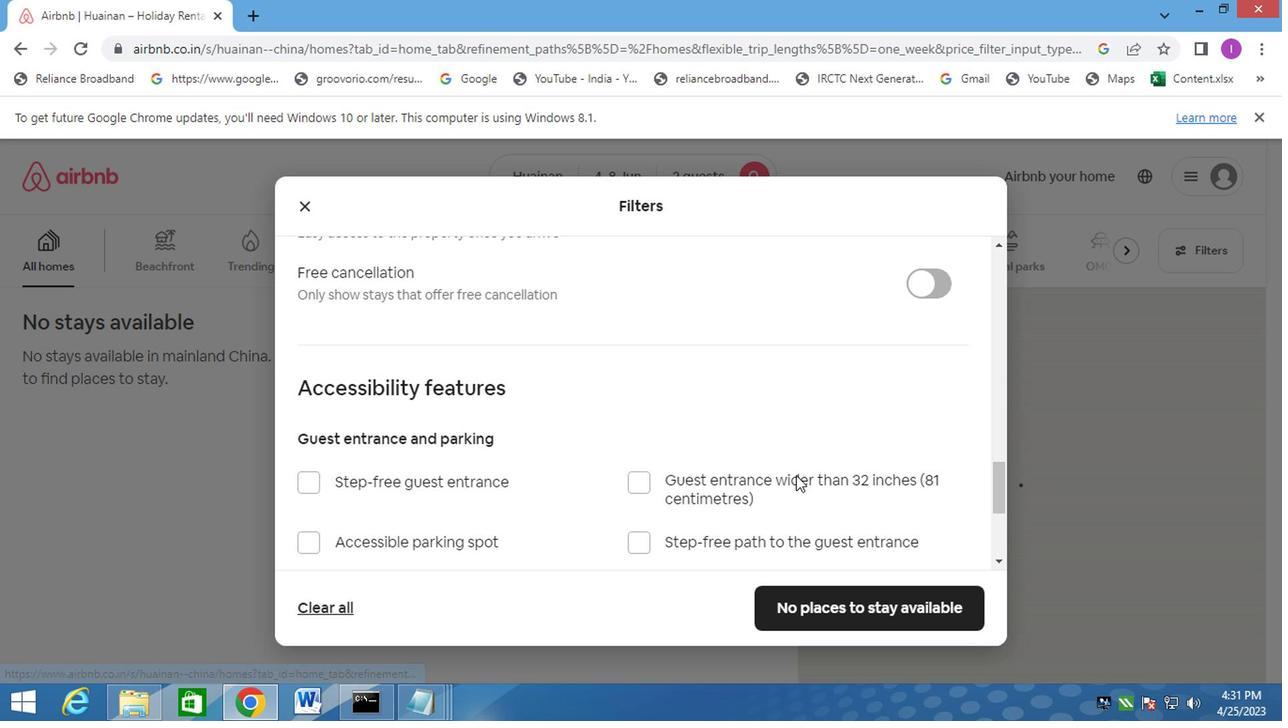 
Action: Mouse scrolled (791, 475) with delta (0, 0)
Screenshot: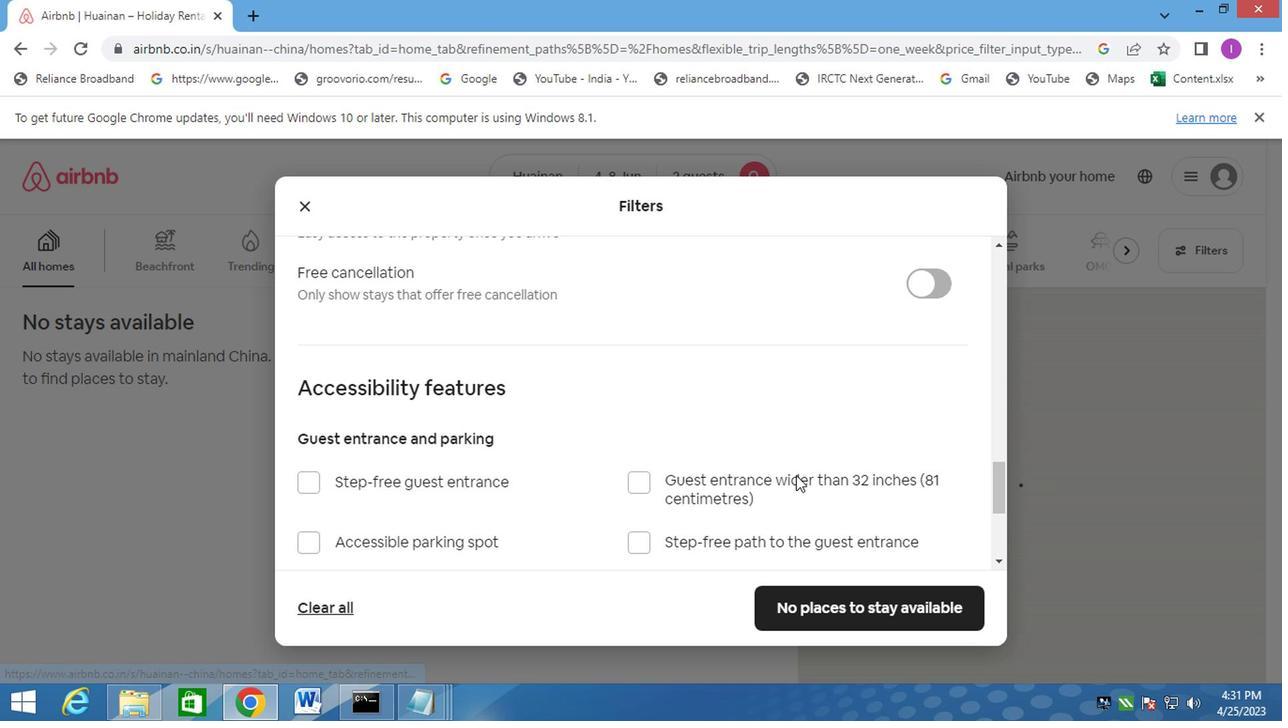 
Action: Mouse moved to (791, 476)
Screenshot: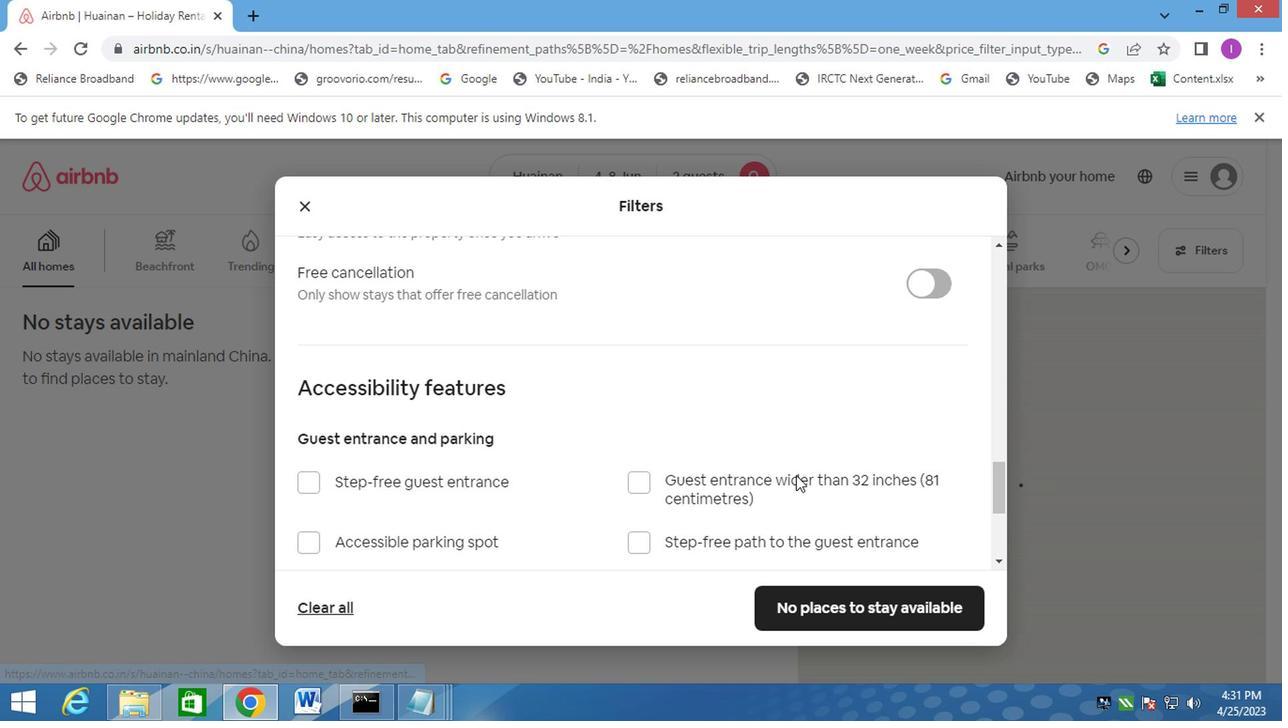 
Action: Mouse scrolled (791, 475) with delta (0, 0)
Screenshot: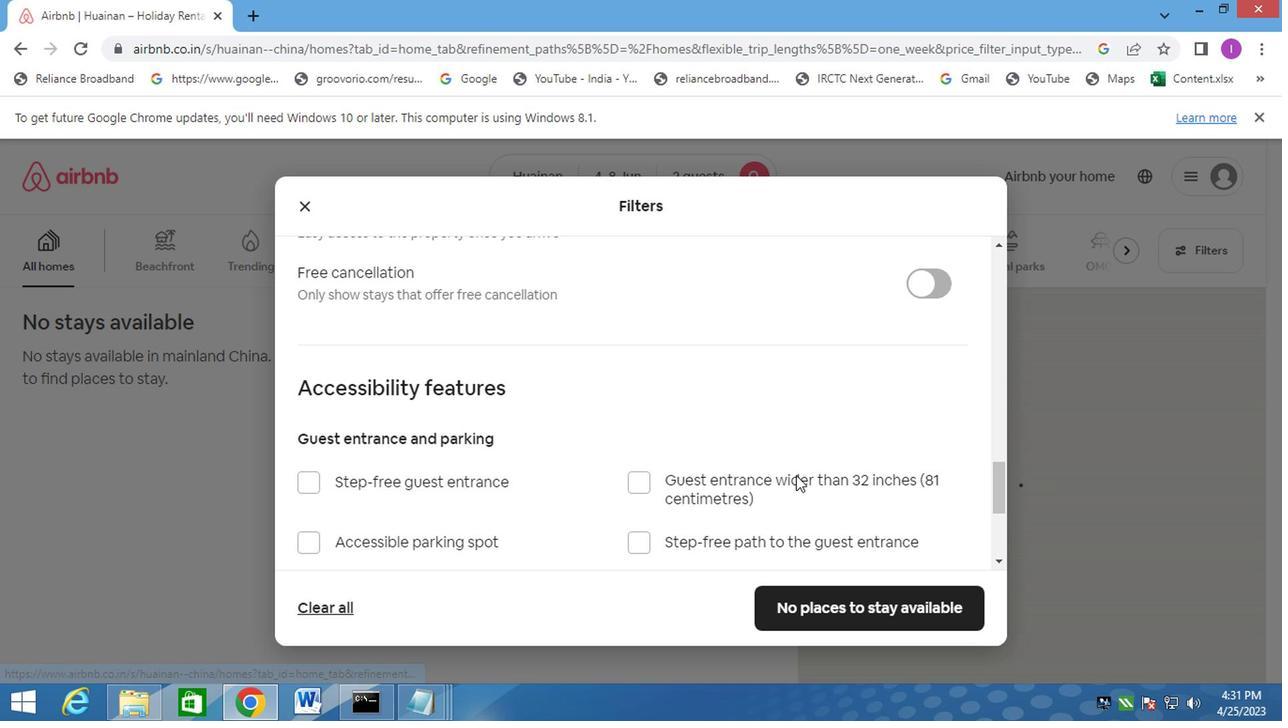 
Action: Mouse scrolled (791, 475) with delta (0, 0)
Screenshot: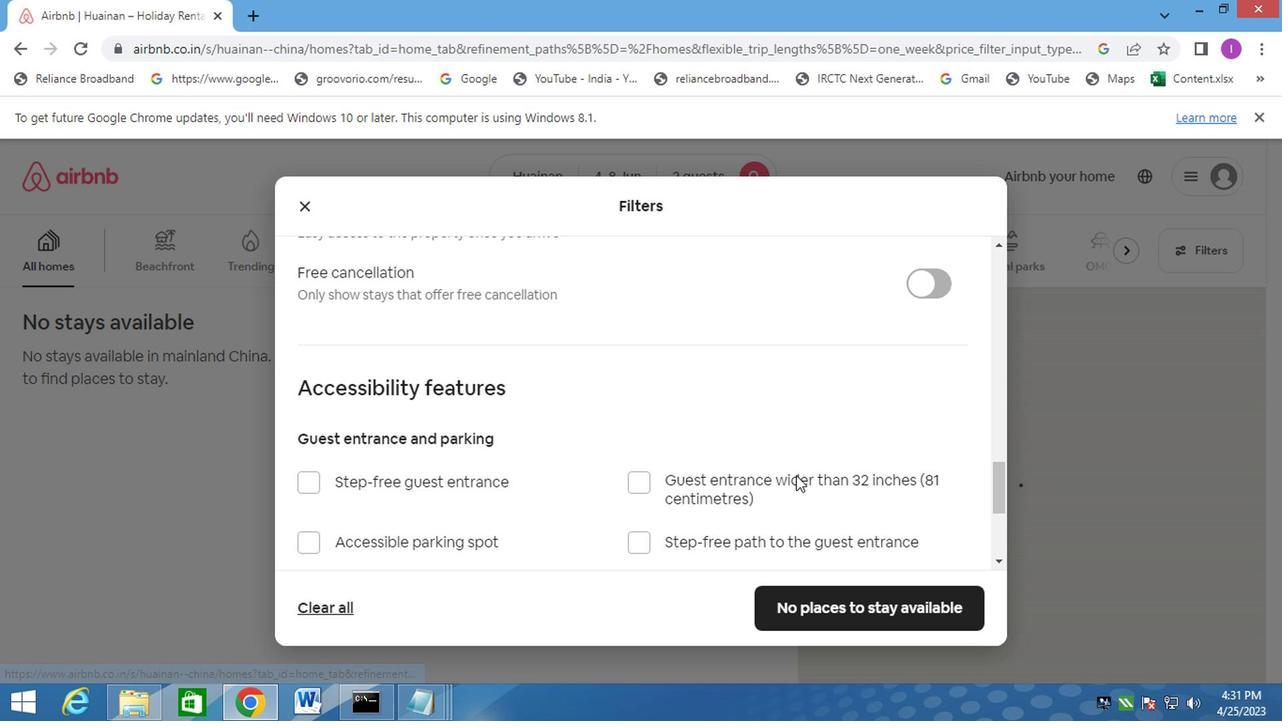 
Action: Mouse moved to (797, 473)
Screenshot: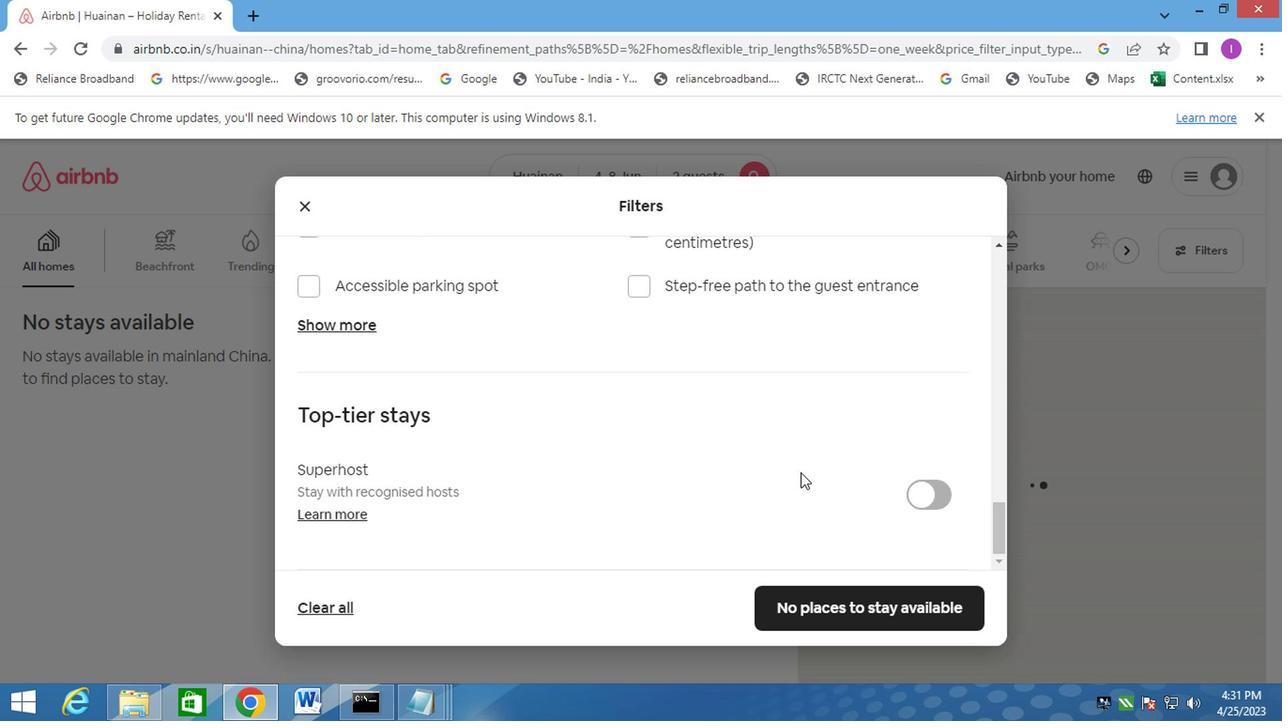 
Action: Mouse scrolled (797, 472) with delta (0, -1)
Screenshot: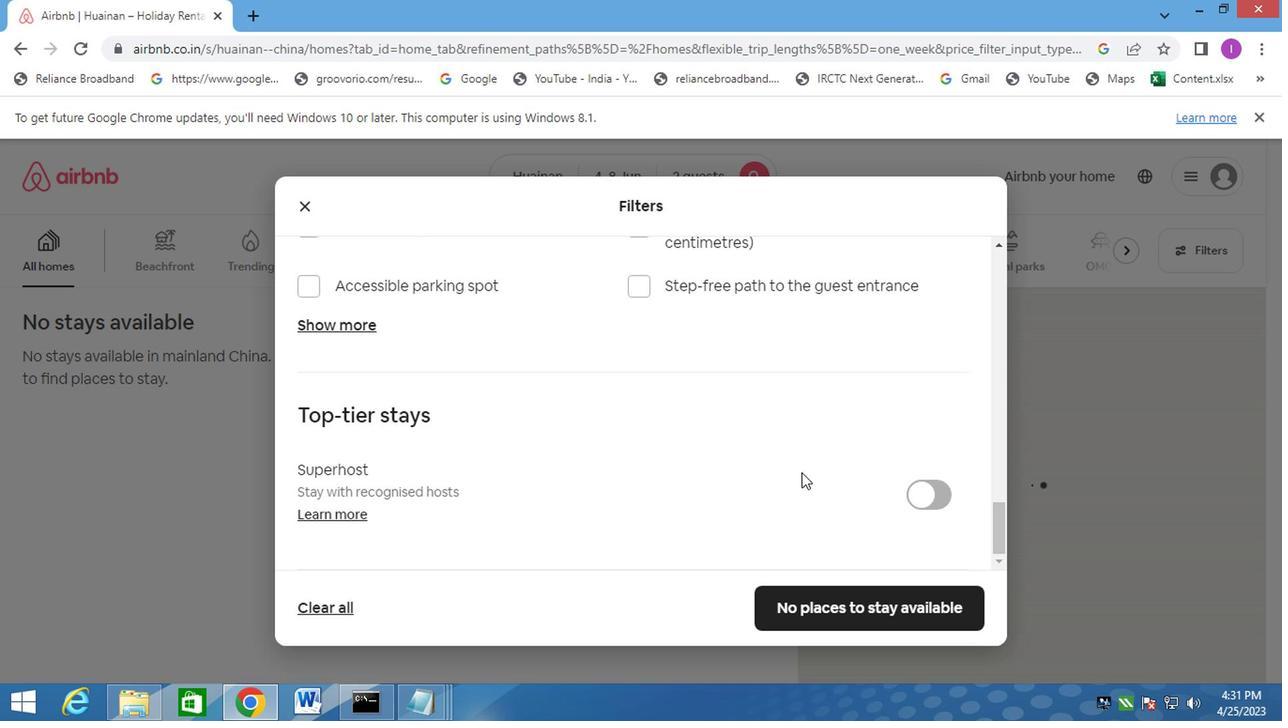 
Action: Mouse moved to (797, 473)
Screenshot: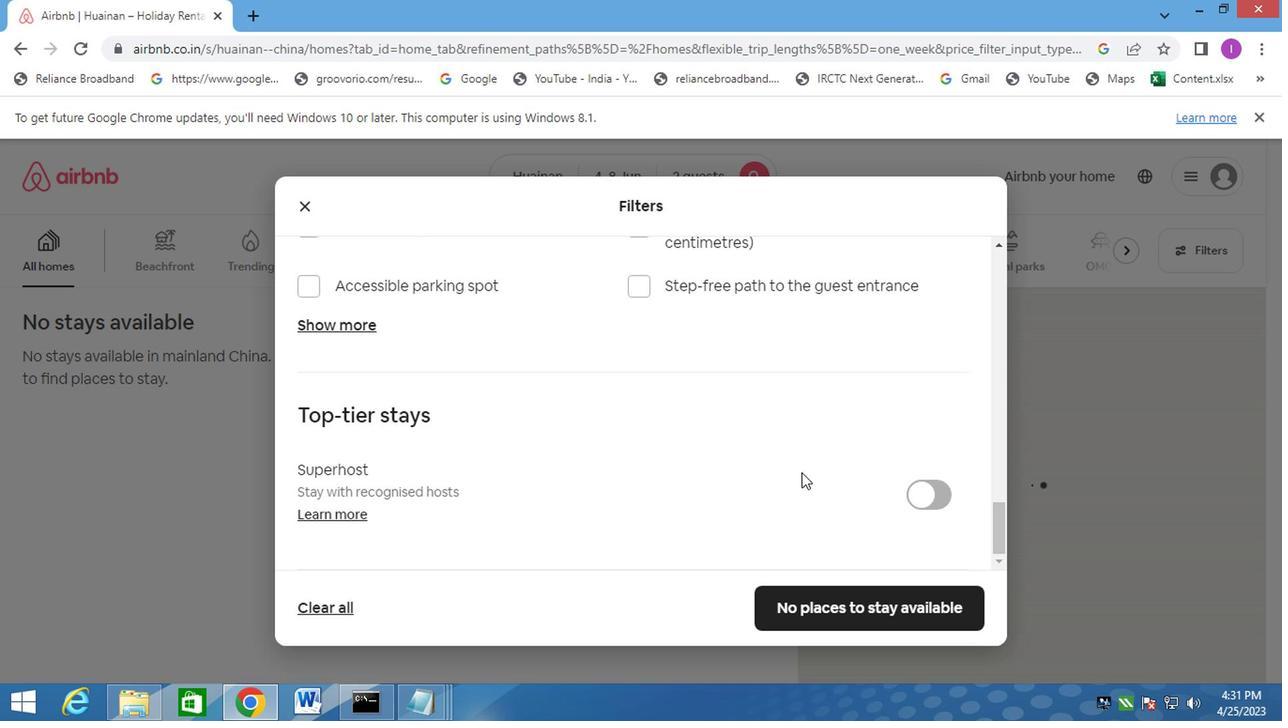 
Action: Mouse scrolled (797, 472) with delta (0, -1)
Screenshot: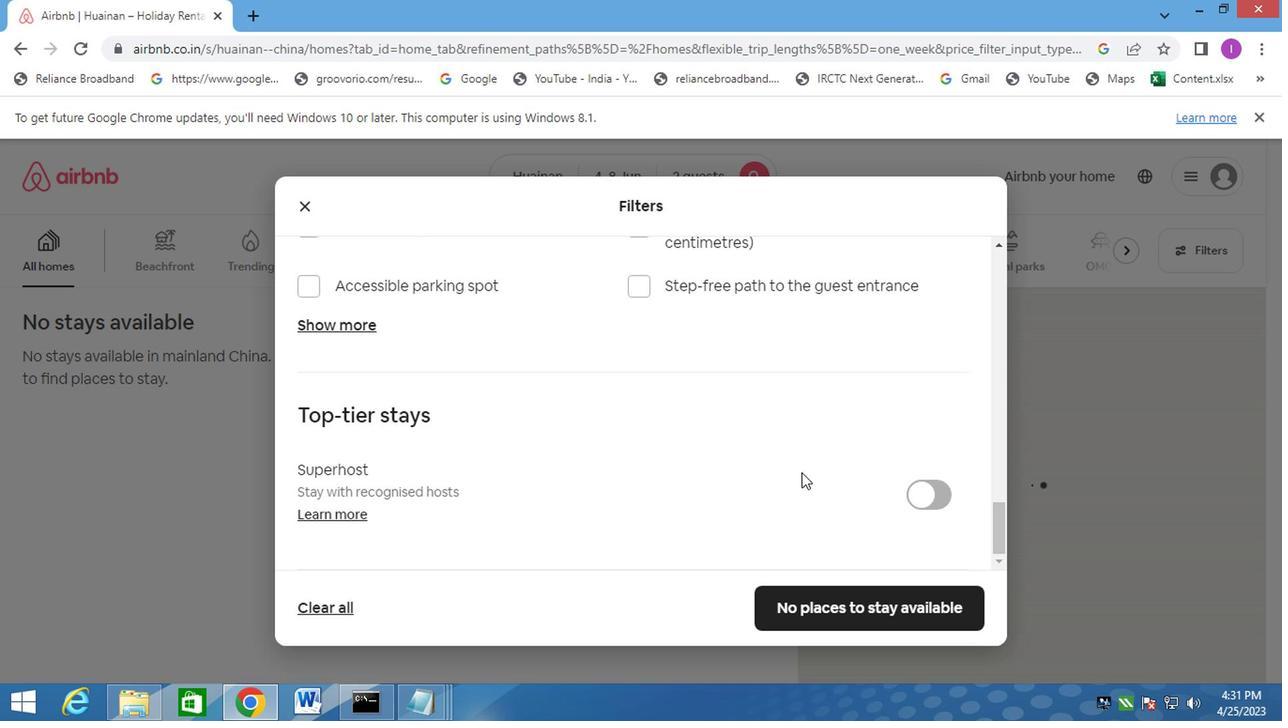 
Action: Mouse moved to (801, 480)
Screenshot: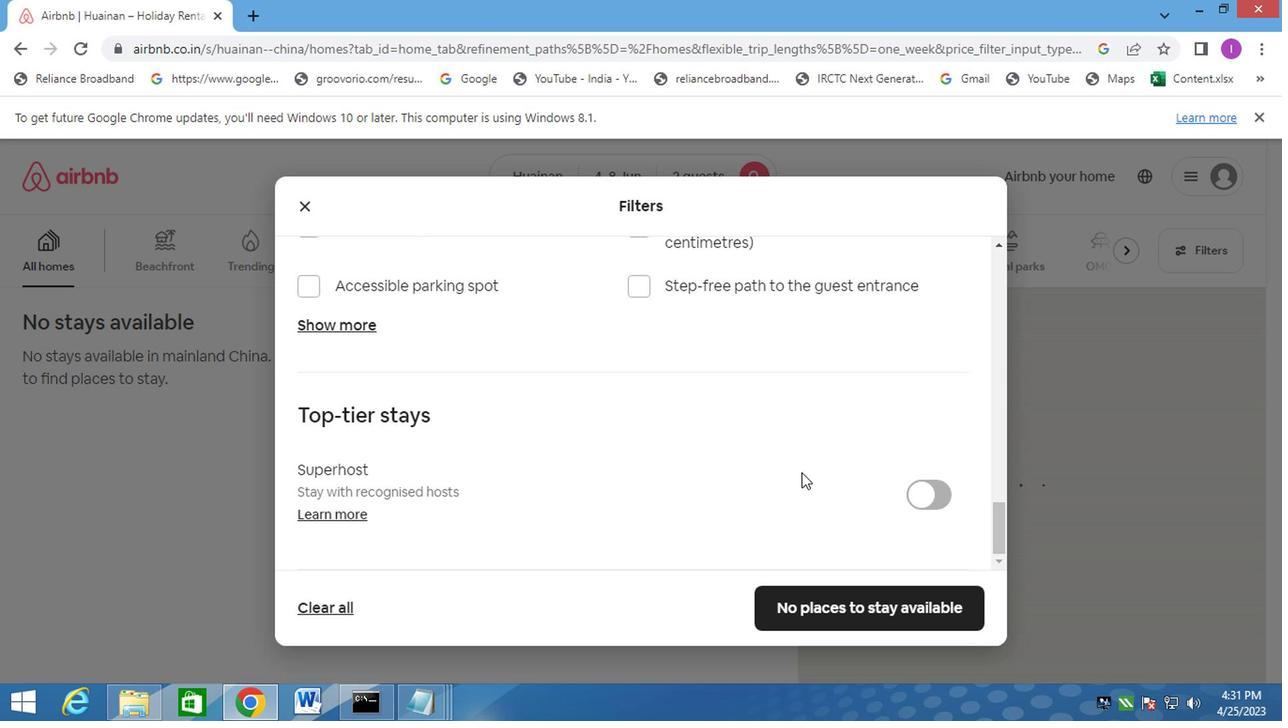 
Action: Mouse scrolled (800, 476) with delta (0, 0)
Screenshot: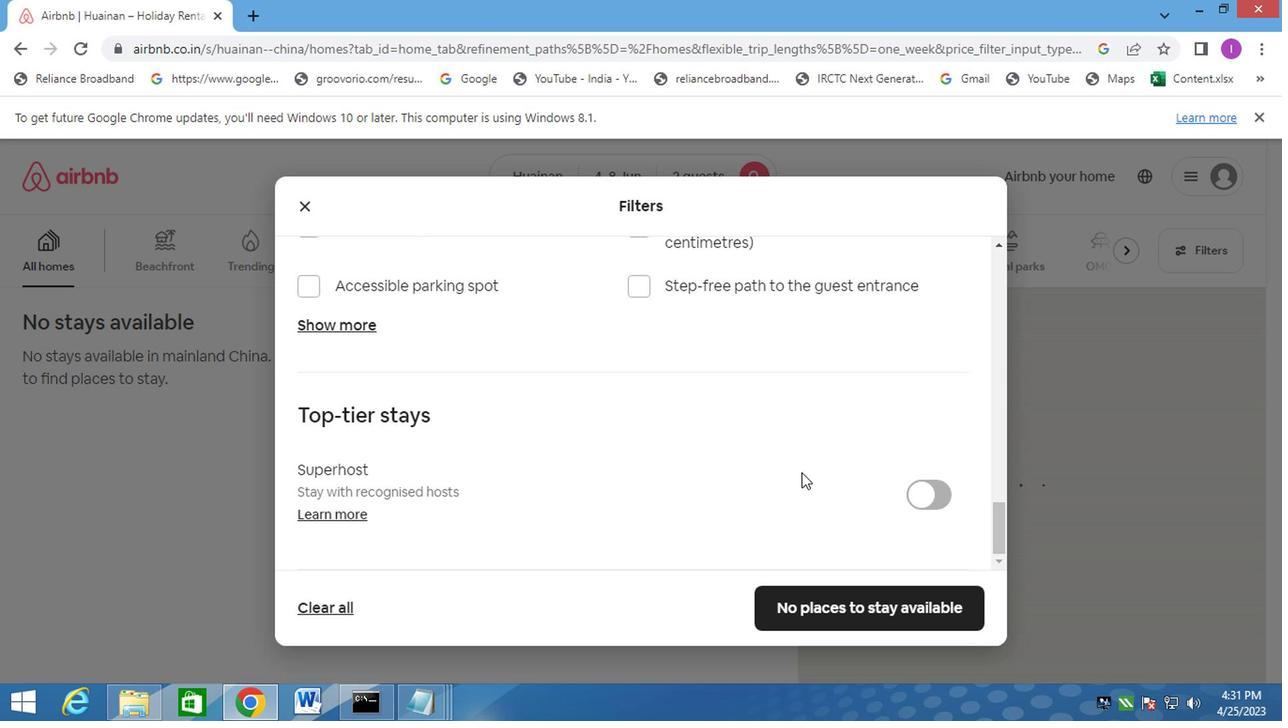 
Action: Mouse moved to (806, 487)
Screenshot: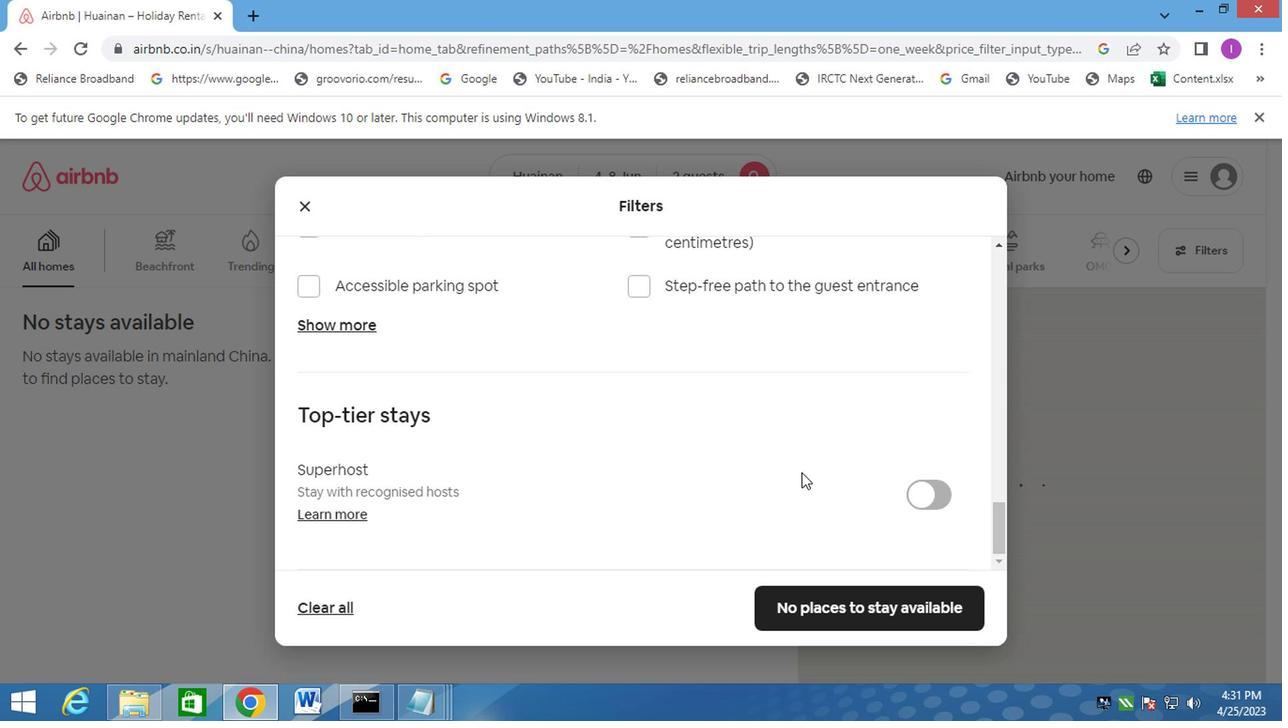 
Action: Mouse scrolled (806, 485) with delta (0, -1)
Screenshot: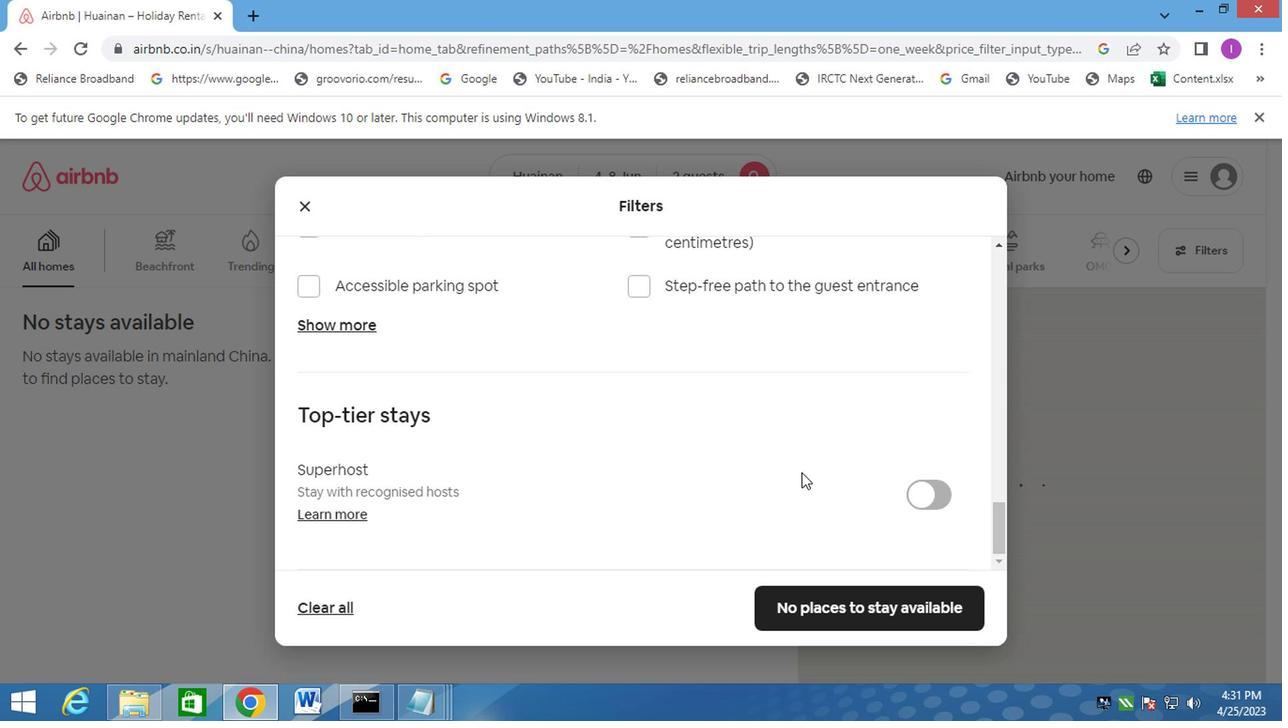 
Action: Mouse moved to (812, 483)
Screenshot: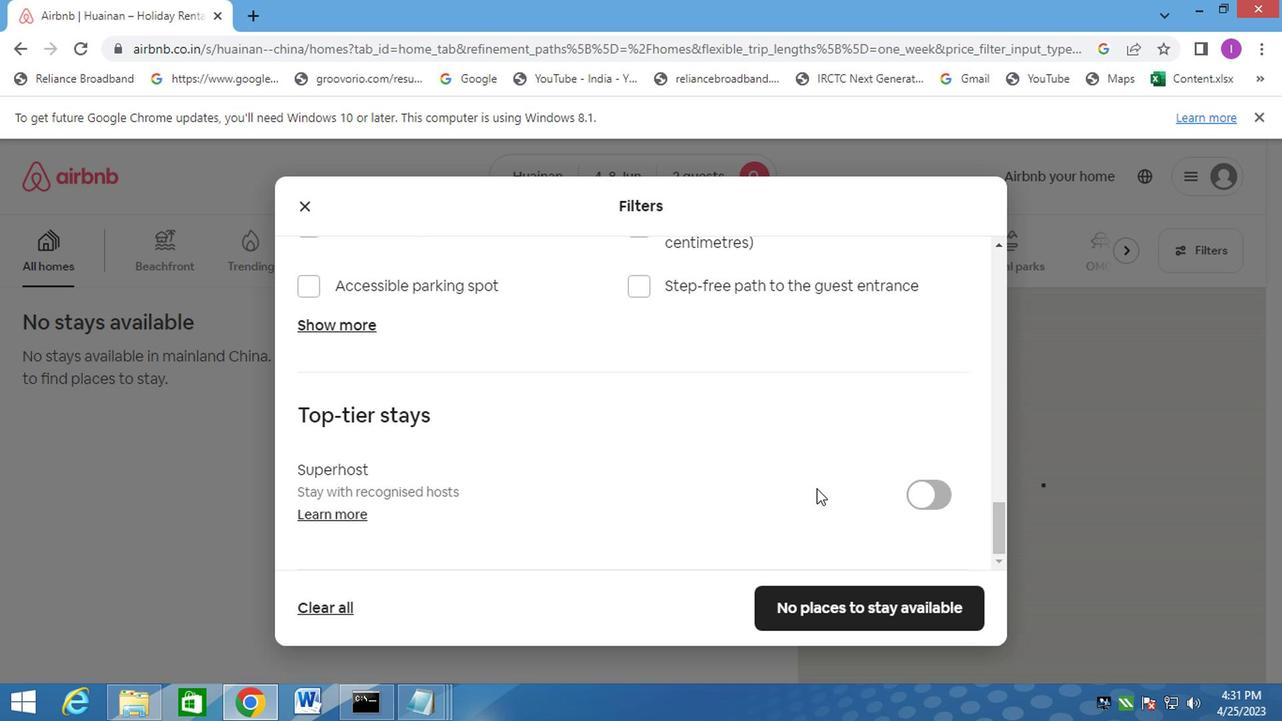 
Action: Mouse scrolled (812, 482) with delta (0, 0)
Screenshot: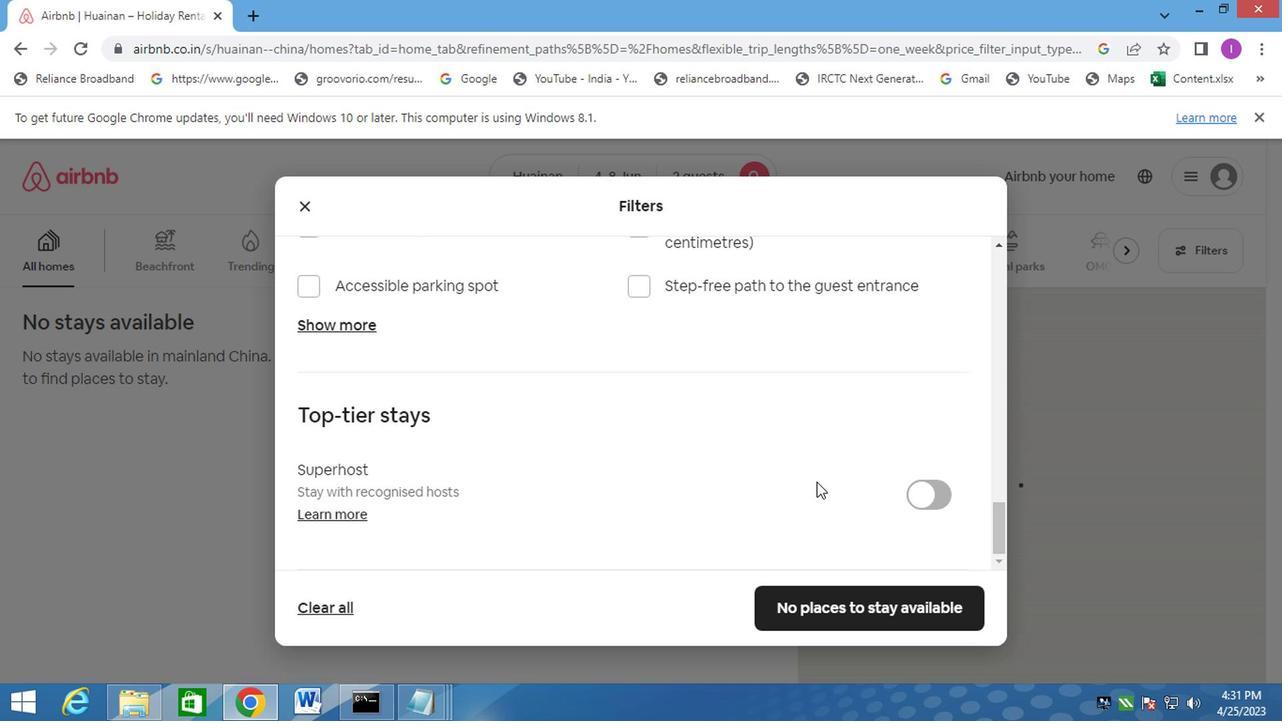 
Action: Mouse scrolled (812, 482) with delta (0, 0)
Screenshot: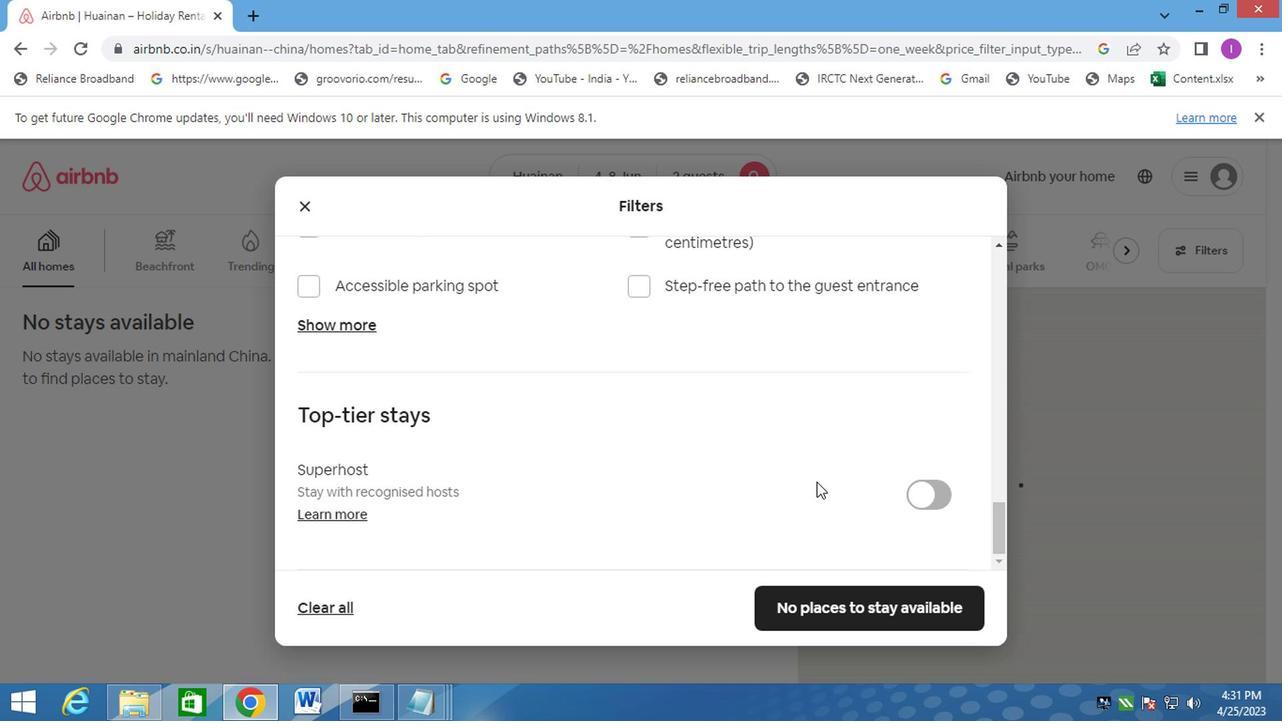 
Action: Mouse scrolled (812, 482) with delta (0, 0)
Screenshot: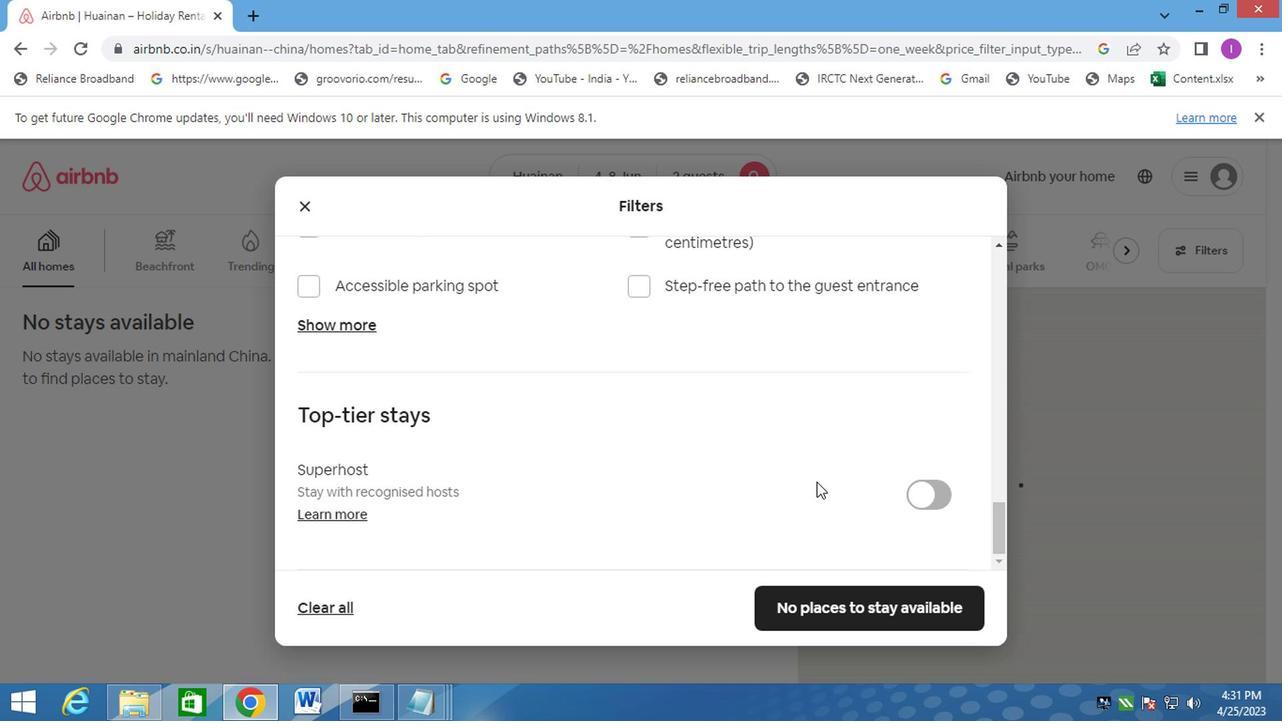 
Action: Mouse scrolled (812, 482) with delta (0, 0)
Screenshot: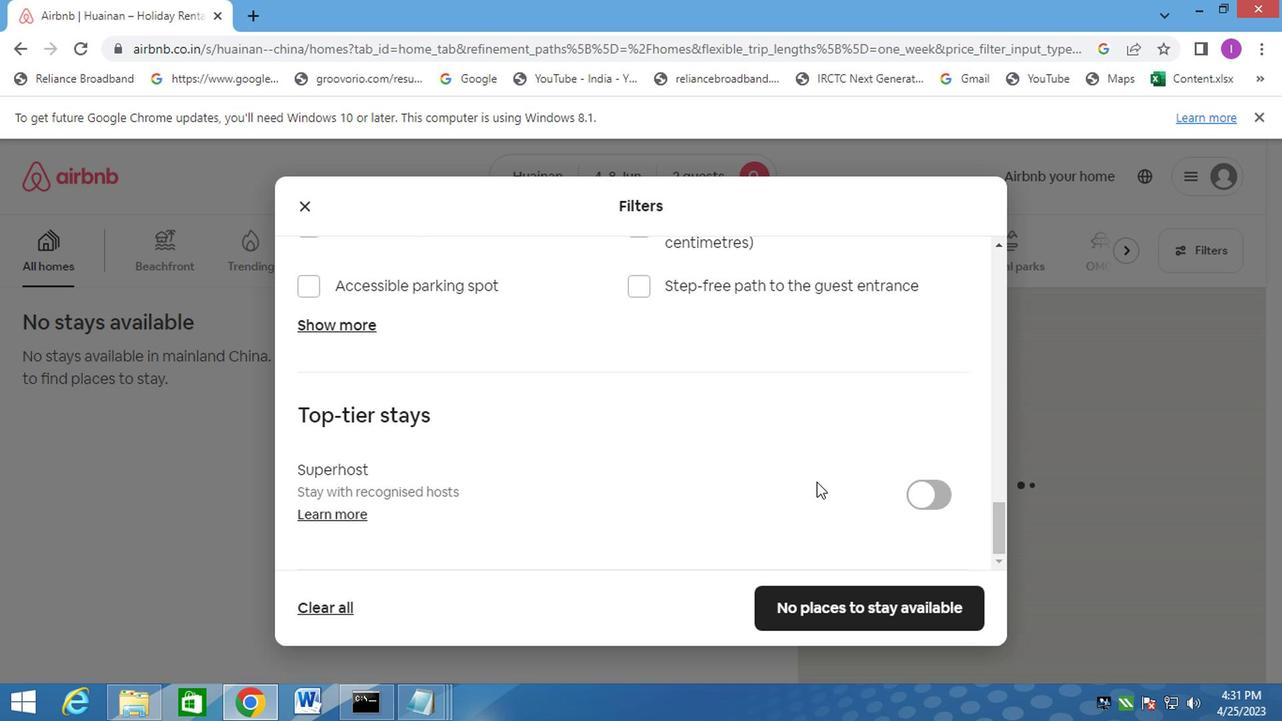 
Action: Mouse moved to (843, 608)
Screenshot: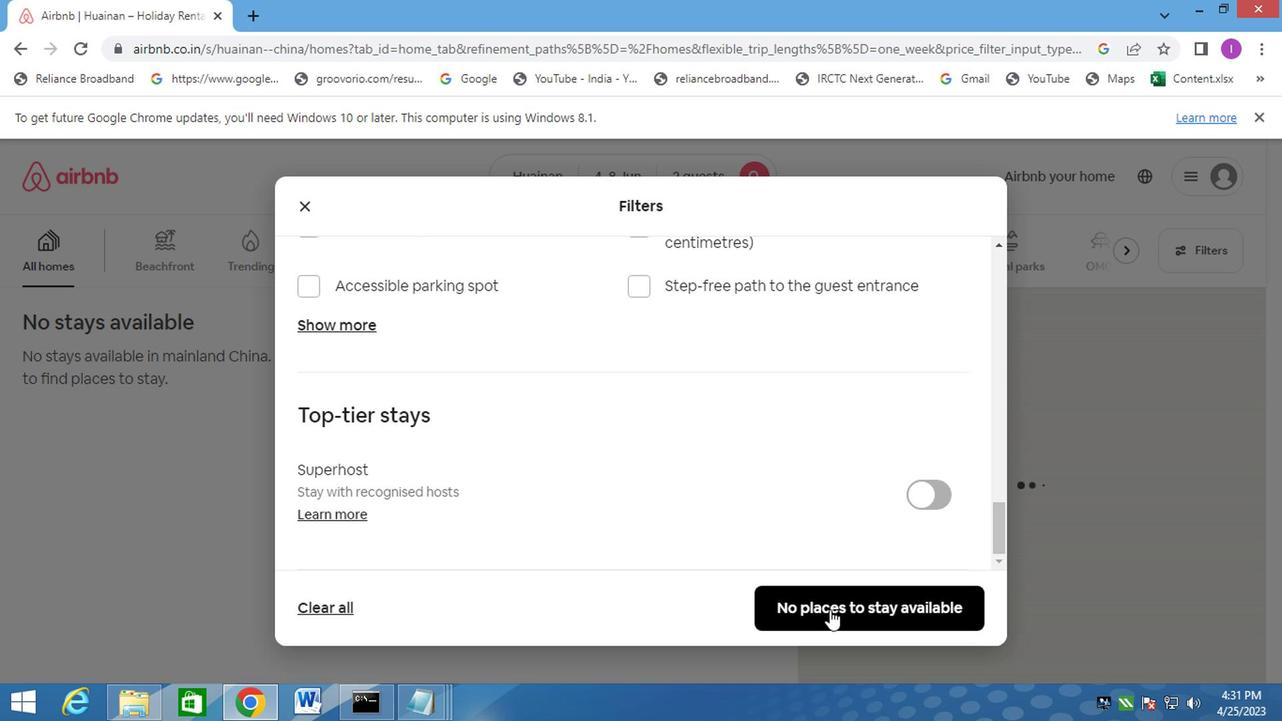 
Action: Mouse pressed left at (843, 608)
Screenshot: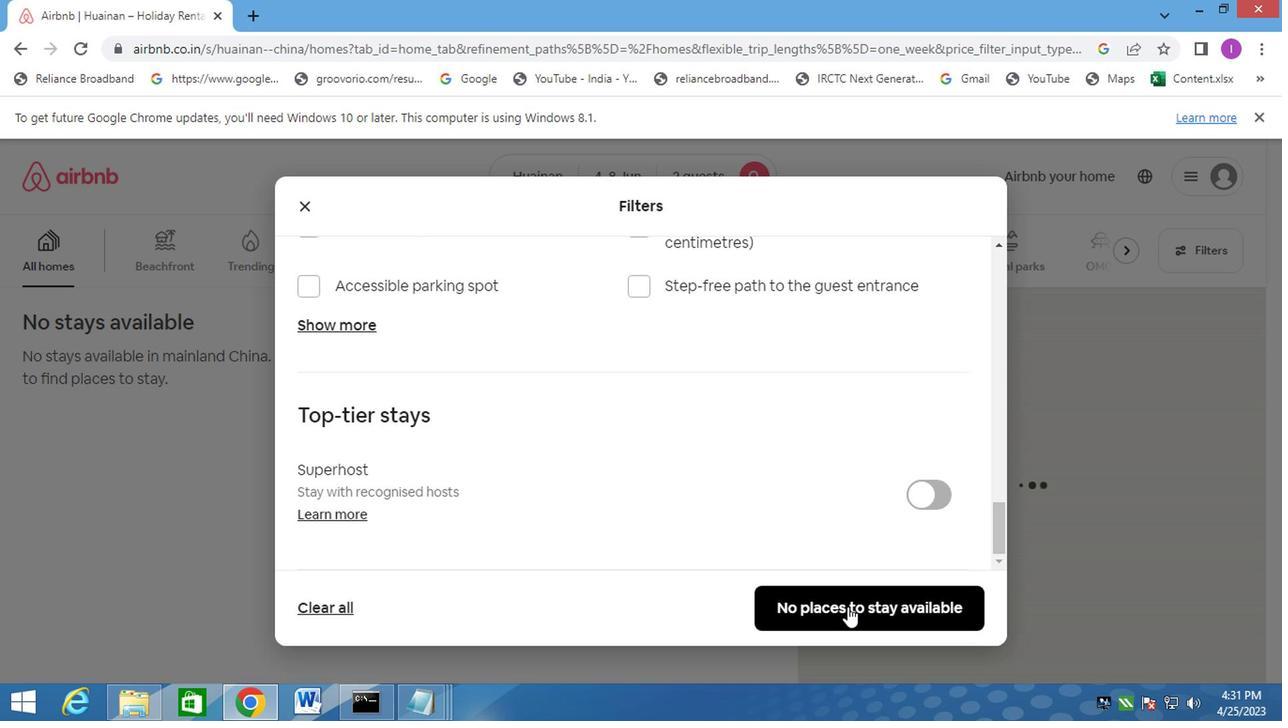 
Action: Mouse moved to (837, 571)
Screenshot: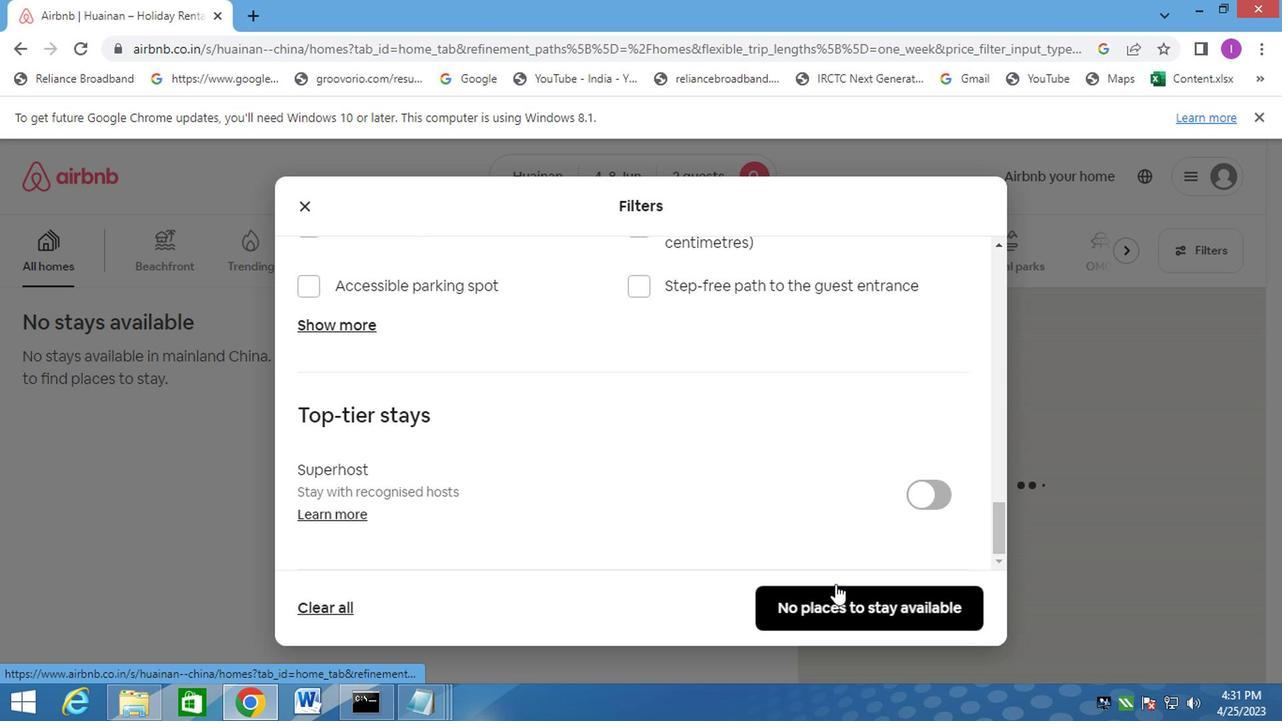 
